 Task: Find connections with filter location Macaíba with filter topic #coronawith filter profile language English with filter current company PRI Global with filter school Dr. Ram Manohar Lohia Awadh University, Faizabad with filter industry School and Employee Bus Services with filter service category Financial Advisory with filter keywords title School Counselor
Action: Mouse moved to (626, 124)
Screenshot: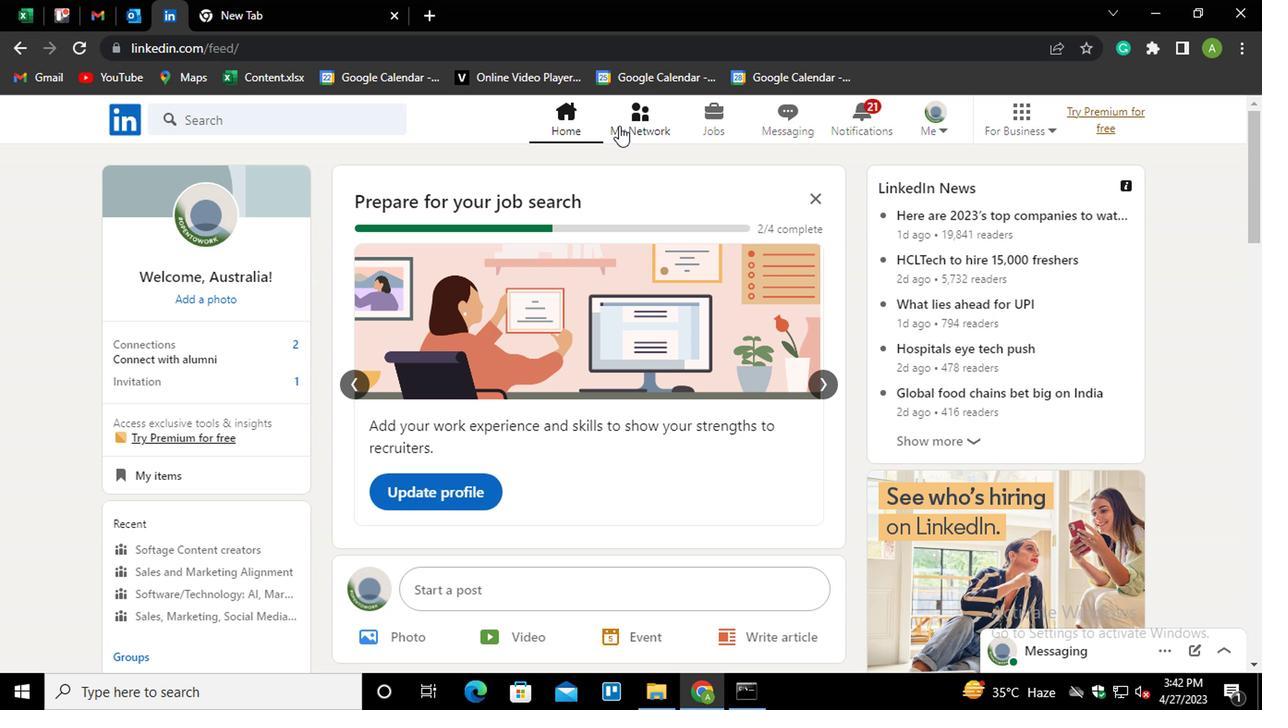 
Action: Mouse pressed left at (626, 124)
Screenshot: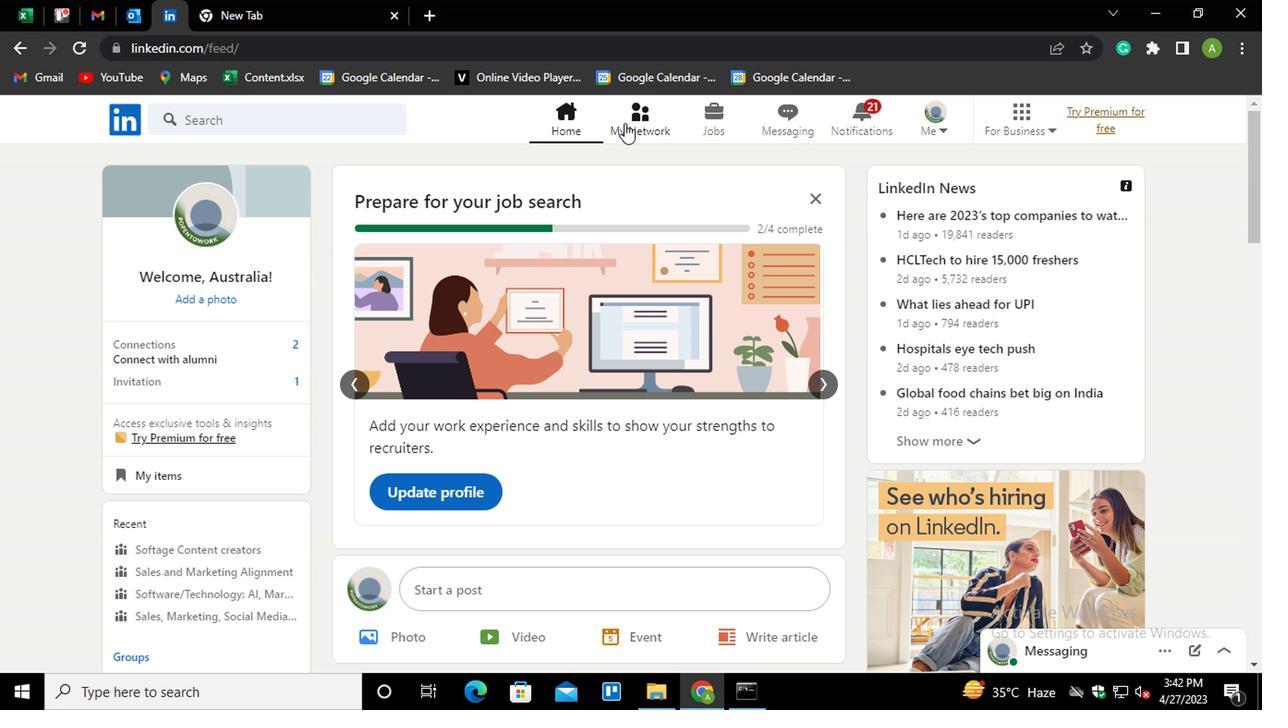 
Action: Mouse moved to (182, 220)
Screenshot: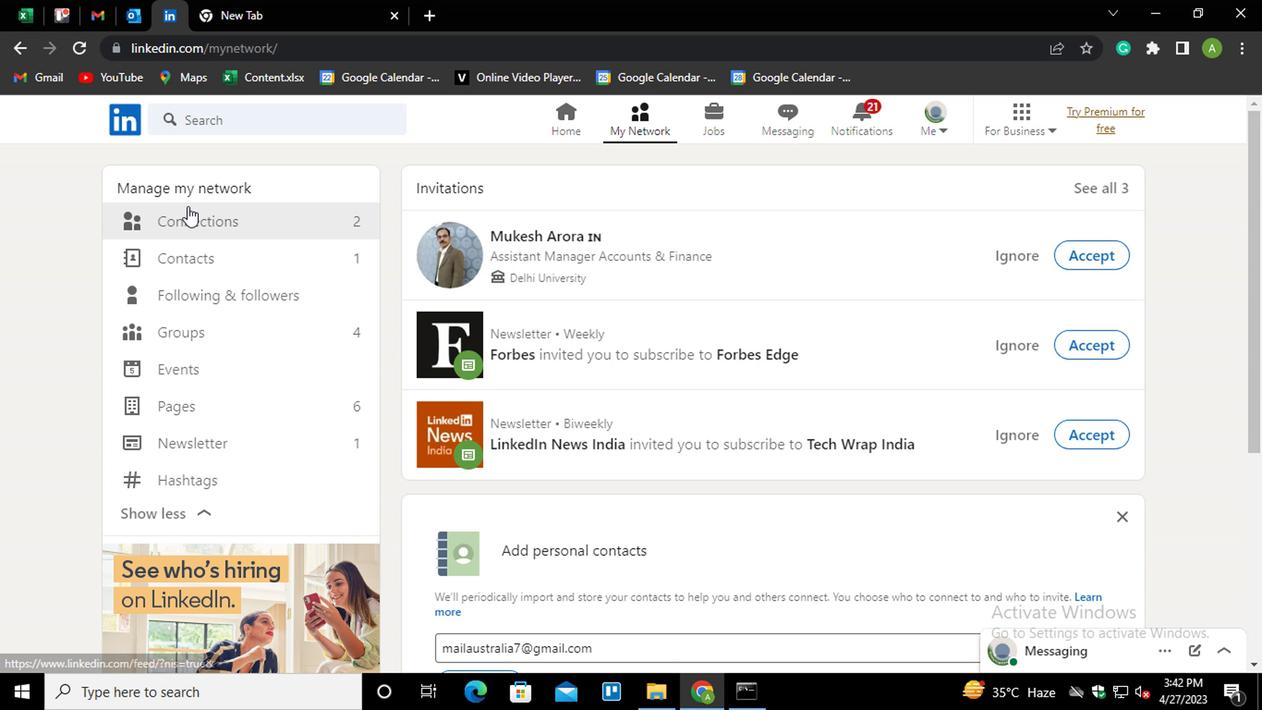 
Action: Mouse pressed left at (182, 220)
Screenshot: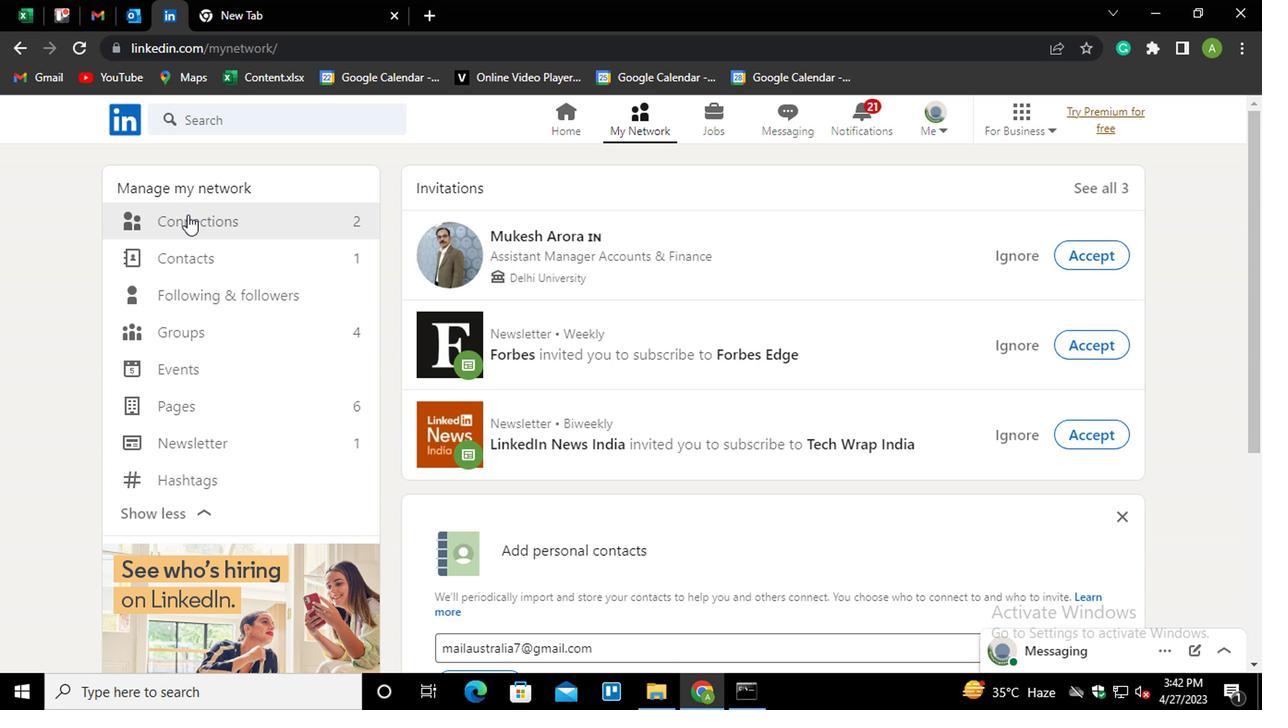 
Action: Mouse moved to (743, 230)
Screenshot: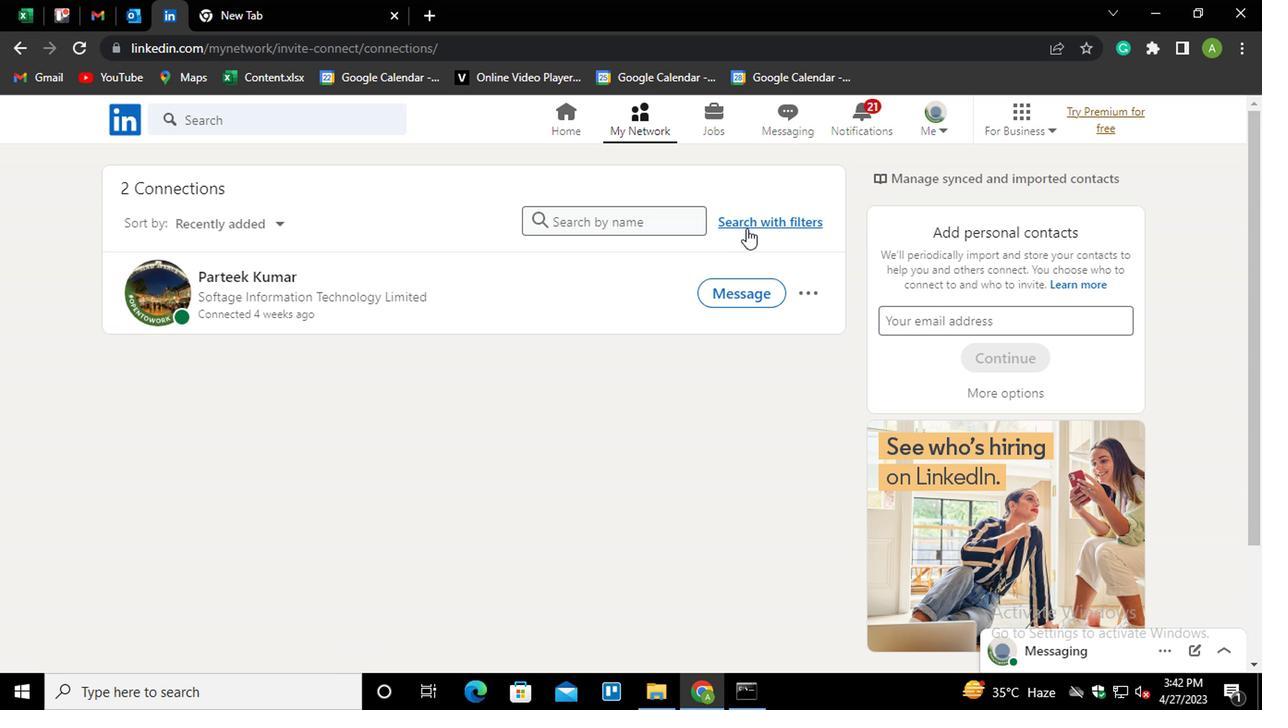 
Action: Mouse pressed left at (743, 230)
Screenshot: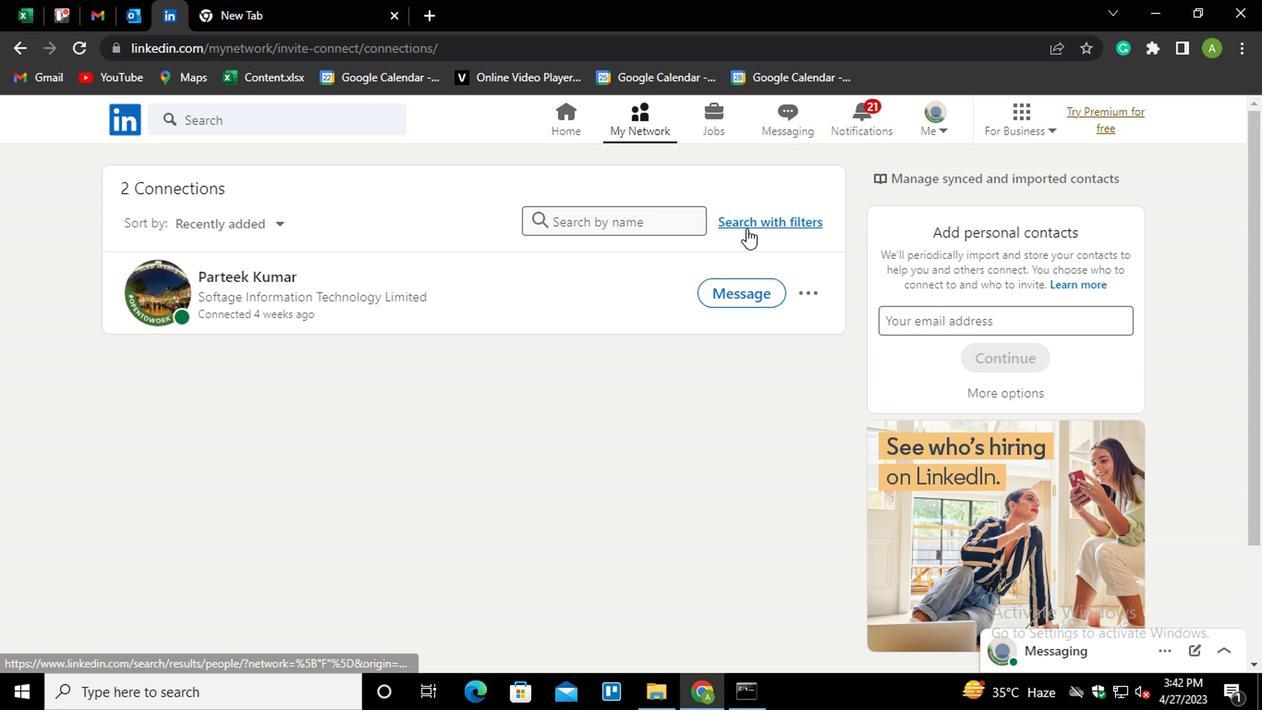 
Action: Mouse moved to (677, 171)
Screenshot: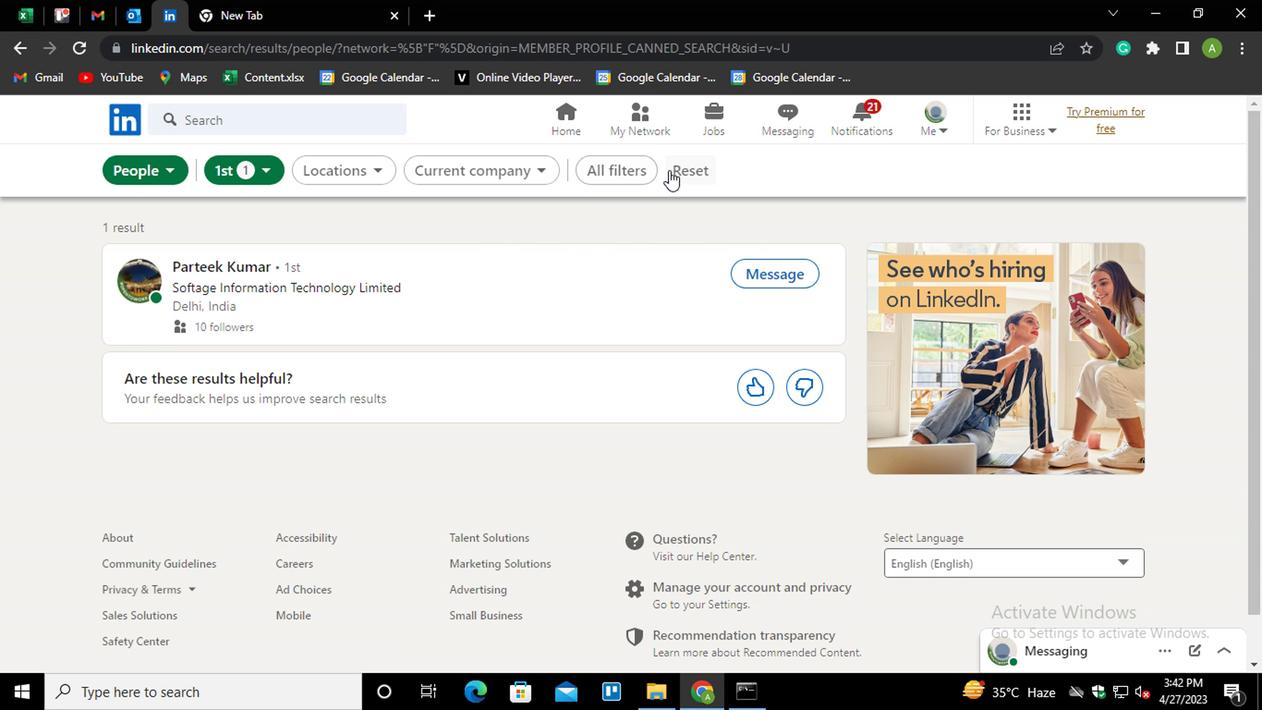 
Action: Mouse pressed left at (677, 171)
Screenshot: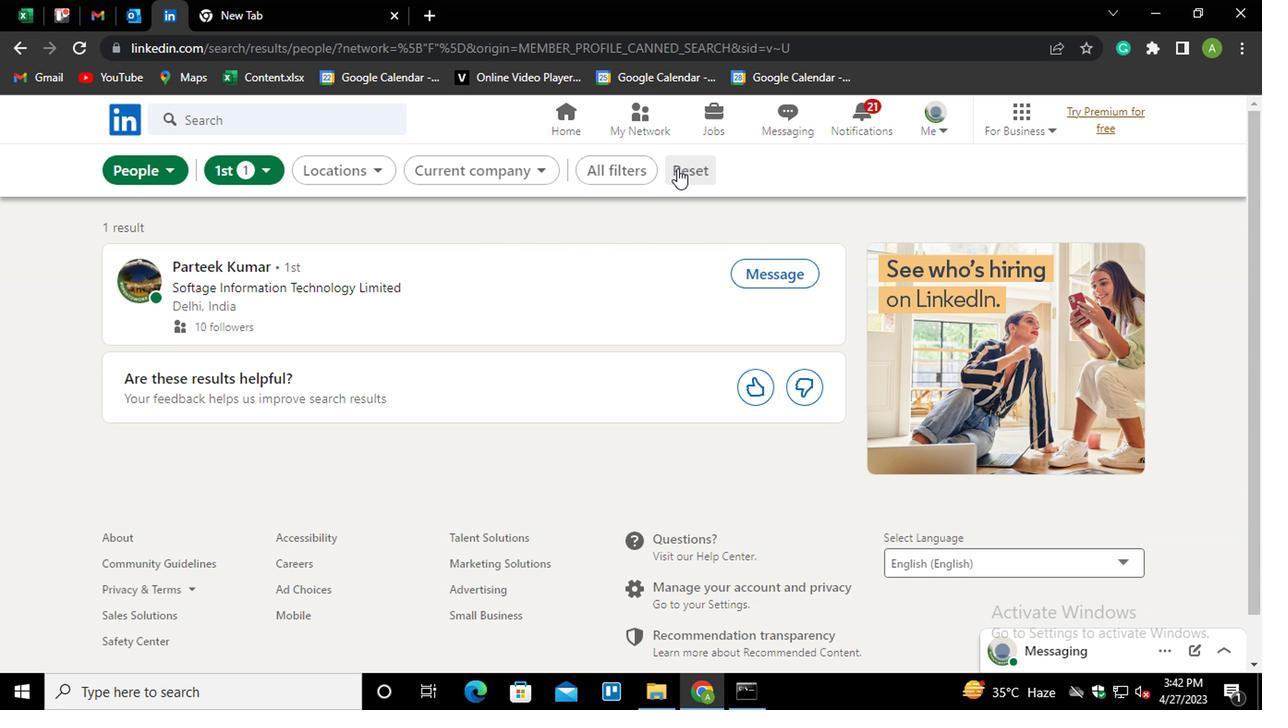 
Action: Mouse pressed left at (677, 171)
Screenshot: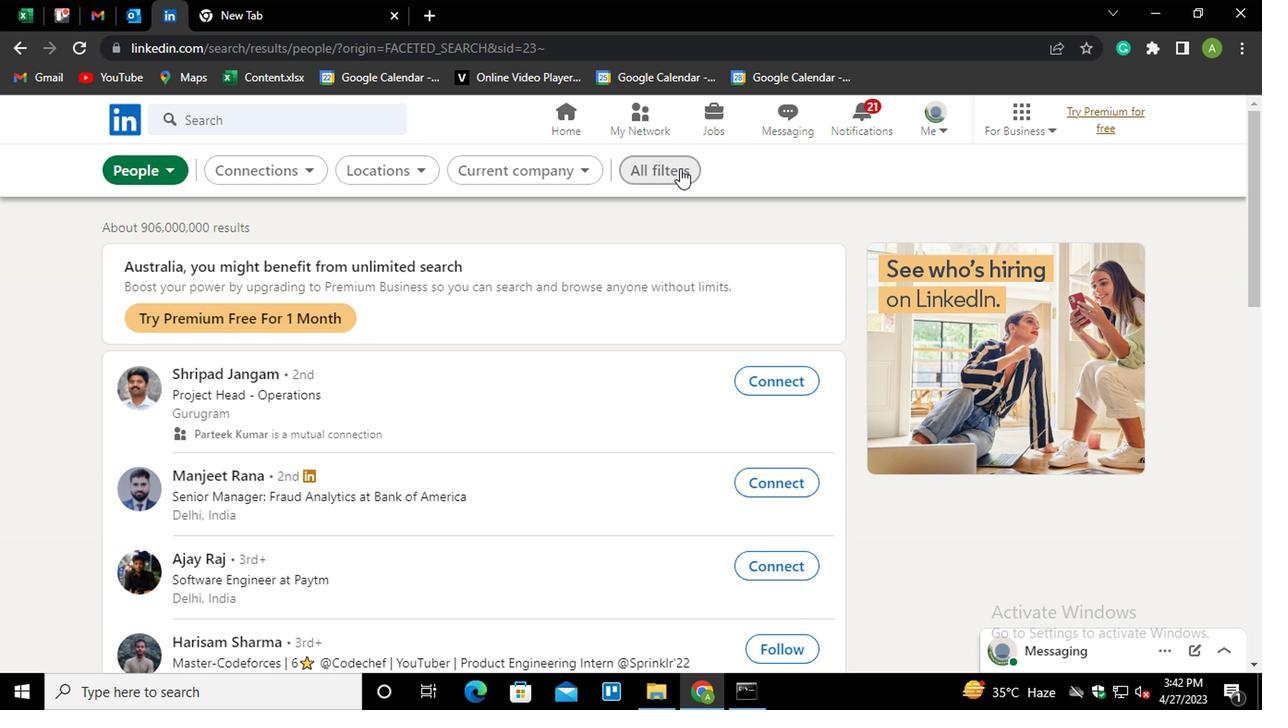 
Action: Mouse moved to (838, 340)
Screenshot: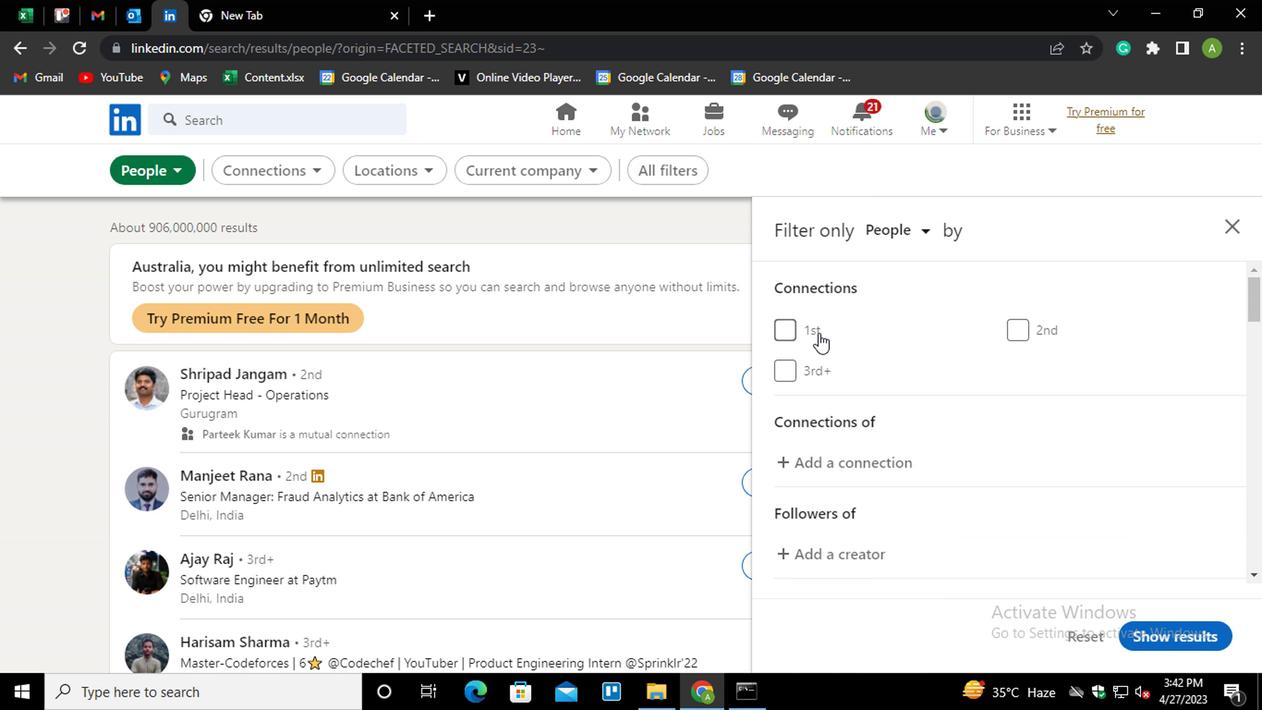 
Action: Mouse scrolled (838, 339) with delta (0, 0)
Screenshot: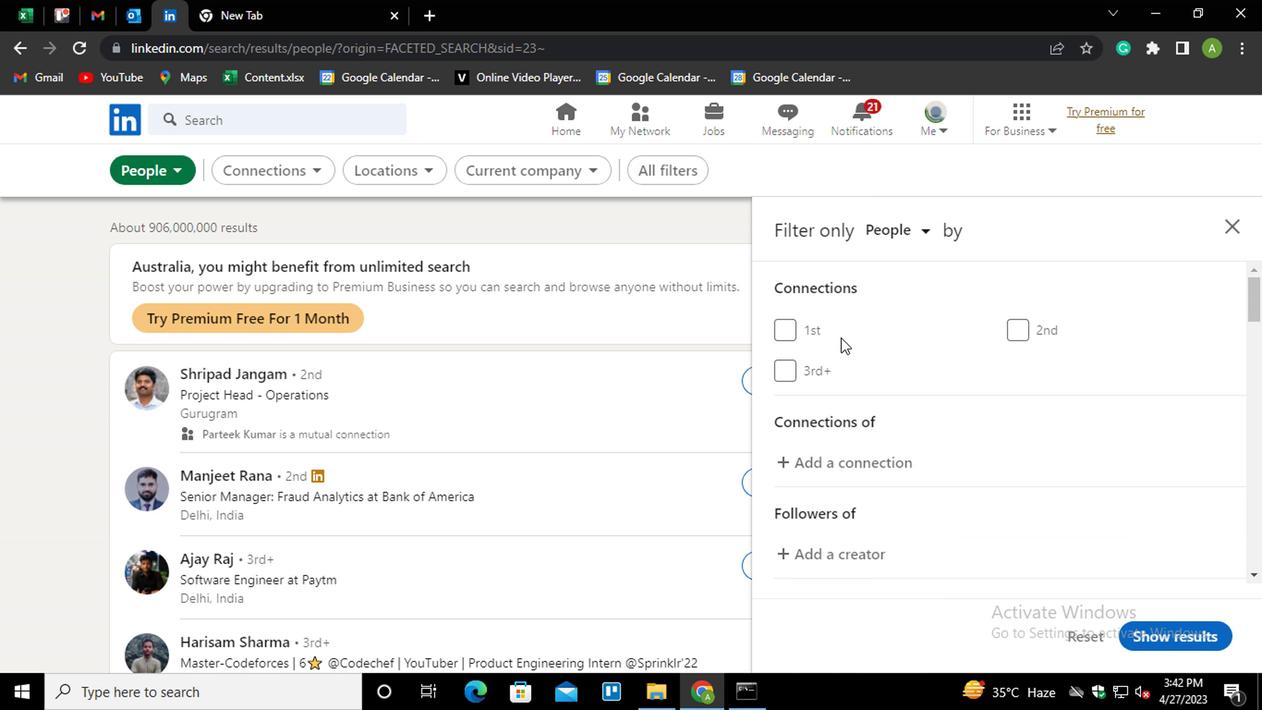 
Action: Mouse scrolled (838, 339) with delta (0, 0)
Screenshot: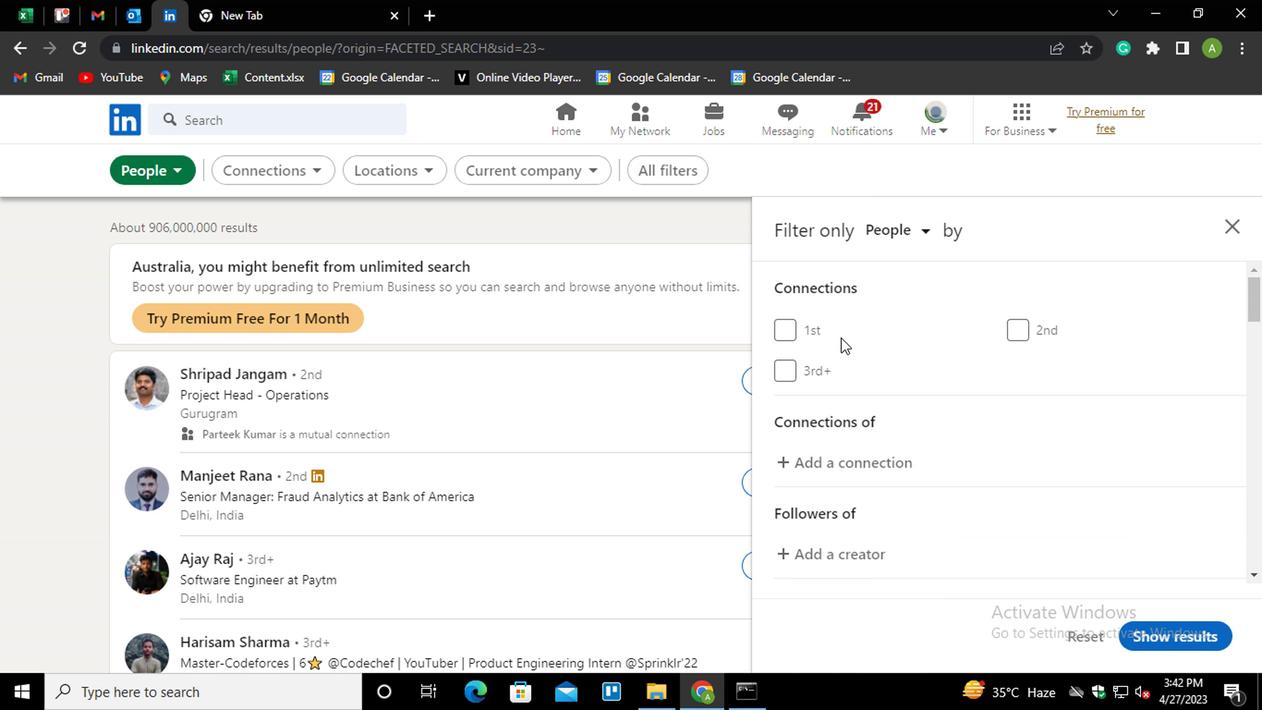 
Action: Mouse scrolled (838, 339) with delta (0, 0)
Screenshot: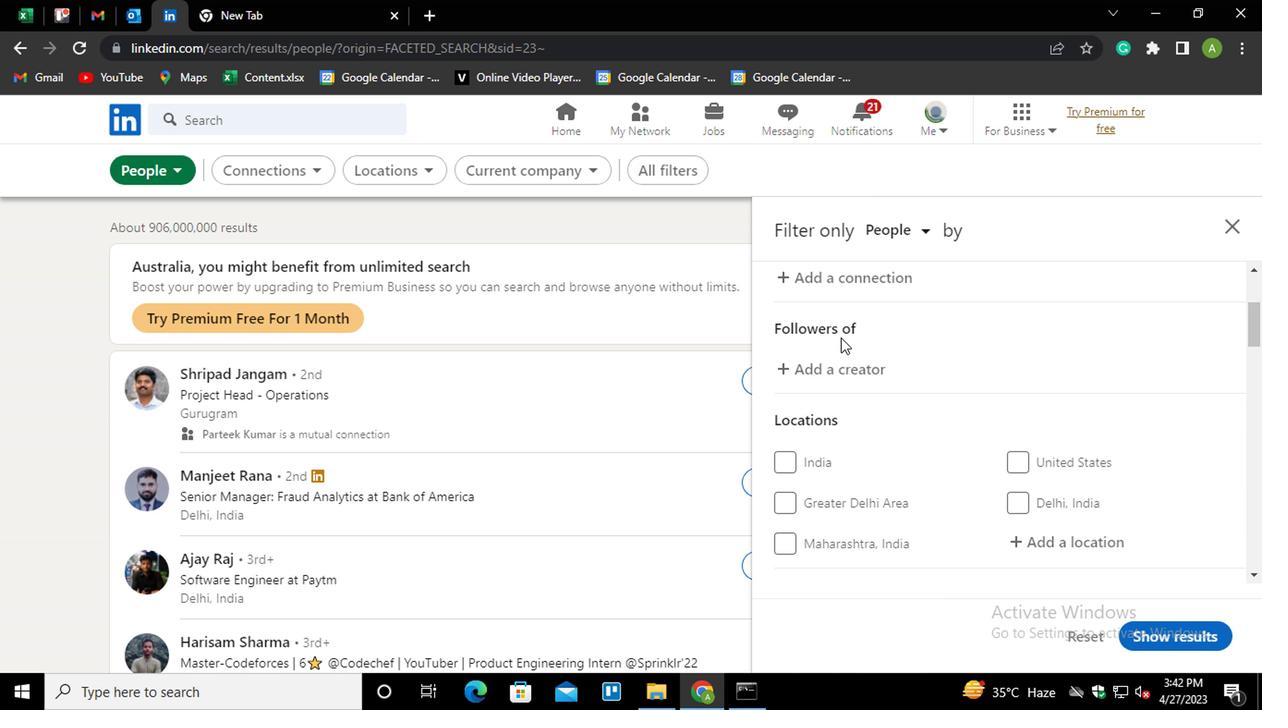 
Action: Mouse moved to (1053, 455)
Screenshot: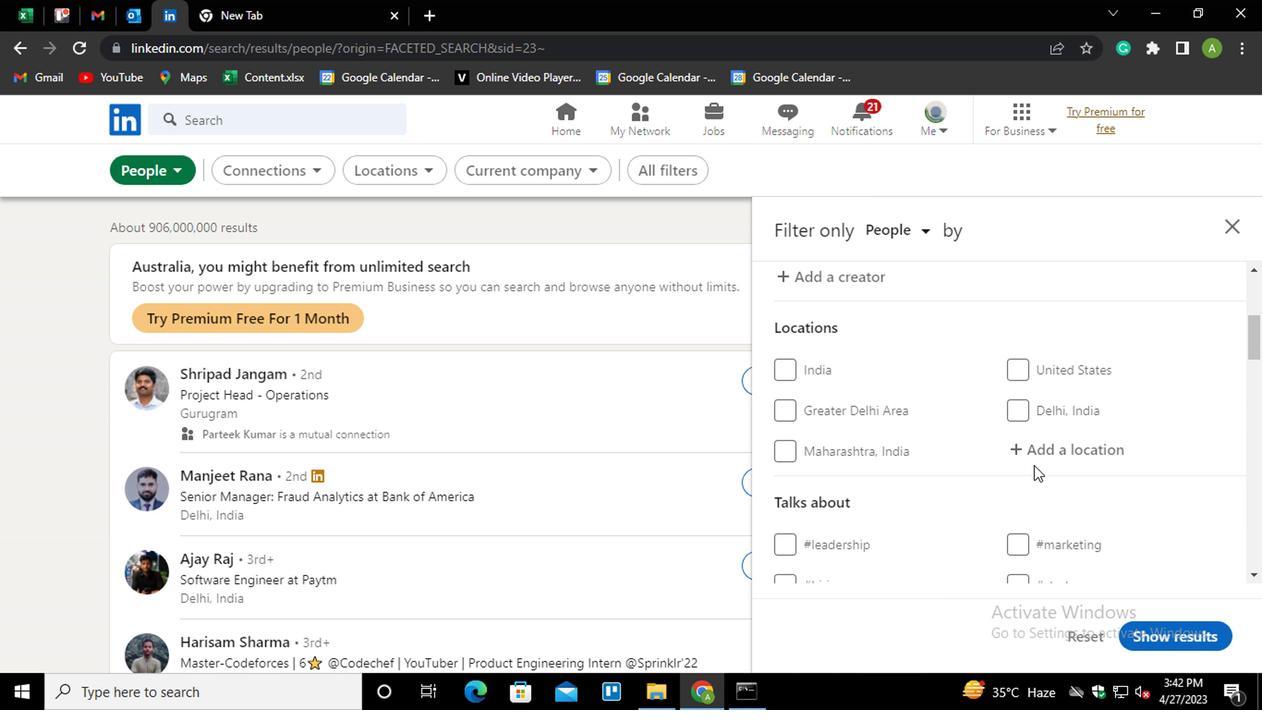 
Action: Mouse pressed left at (1053, 455)
Screenshot: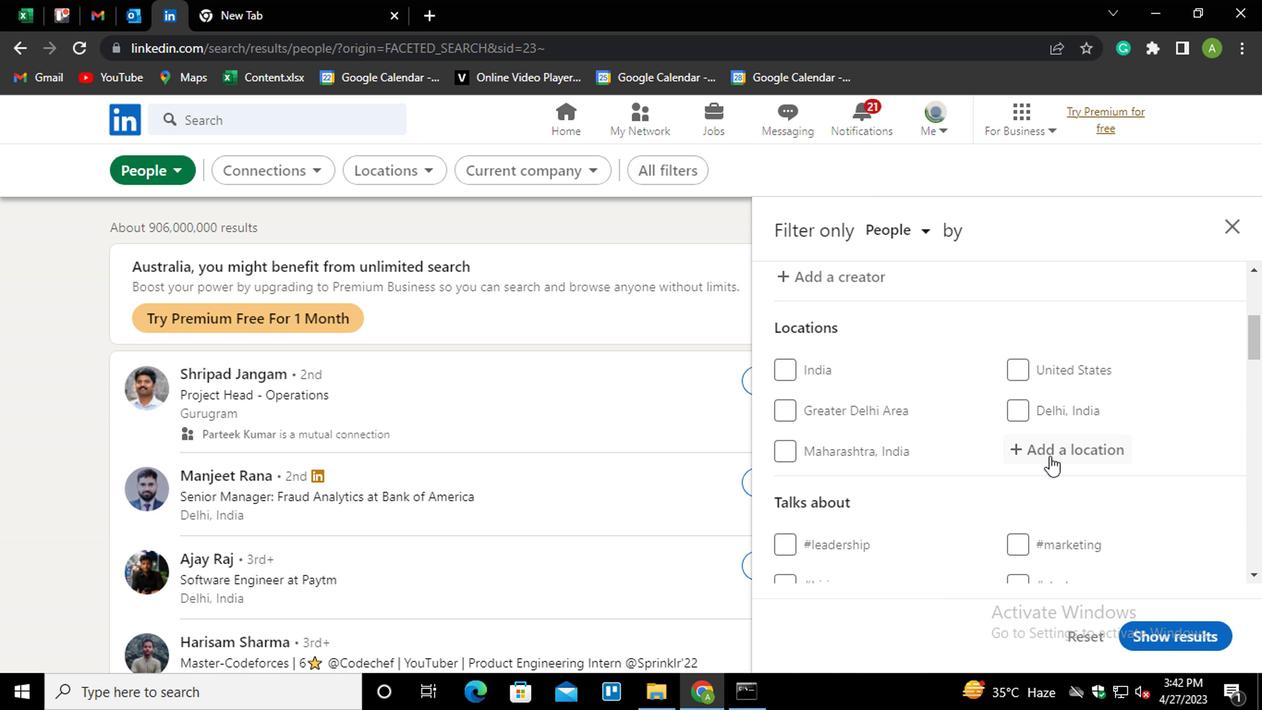
Action: Mouse moved to (1054, 448)
Screenshot: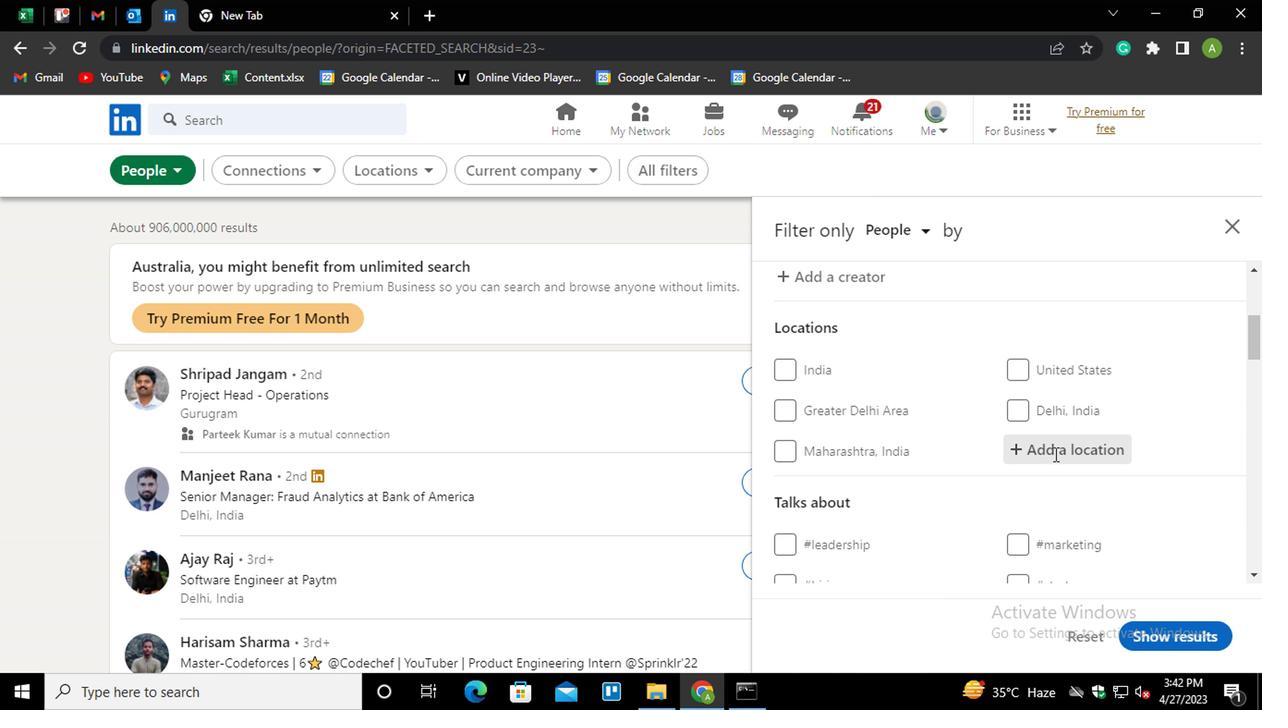 
Action: Mouse pressed left at (1054, 448)
Screenshot: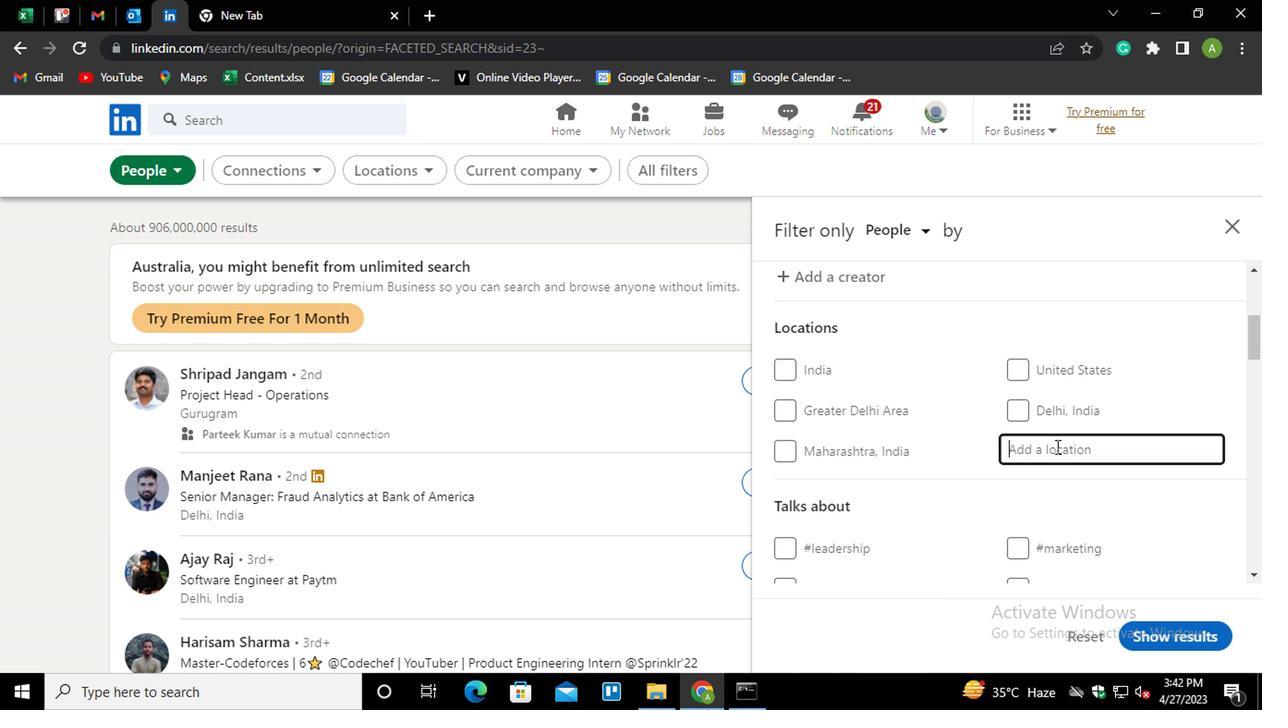 
Action: Key pressed <Key.shift>MACAIBA<Key.down><Key.enter>
Screenshot: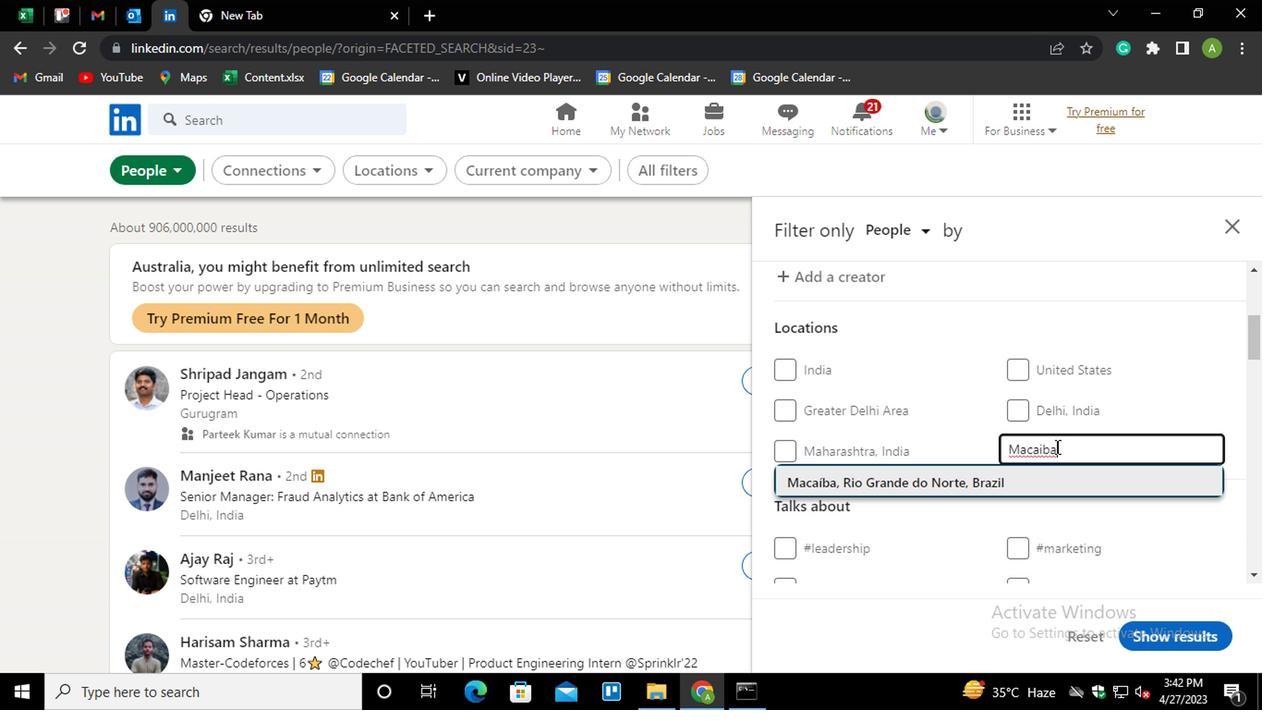 
Action: Mouse scrolled (1054, 447) with delta (0, 0)
Screenshot: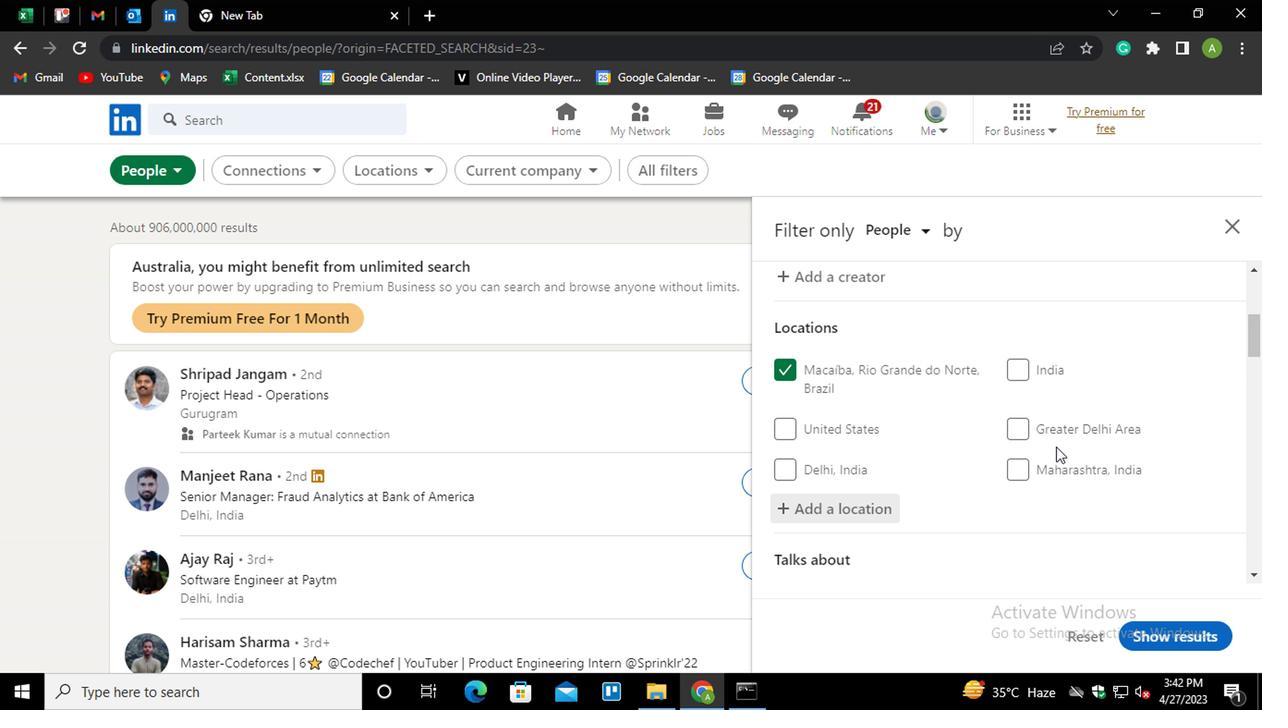 
Action: Mouse scrolled (1054, 447) with delta (0, 0)
Screenshot: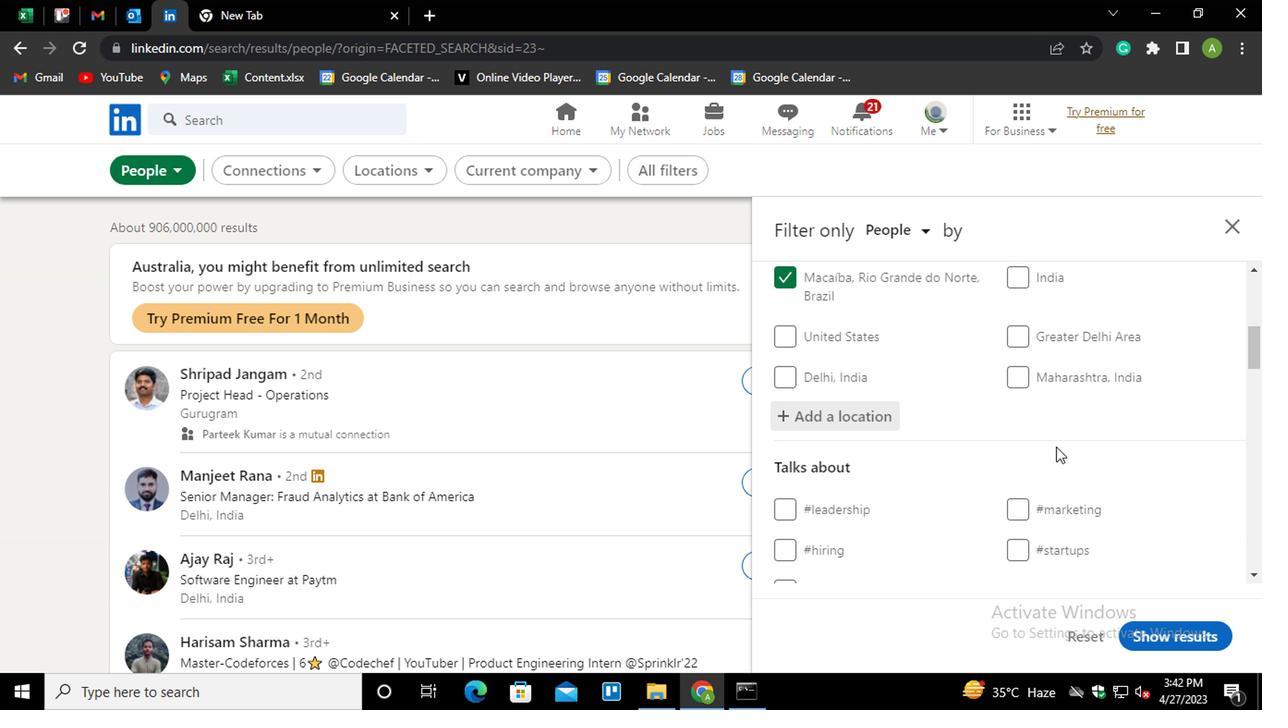 
Action: Mouse scrolled (1054, 447) with delta (0, 0)
Screenshot: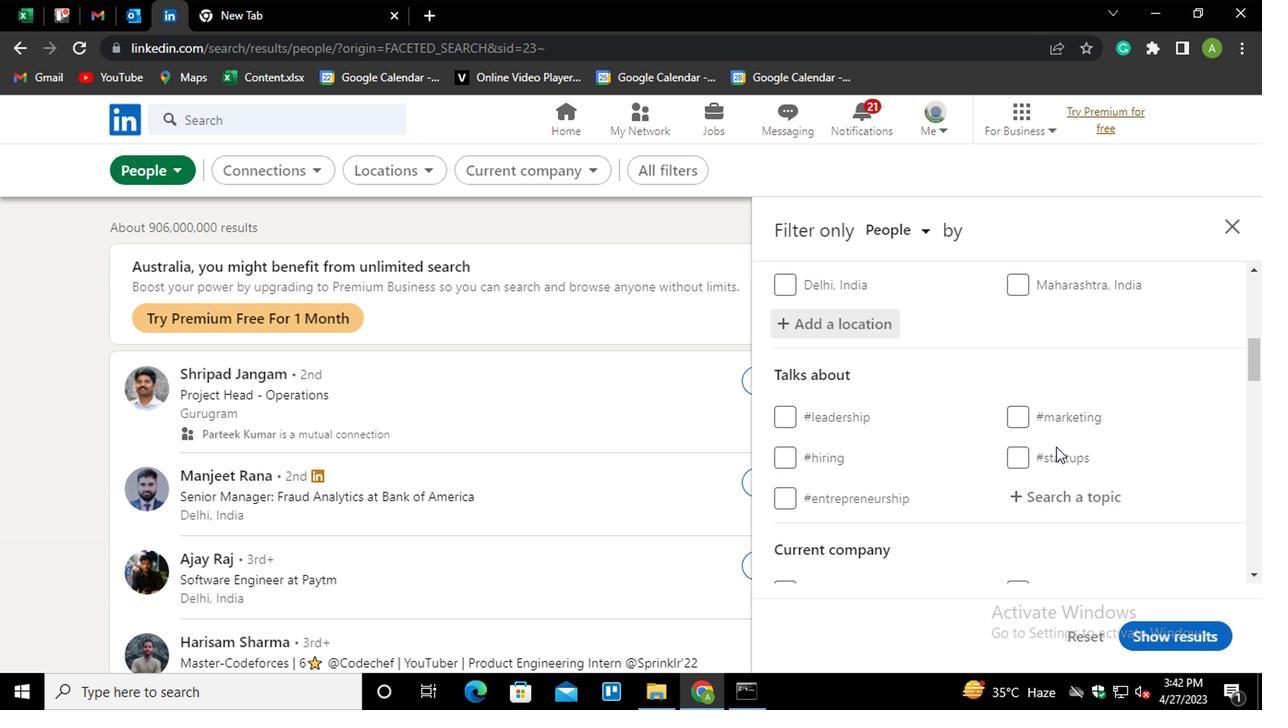 
Action: Mouse moved to (1067, 411)
Screenshot: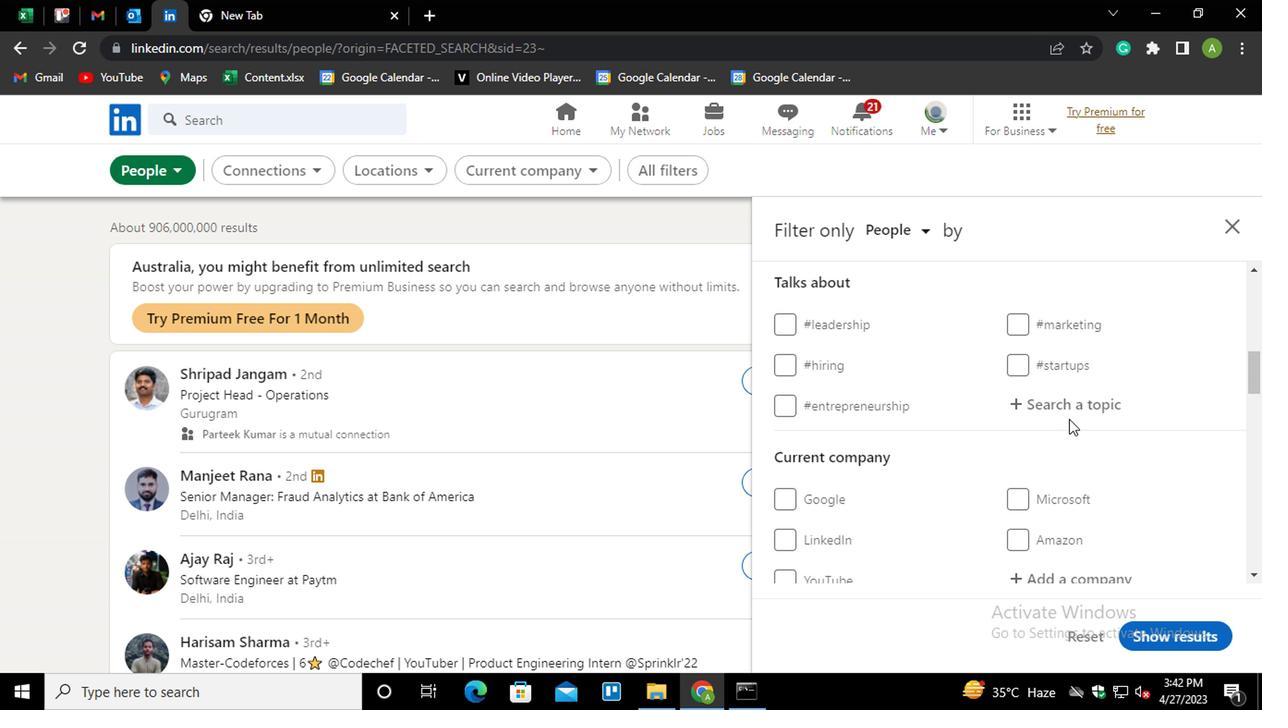 
Action: Mouse pressed left at (1067, 411)
Screenshot: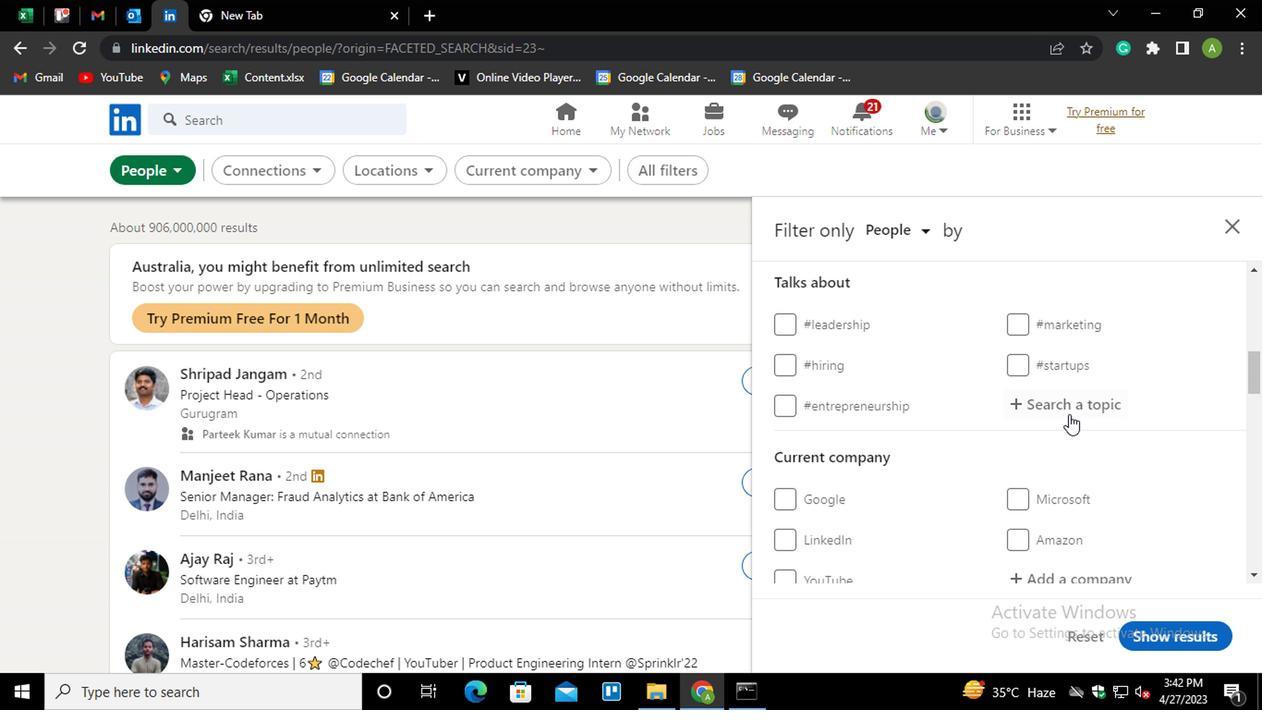 
Action: Key pressed <Key.shift>#CORONA
Screenshot: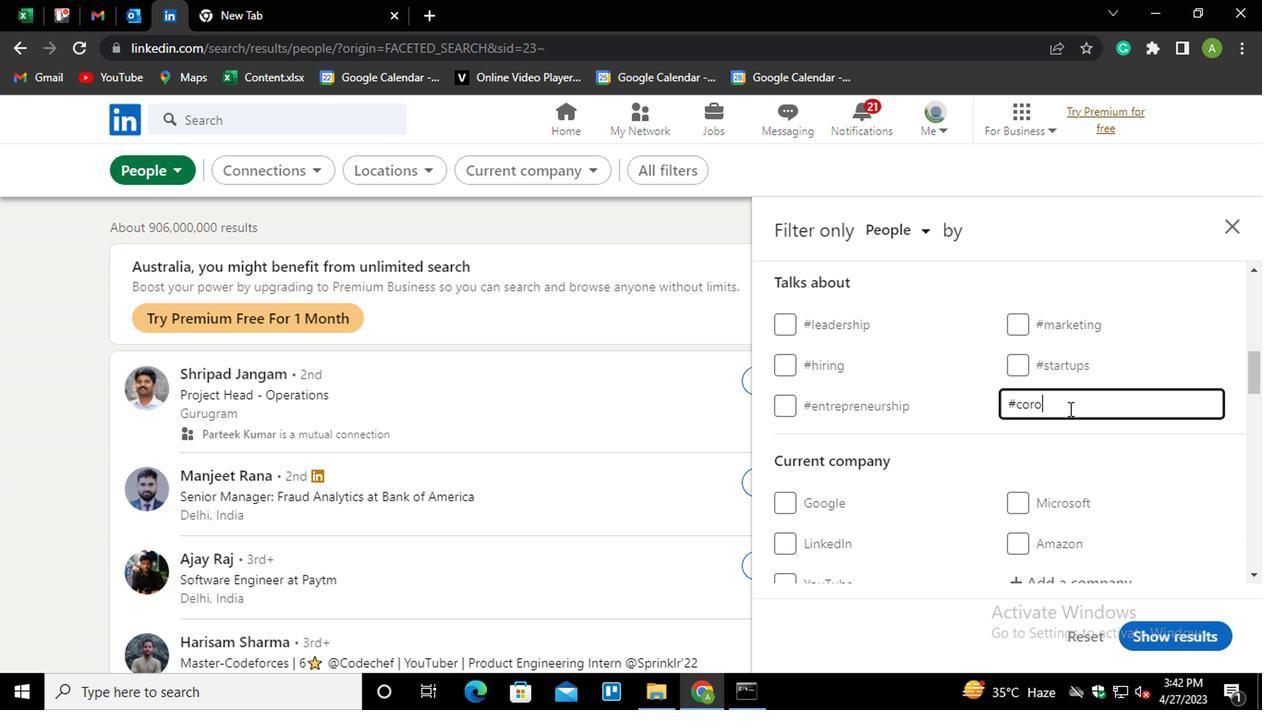 
Action: Mouse moved to (1008, 463)
Screenshot: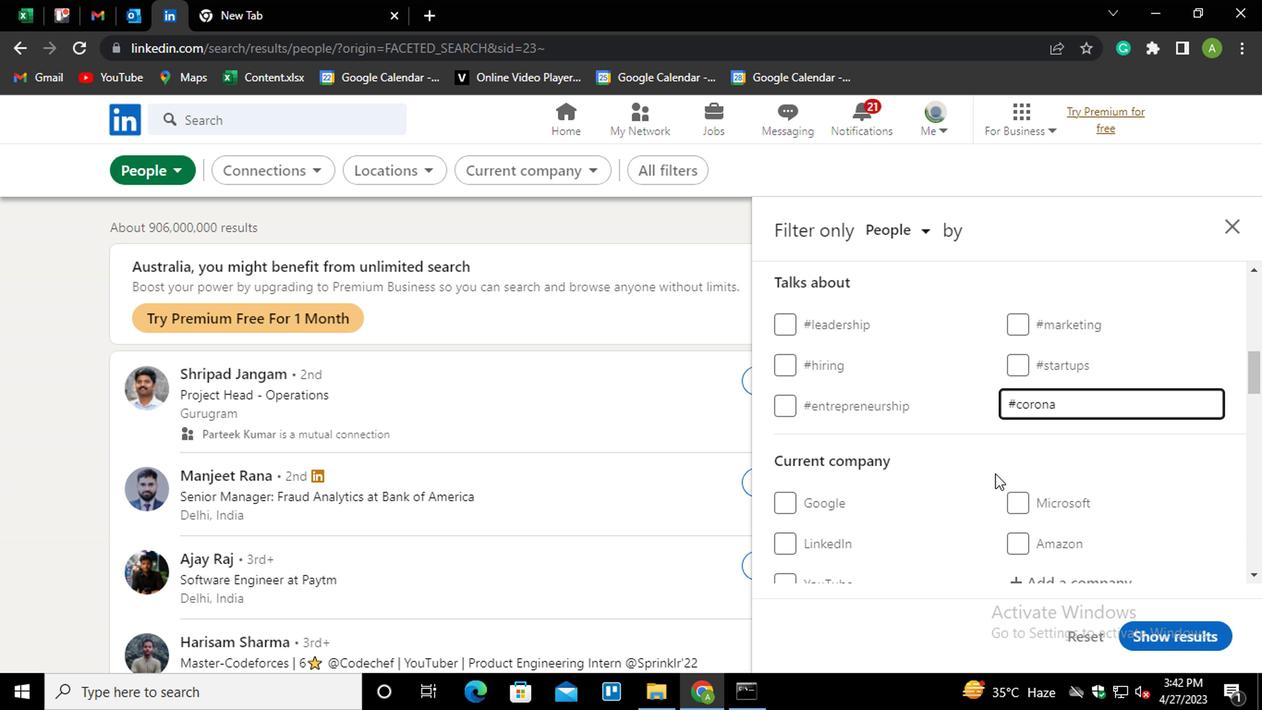 
Action: Mouse pressed left at (1008, 463)
Screenshot: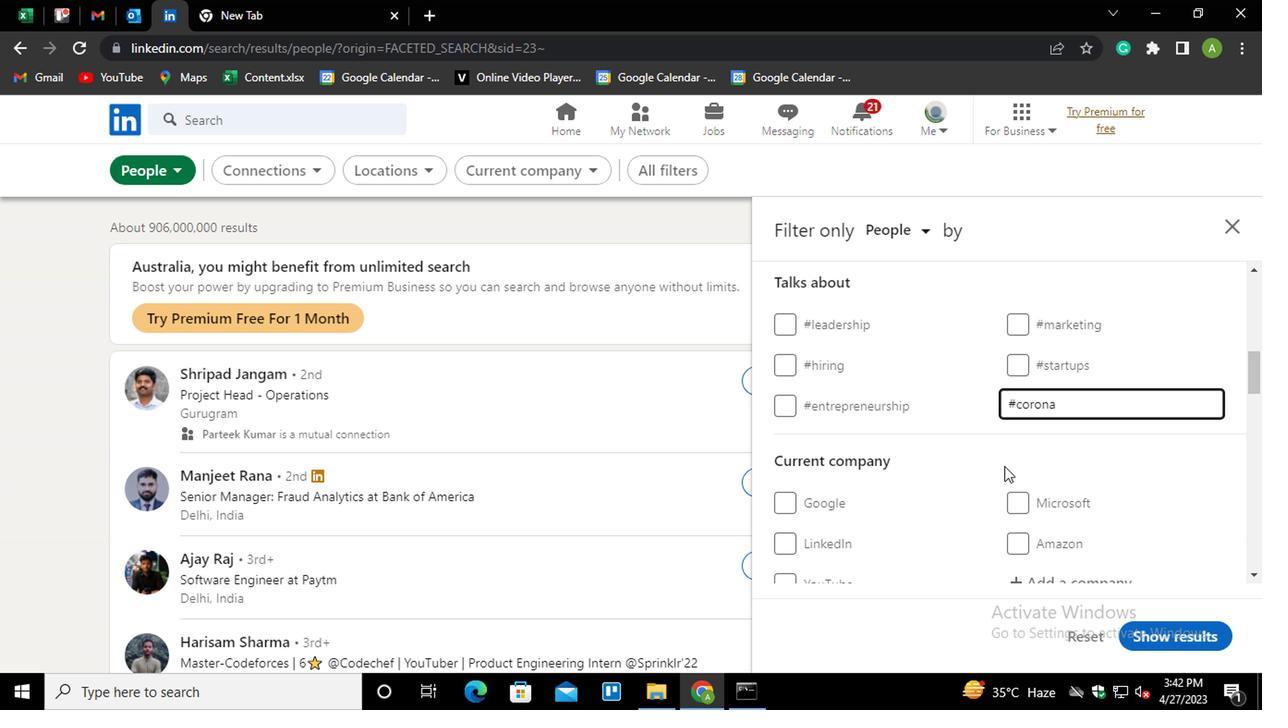 
Action: Mouse moved to (1014, 459)
Screenshot: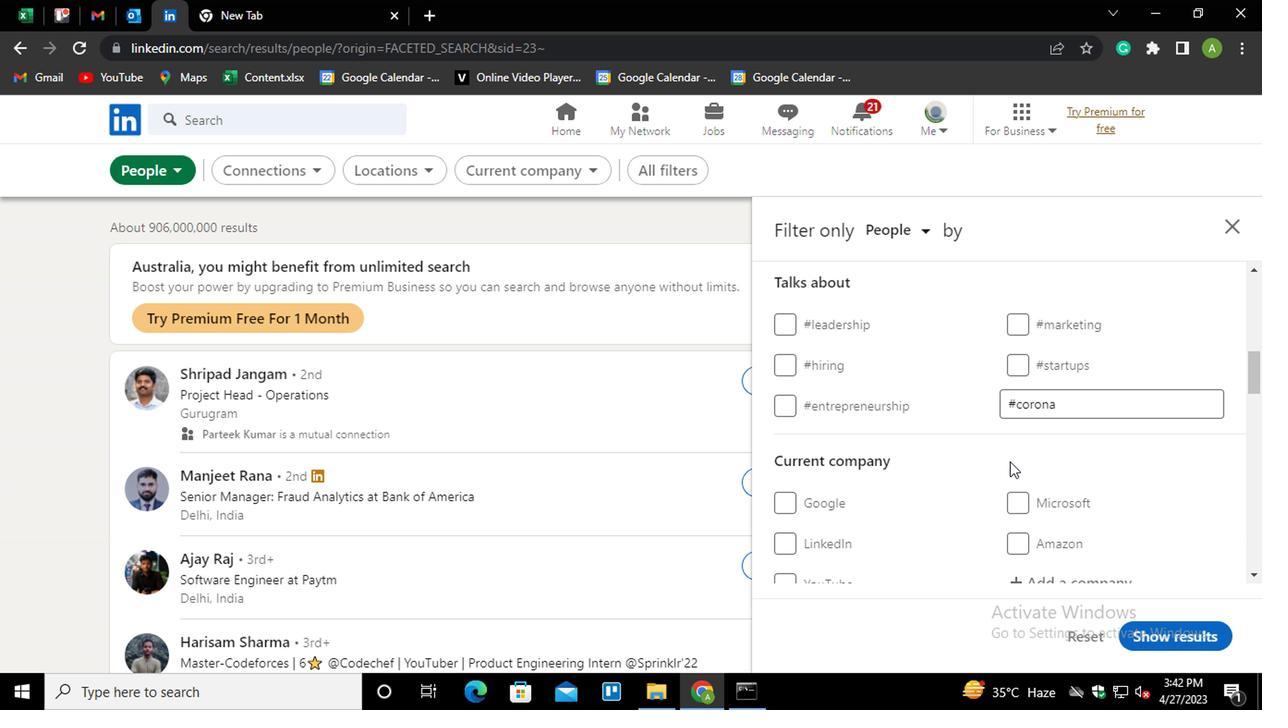 
Action: Mouse scrolled (1014, 457) with delta (0, -1)
Screenshot: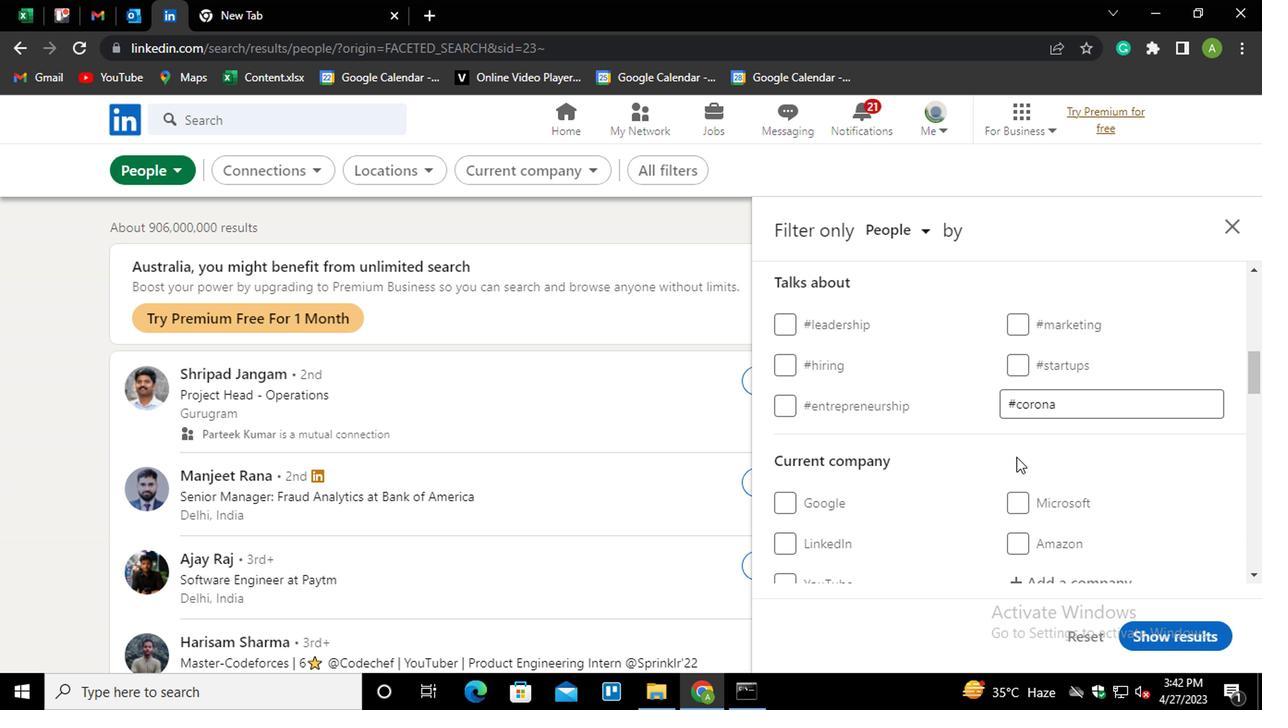 
Action: Mouse scrolled (1014, 457) with delta (0, -1)
Screenshot: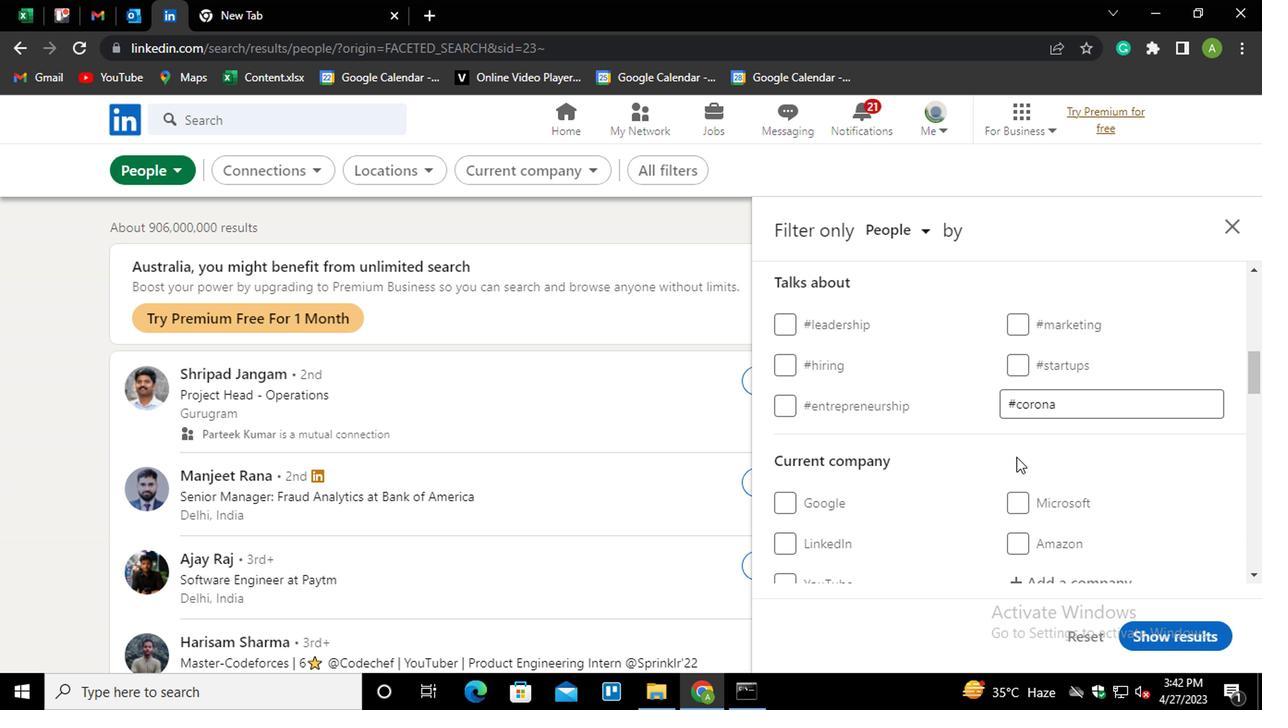 
Action: Mouse scrolled (1014, 457) with delta (0, -1)
Screenshot: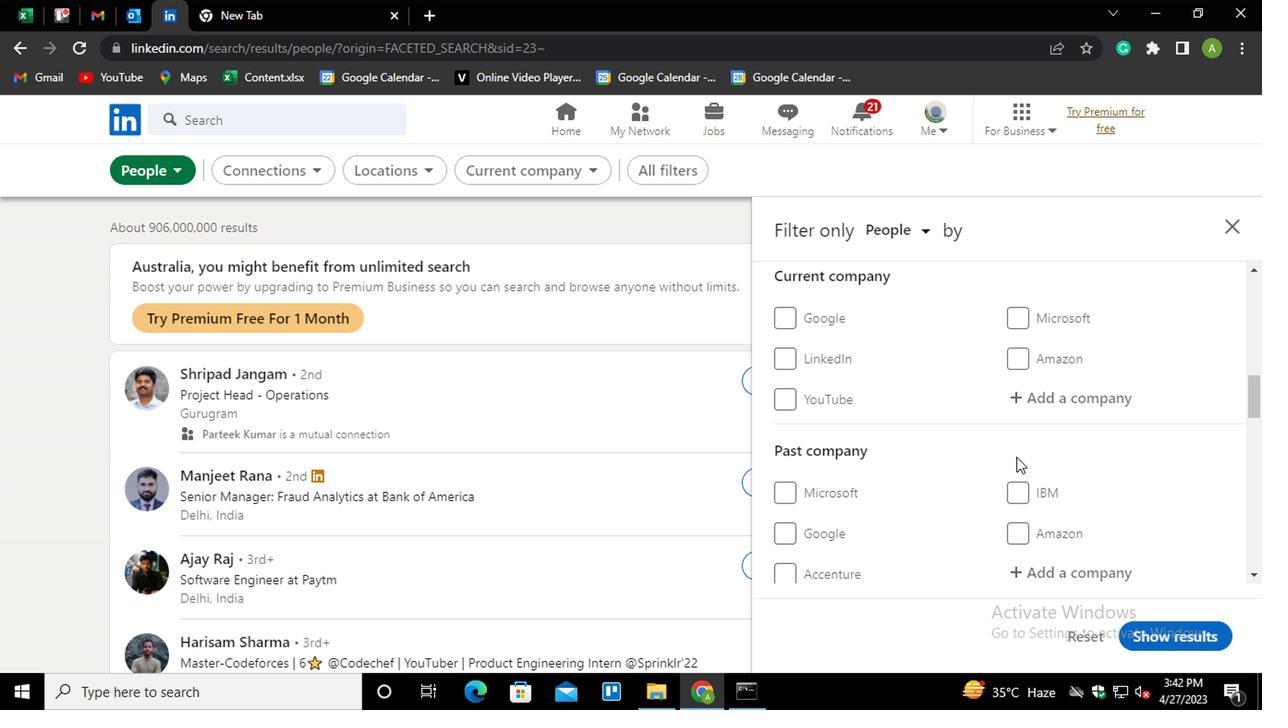 
Action: Mouse scrolled (1014, 457) with delta (0, -1)
Screenshot: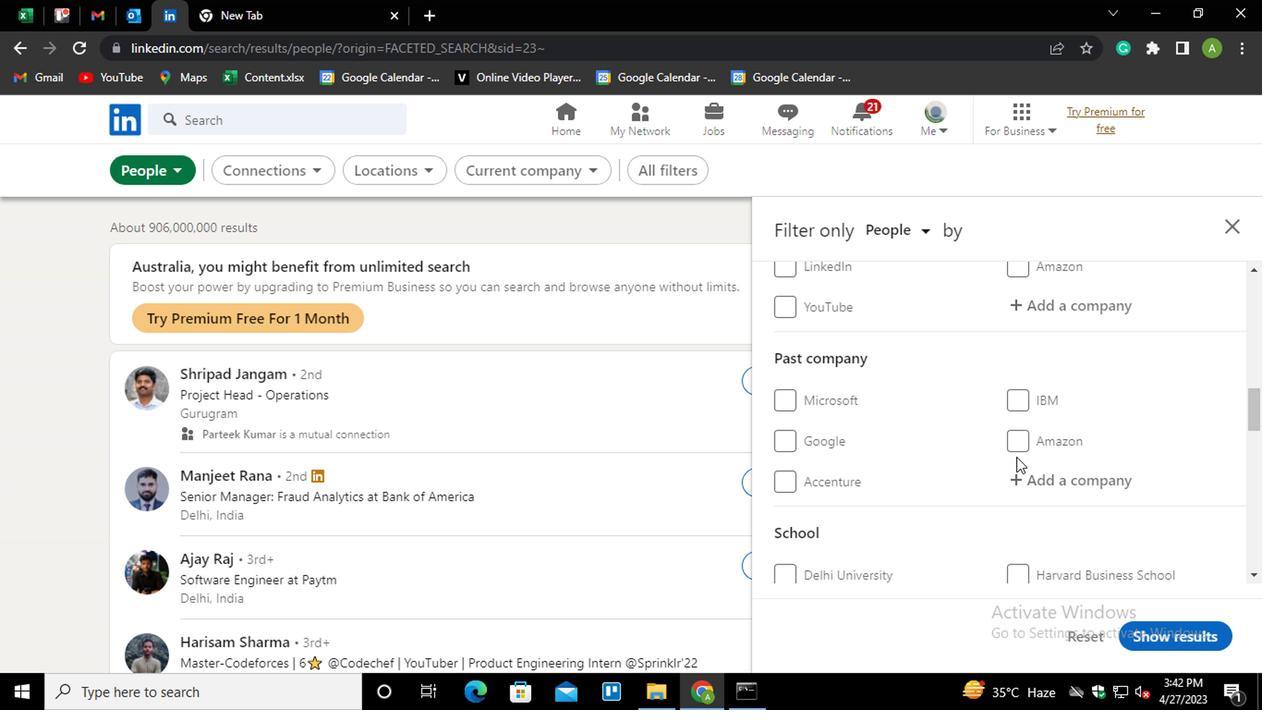
Action: Mouse scrolled (1014, 457) with delta (0, -1)
Screenshot: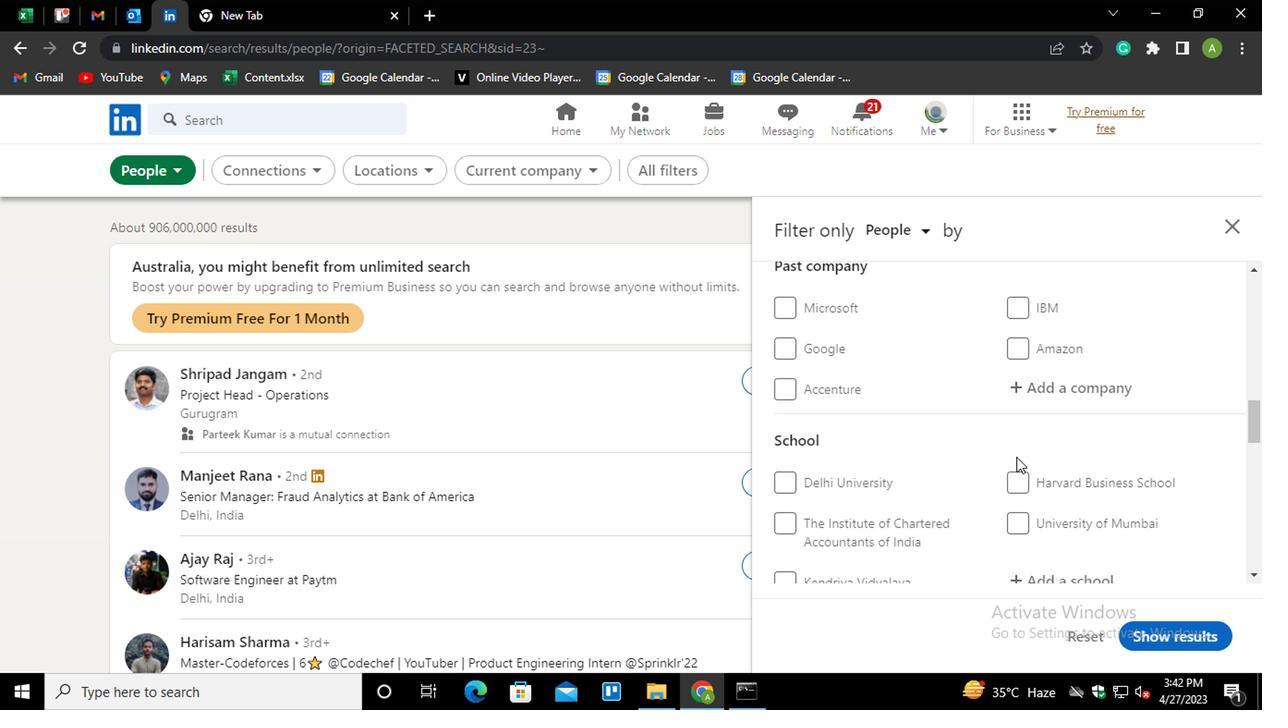 
Action: Mouse scrolled (1014, 457) with delta (0, -1)
Screenshot: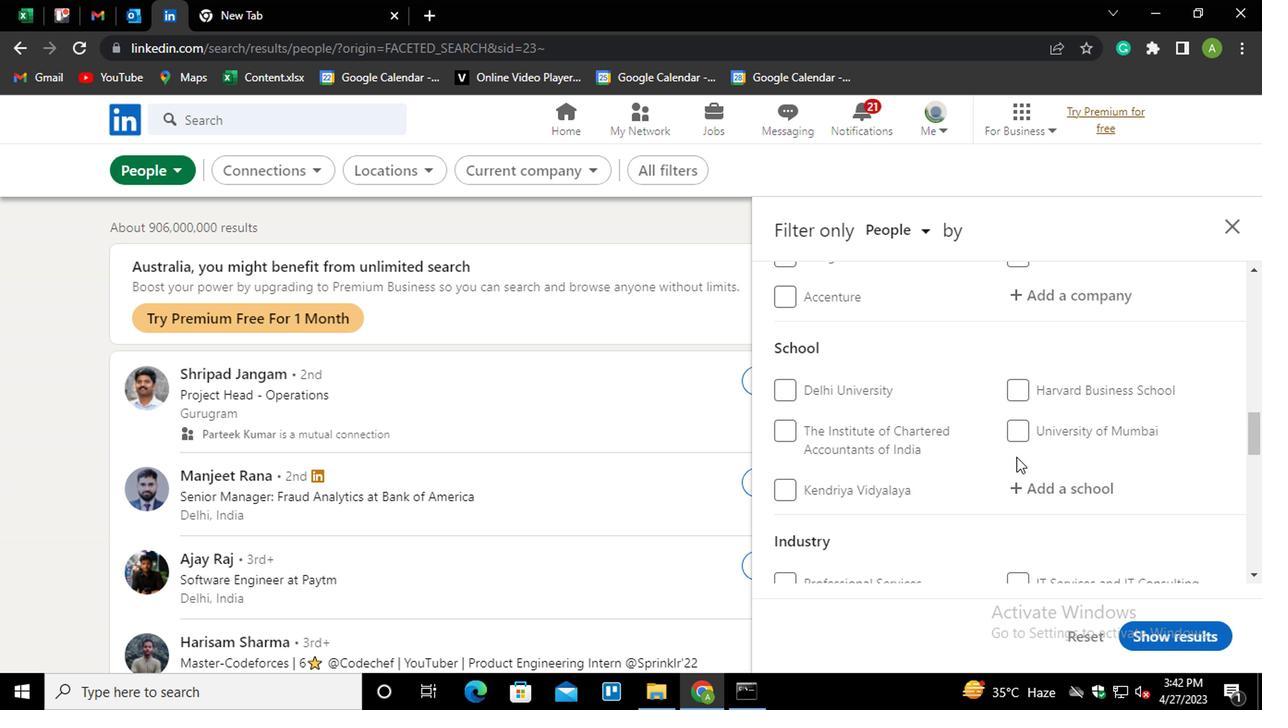 
Action: Mouse scrolled (1014, 457) with delta (0, -1)
Screenshot: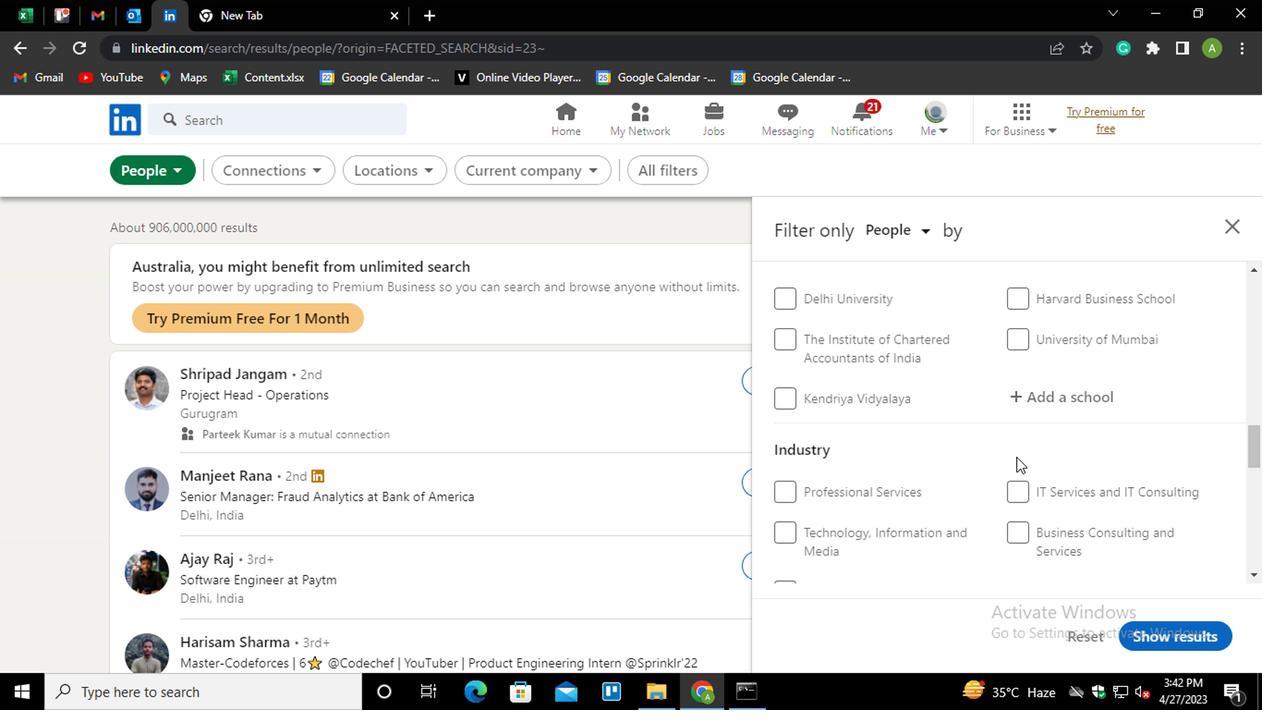 
Action: Mouse scrolled (1014, 457) with delta (0, -1)
Screenshot: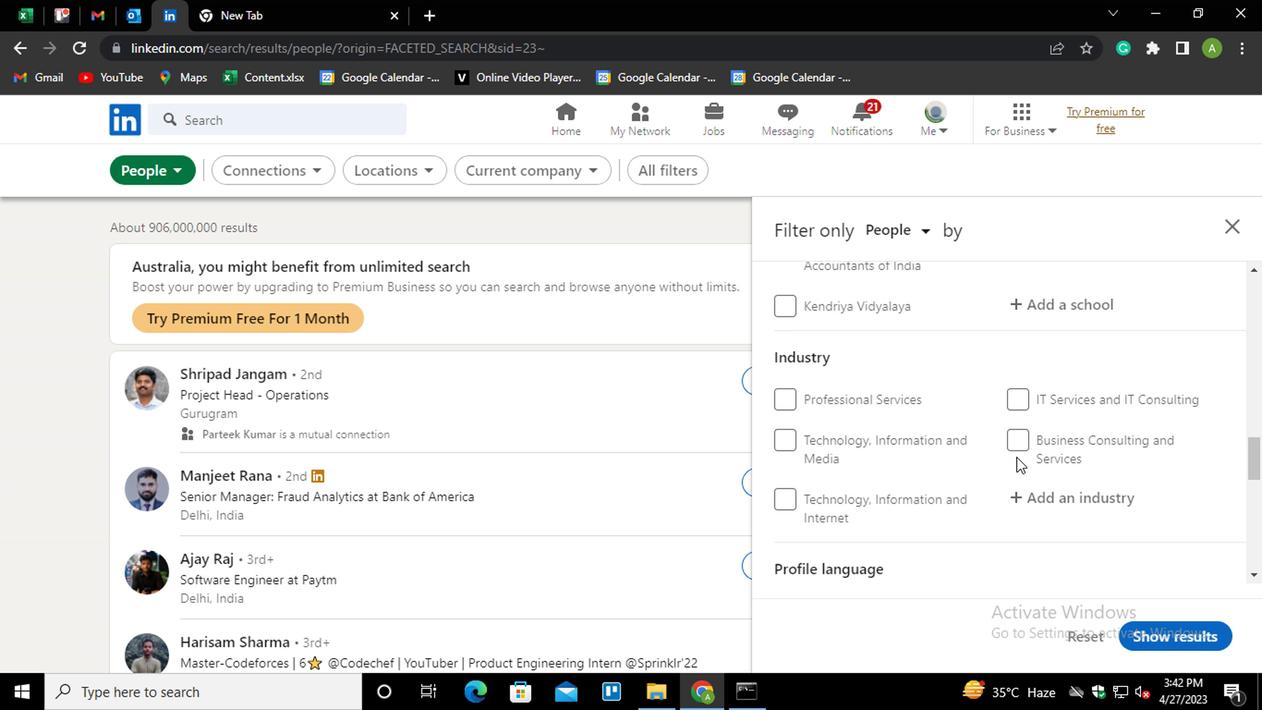 
Action: Mouse scrolled (1014, 457) with delta (0, -1)
Screenshot: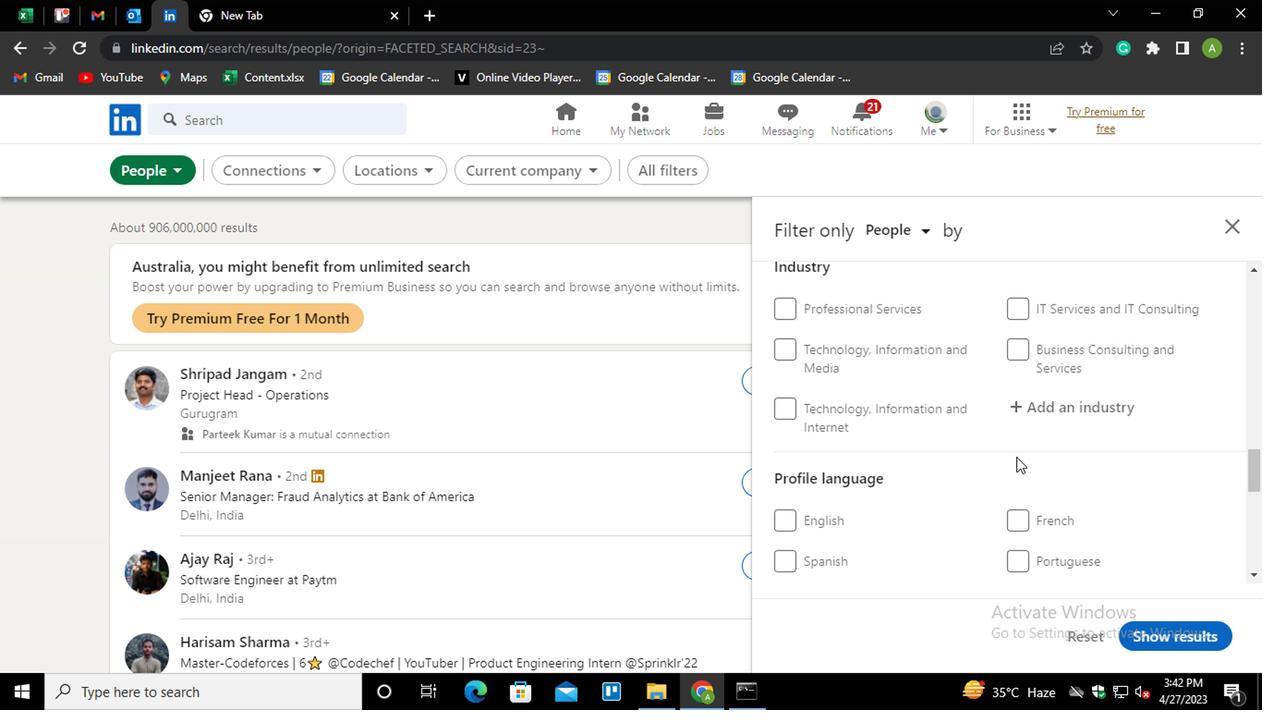 
Action: Mouse moved to (812, 424)
Screenshot: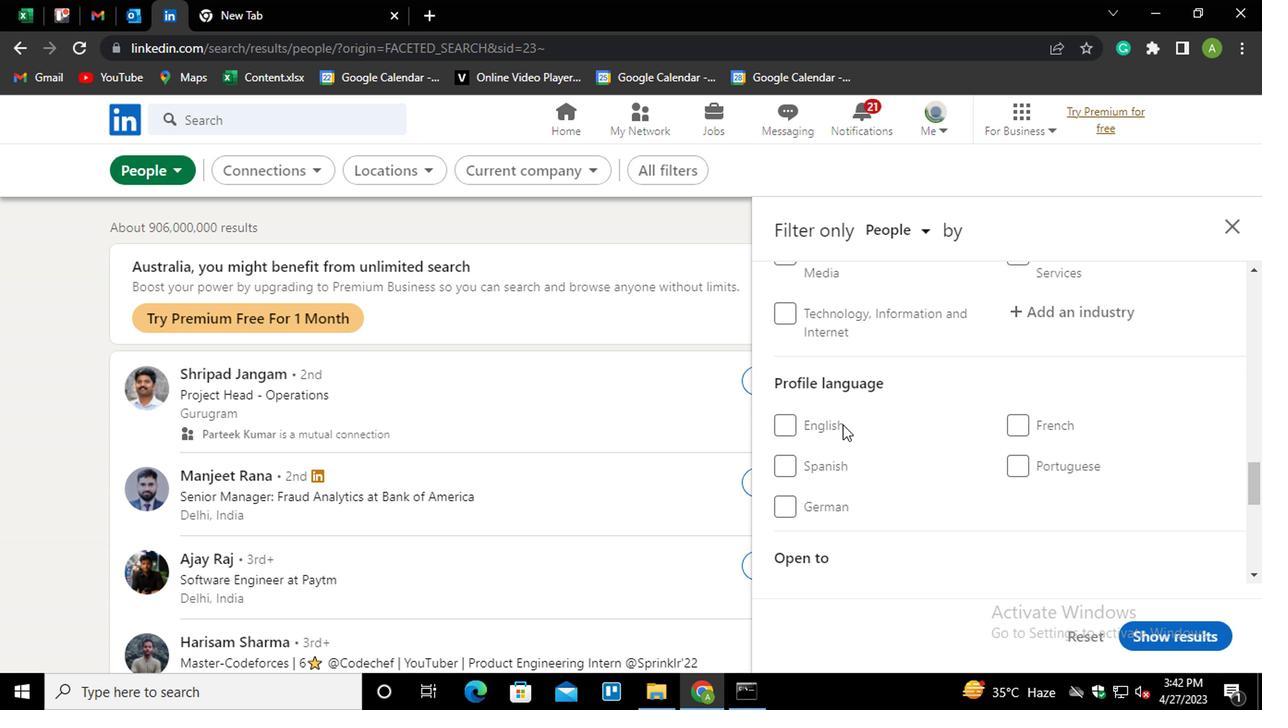 
Action: Mouse pressed left at (812, 424)
Screenshot: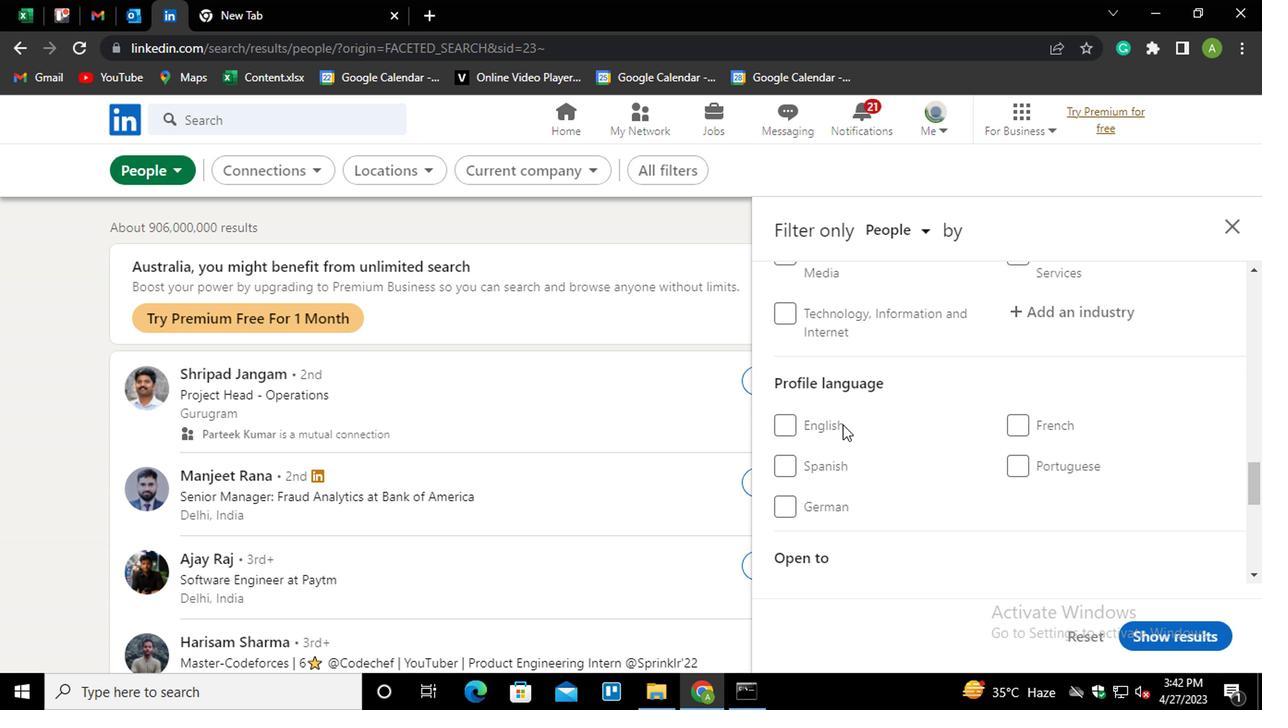 
Action: Mouse moved to (959, 467)
Screenshot: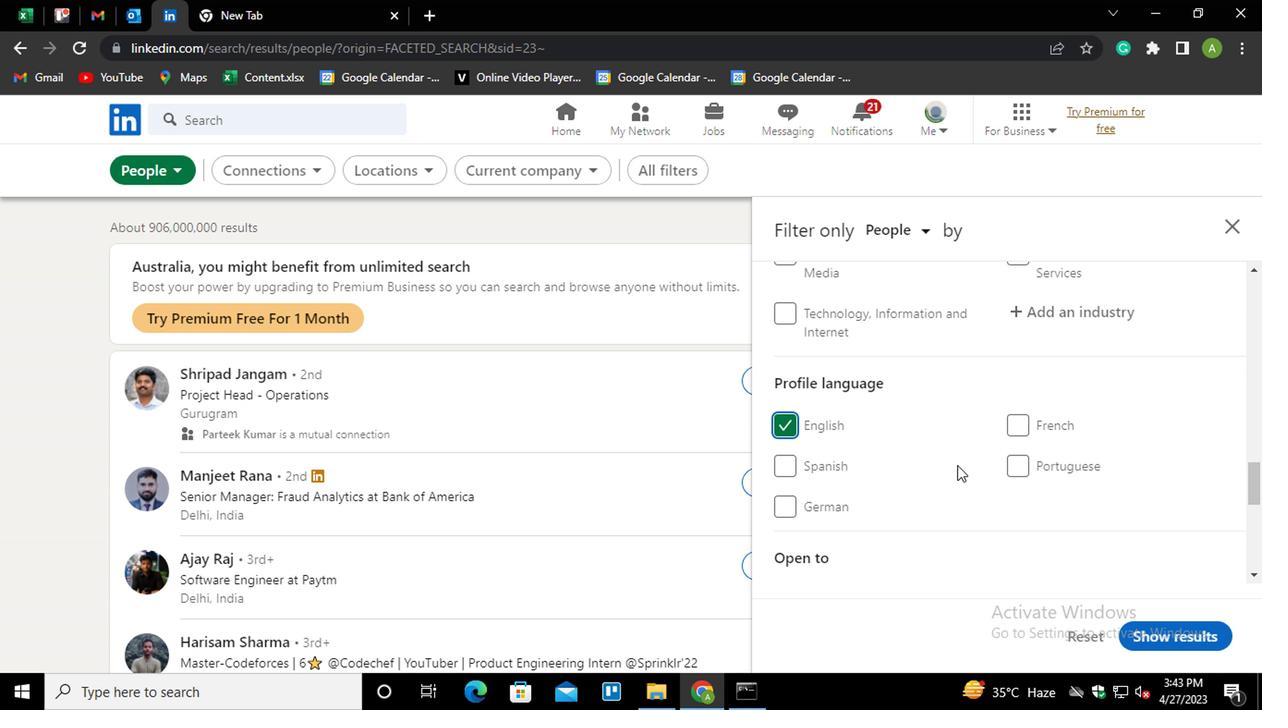 
Action: Mouse scrolled (959, 468) with delta (0, 1)
Screenshot: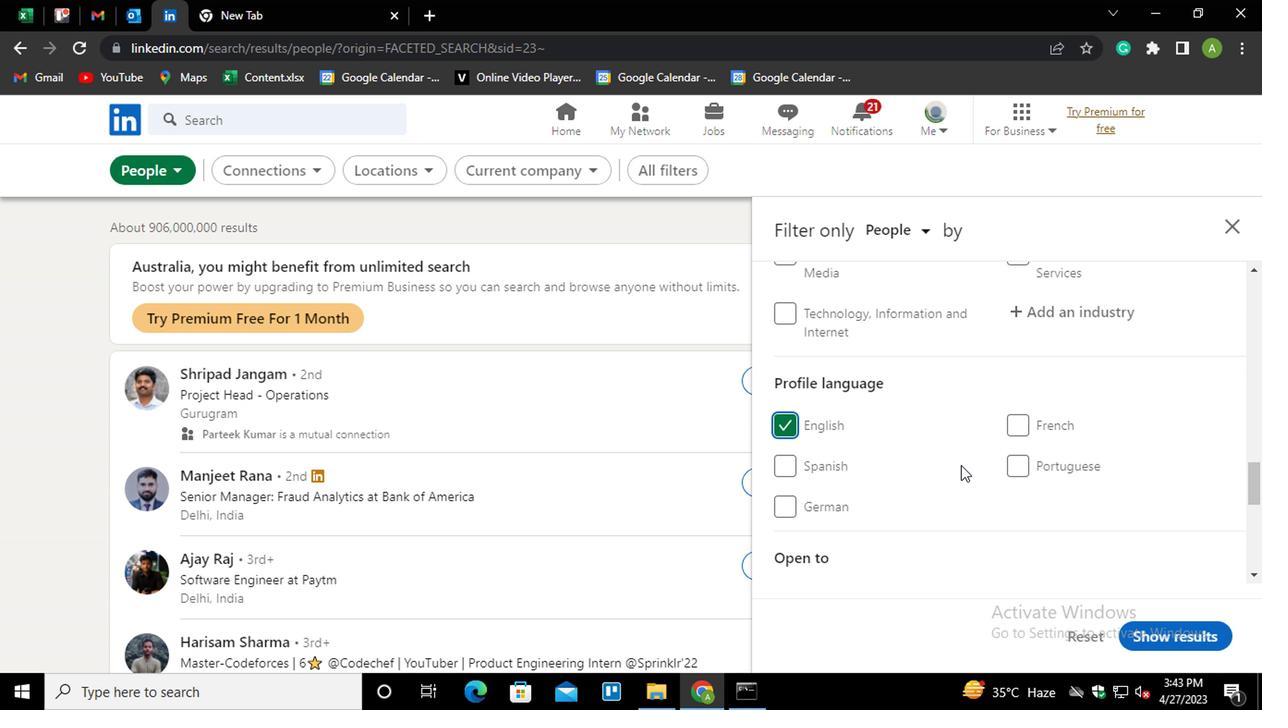 
Action: Mouse scrolled (959, 468) with delta (0, 1)
Screenshot: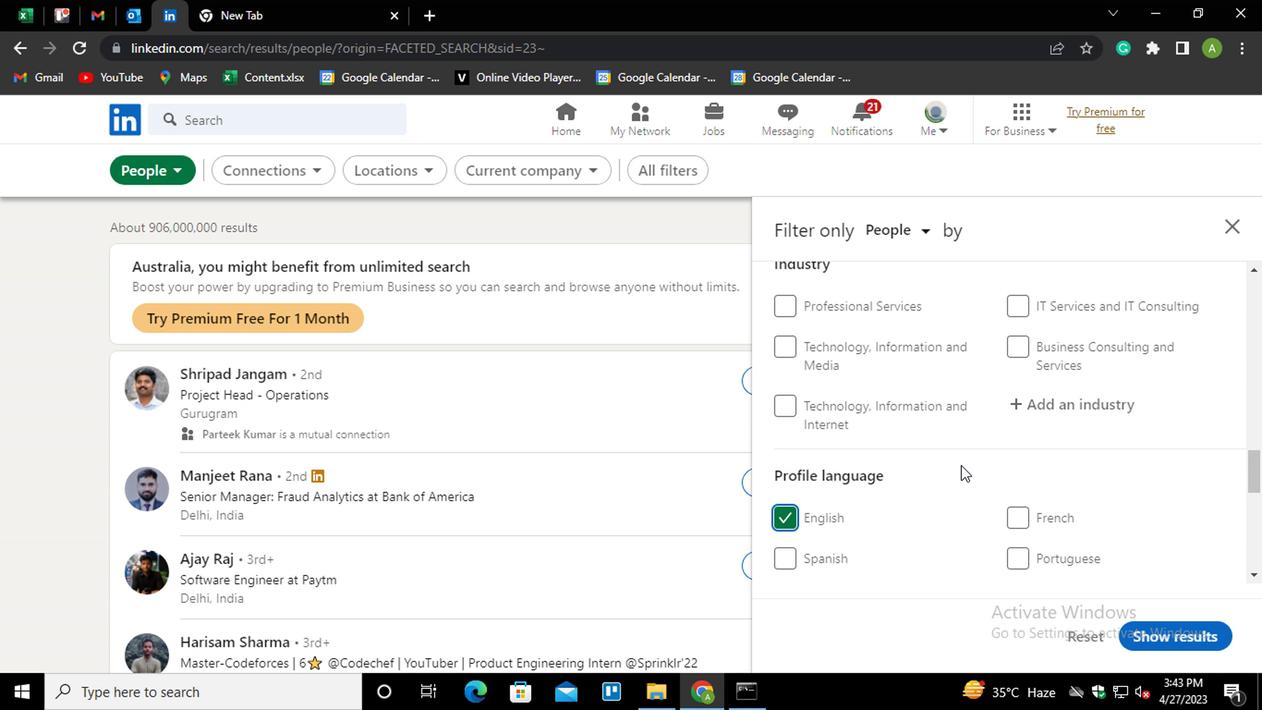 
Action: Mouse scrolled (959, 468) with delta (0, 1)
Screenshot: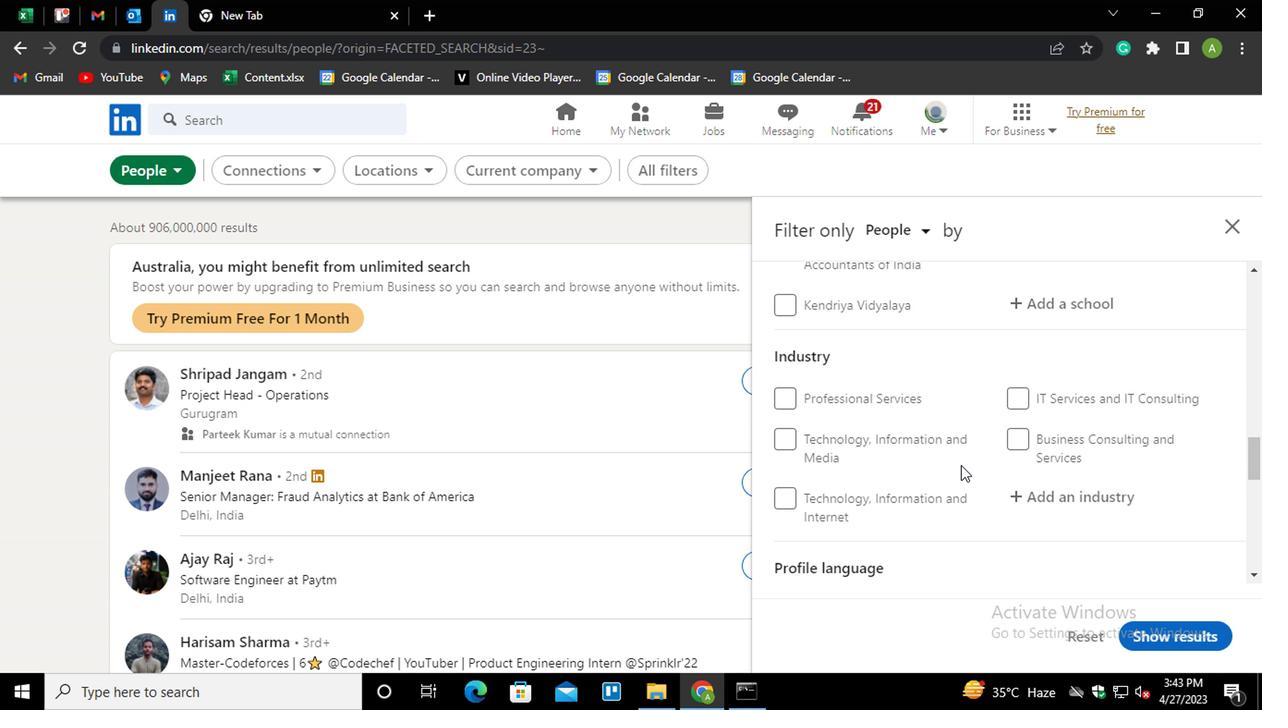 
Action: Mouse scrolled (959, 468) with delta (0, 1)
Screenshot: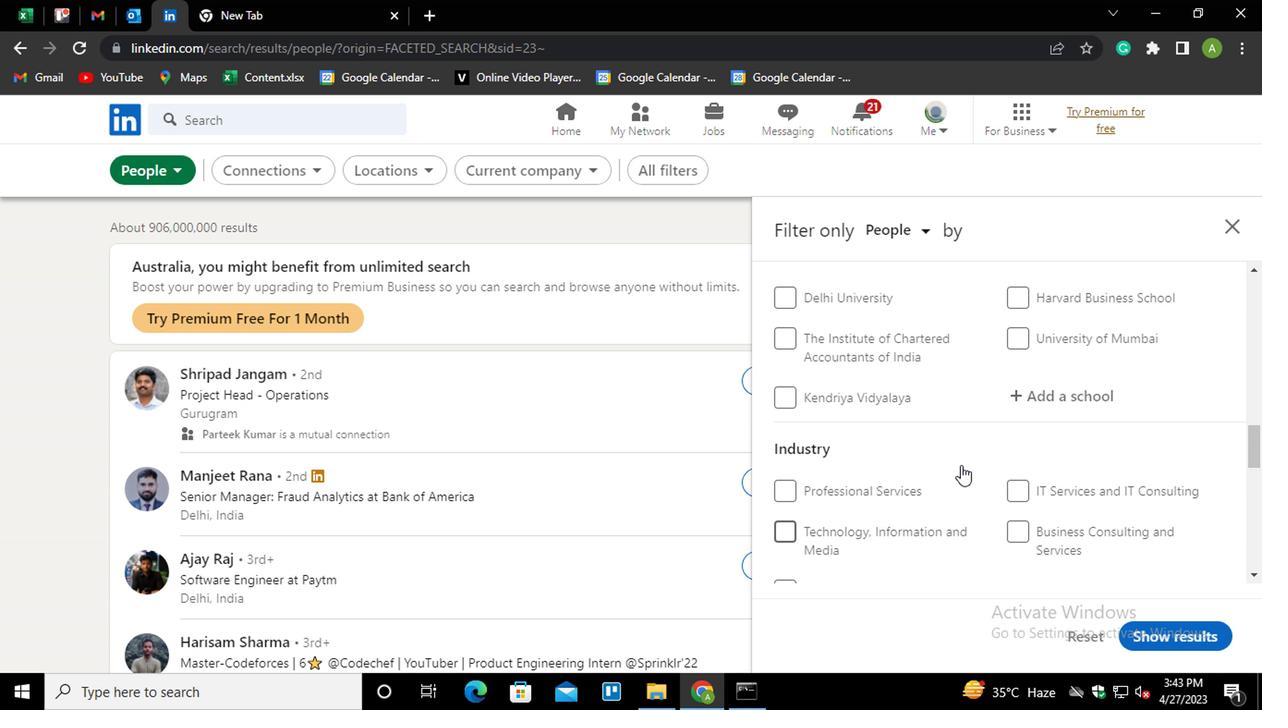 
Action: Mouse scrolled (959, 468) with delta (0, 1)
Screenshot: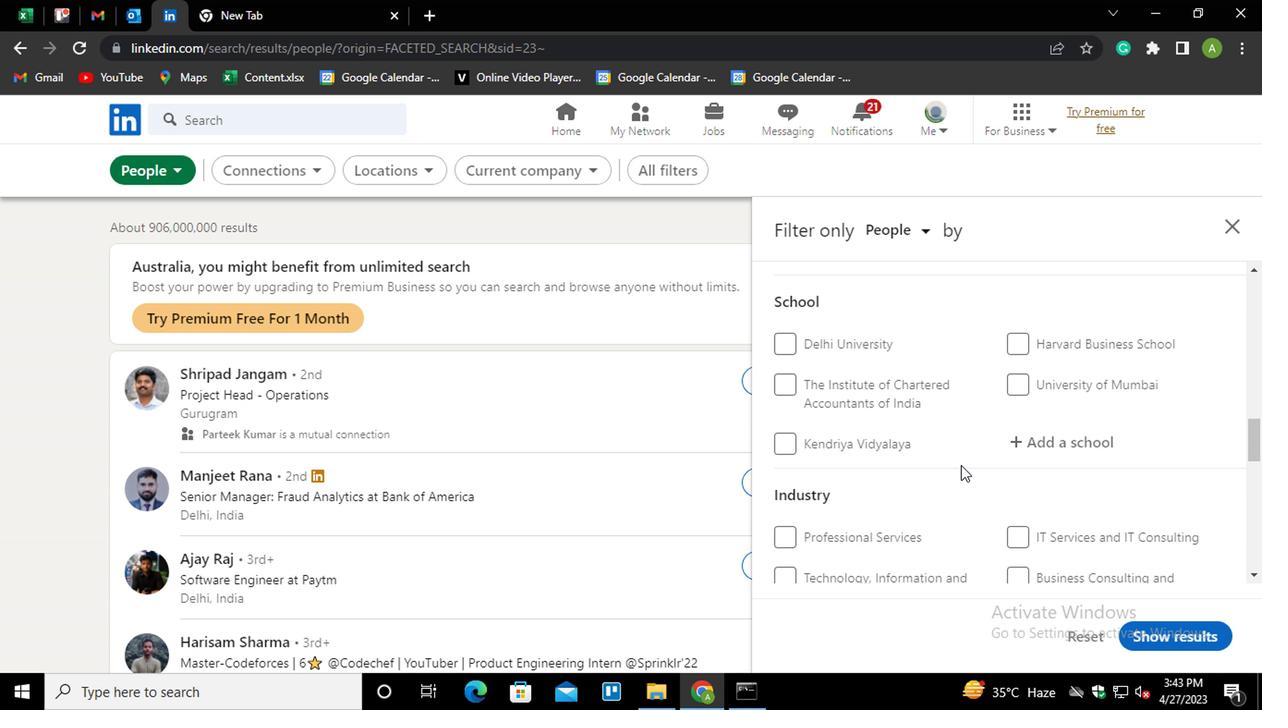 
Action: Mouse scrolled (959, 468) with delta (0, 1)
Screenshot: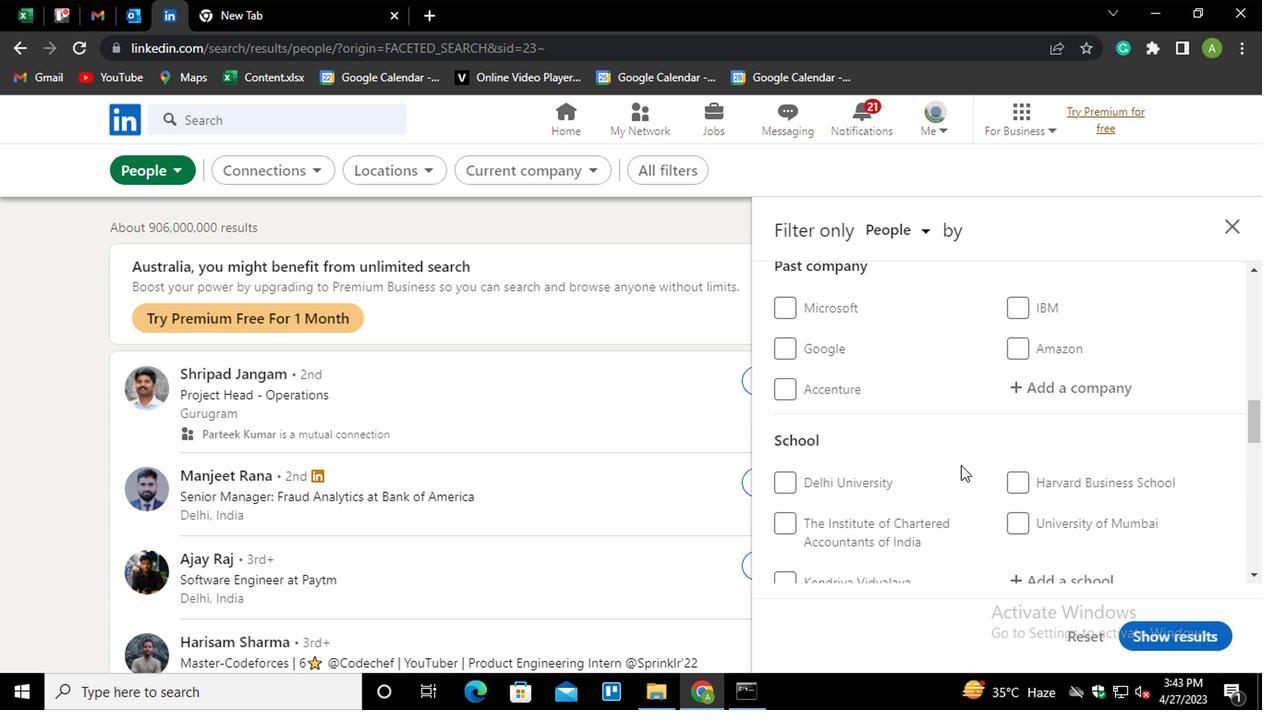 
Action: Mouse scrolled (959, 468) with delta (0, 1)
Screenshot: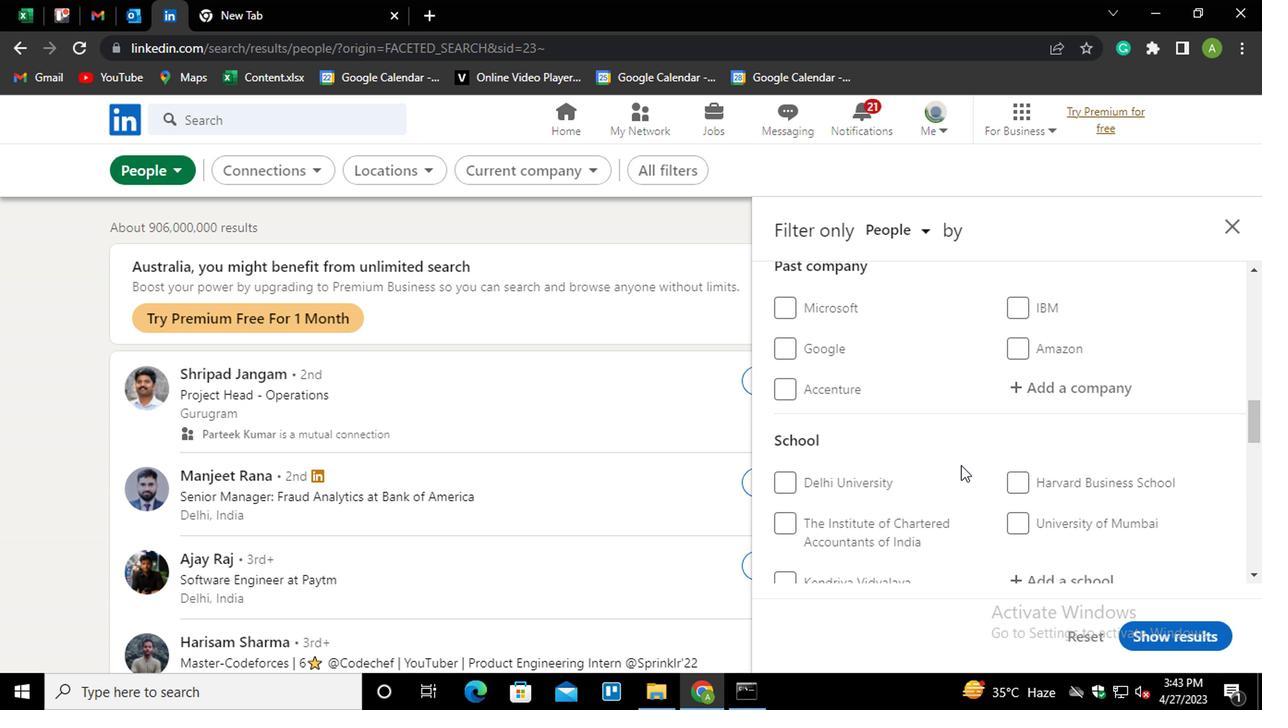 
Action: Mouse scrolled (959, 468) with delta (0, 1)
Screenshot: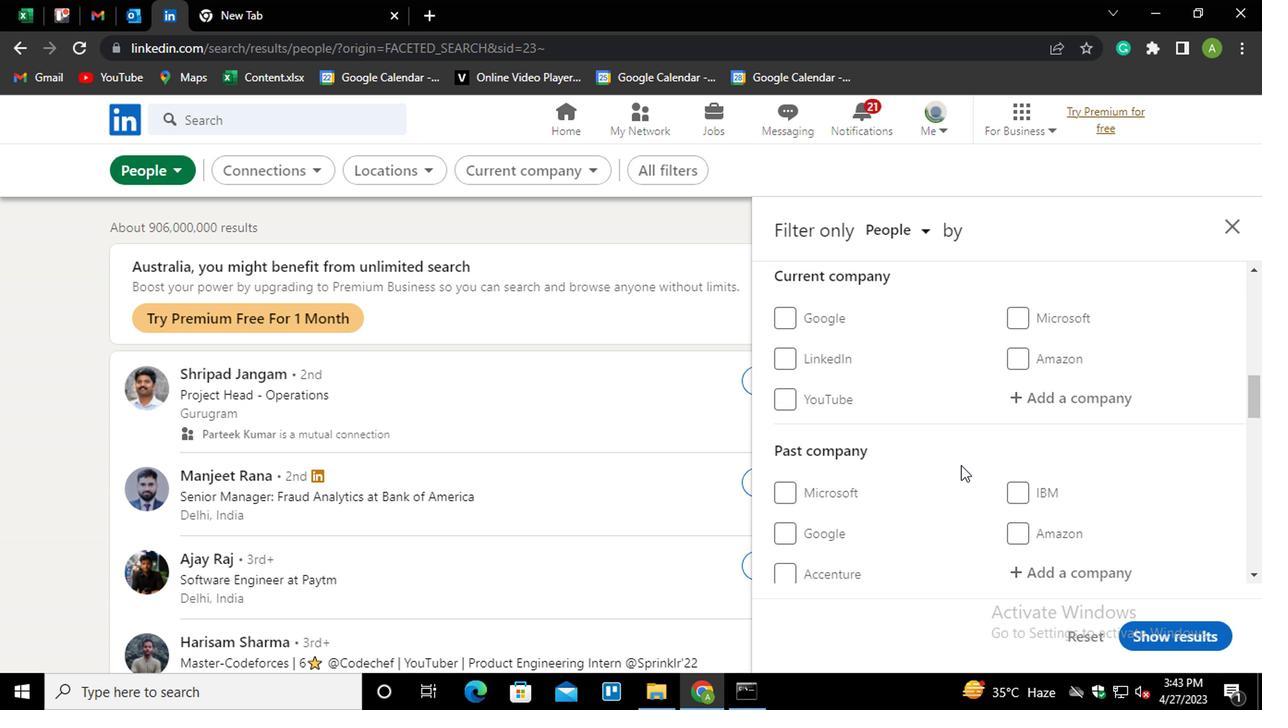 
Action: Mouse moved to (1059, 492)
Screenshot: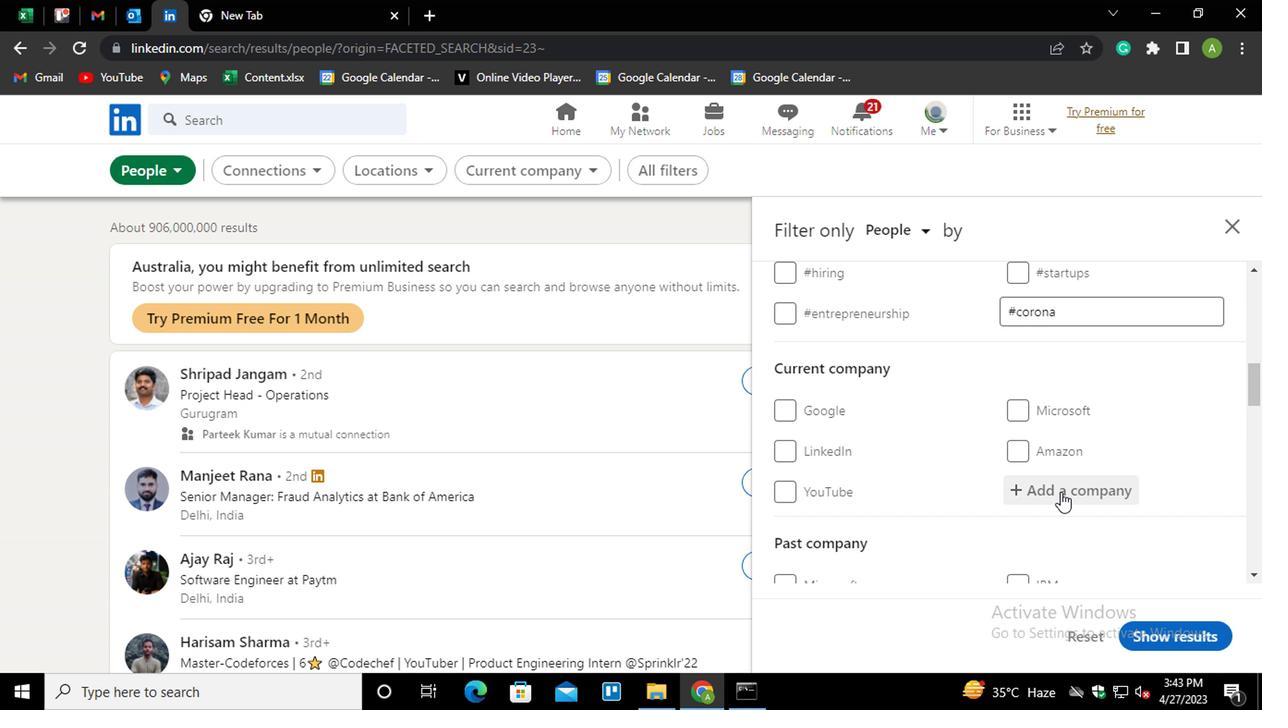 
Action: Mouse pressed left at (1059, 492)
Screenshot: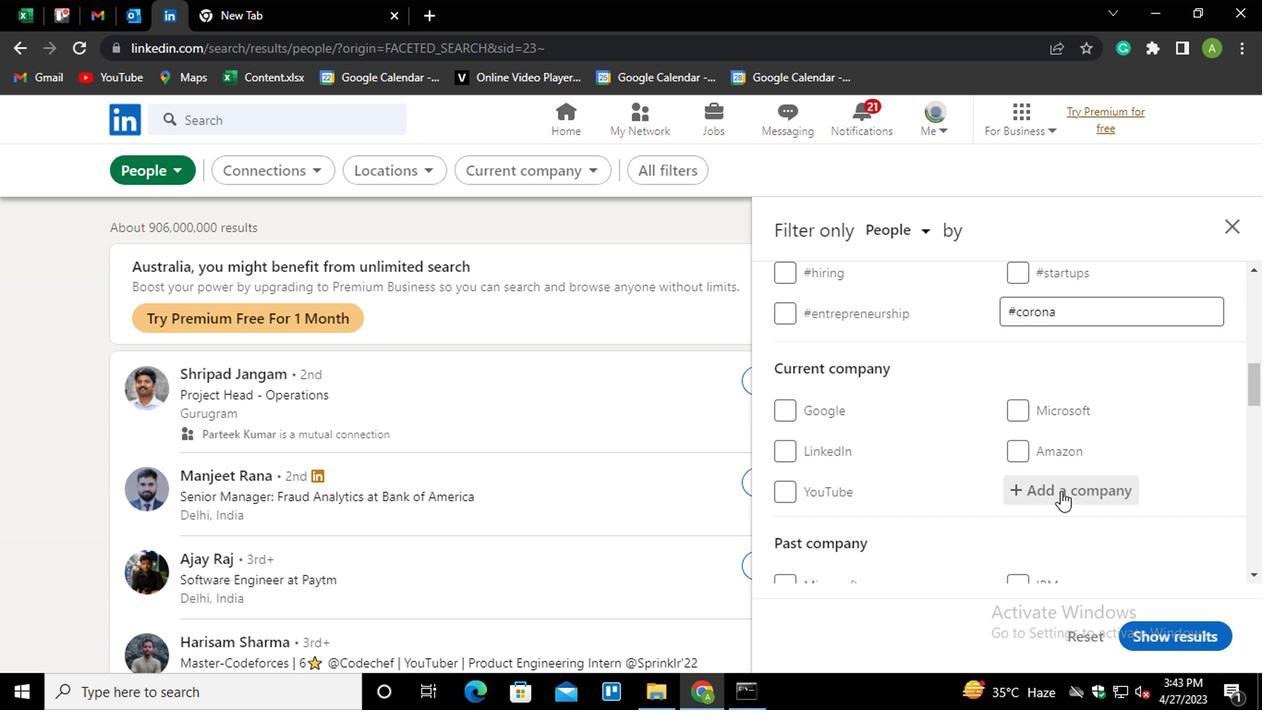 
Action: Key pressed <Key.shift>PRI<Key.down><Key.down><Key.down><Key.down><Key.down><Key.down><Key.down><Key.enter>
Screenshot: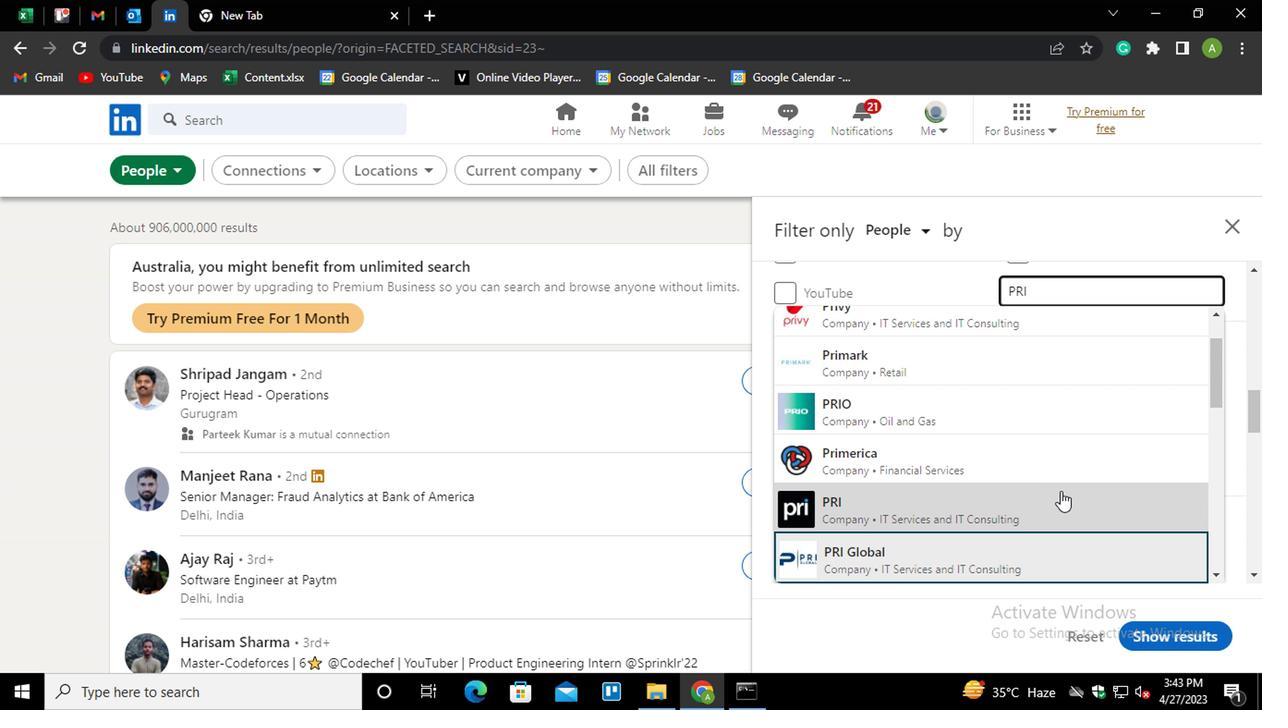 
Action: Mouse moved to (1069, 469)
Screenshot: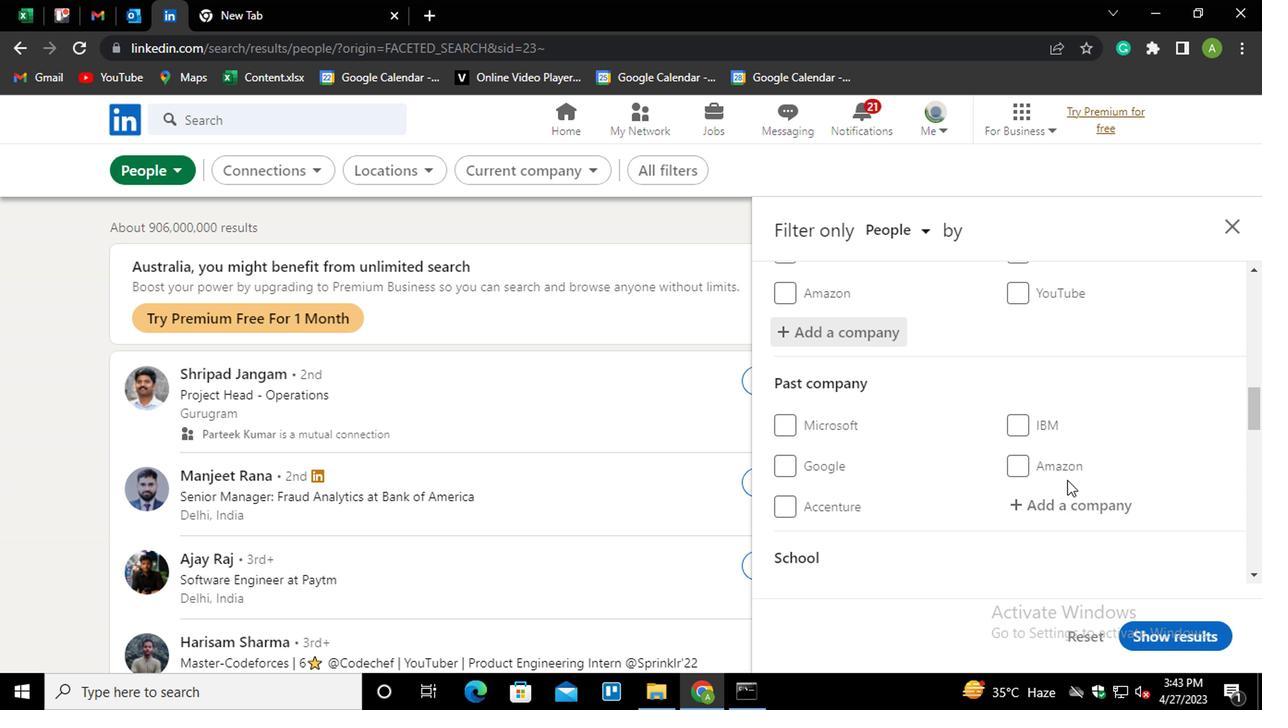 
Action: Mouse scrolled (1069, 469) with delta (0, 0)
Screenshot: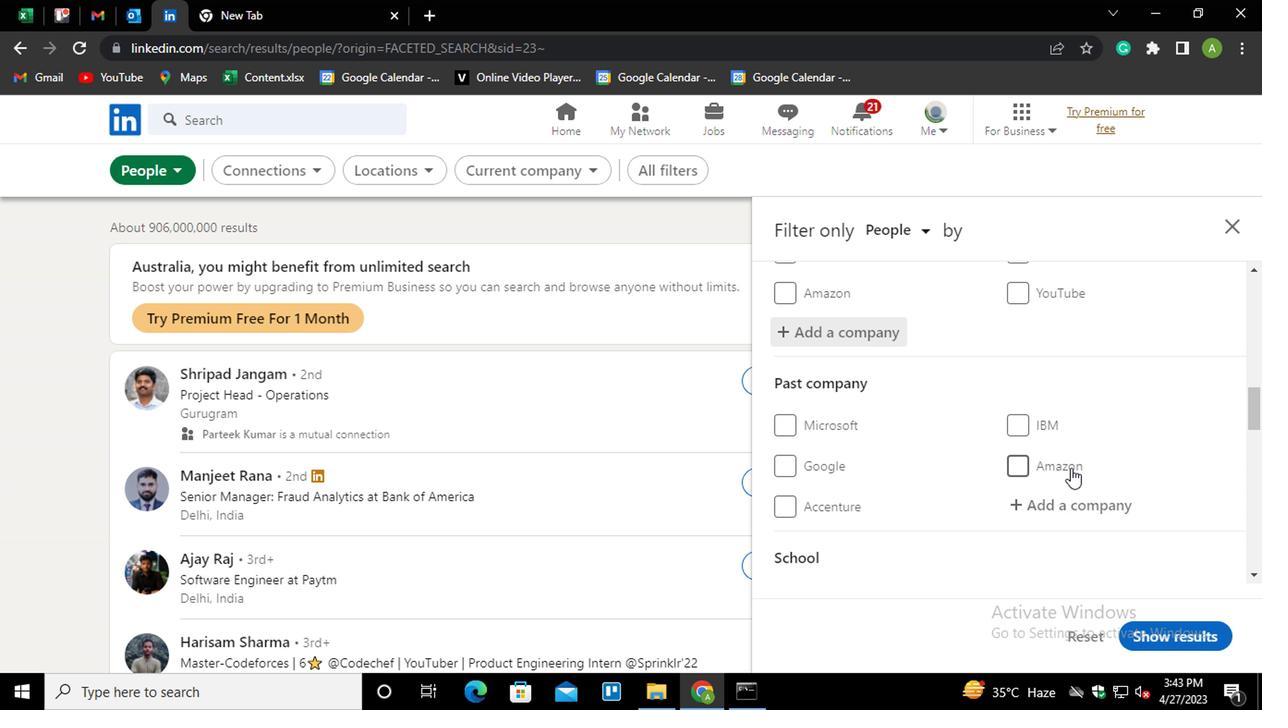 
Action: Mouse scrolled (1069, 469) with delta (0, 0)
Screenshot: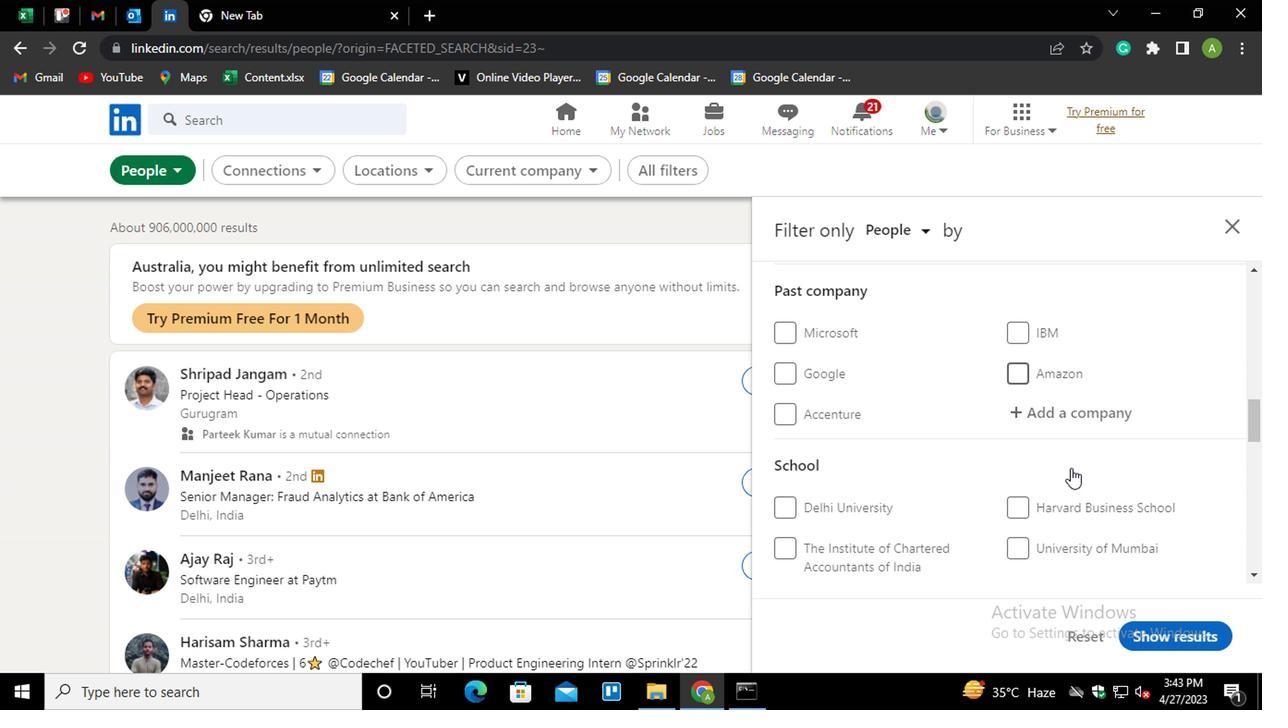 
Action: Mouse scrolled (1069, 469) with delta (0, 0)
Screenshot: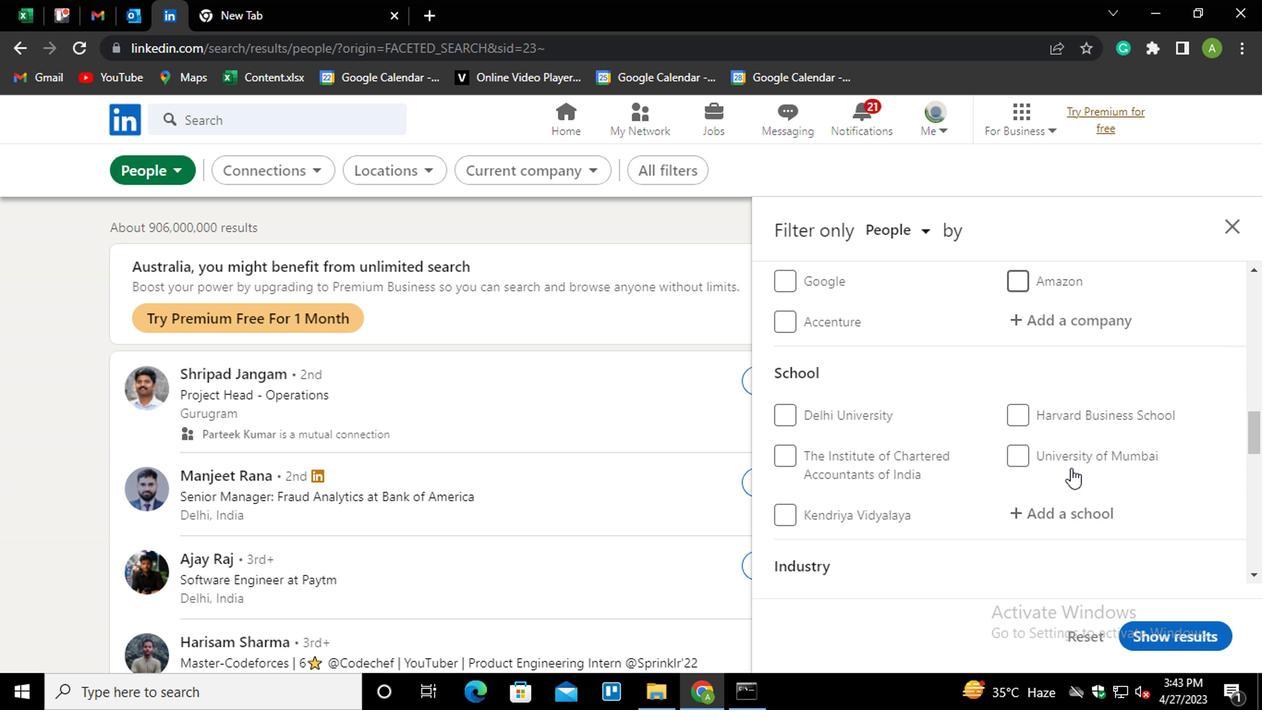 
Action: Mouse moved to (1048, 411)
Screenshot: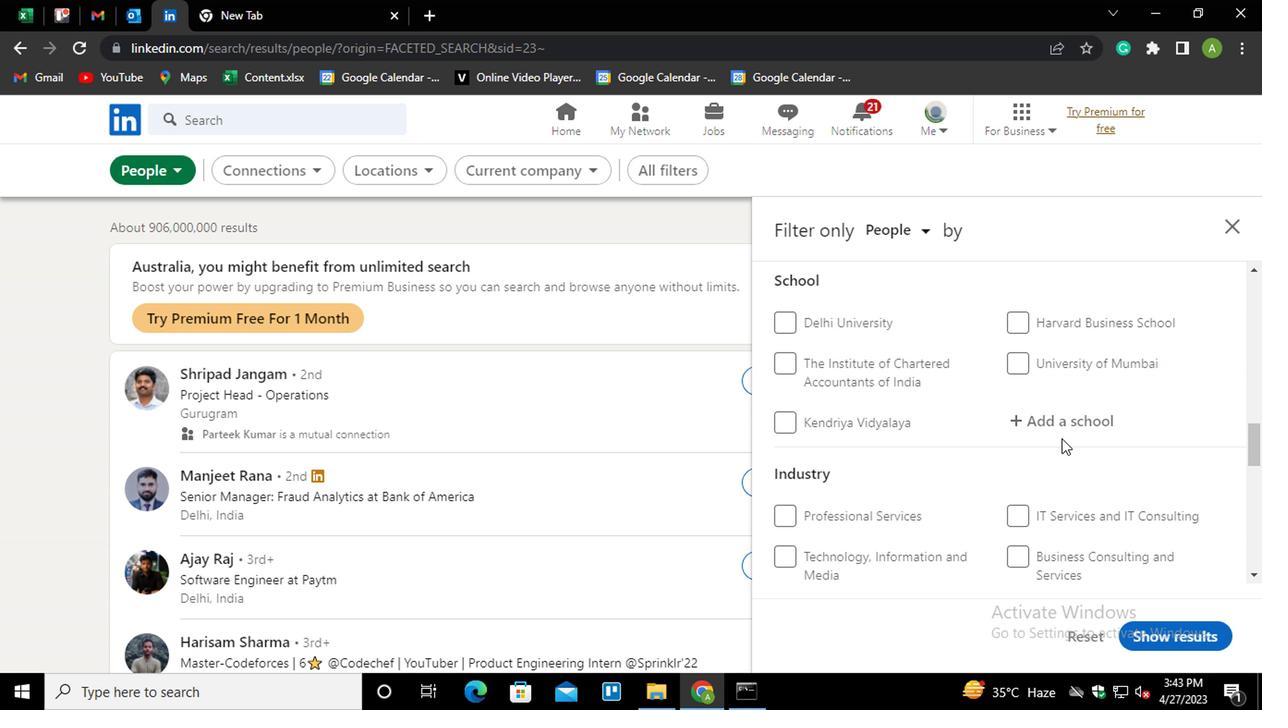 
Action: Mouse pressed left at (1048, 411)
Screenshot: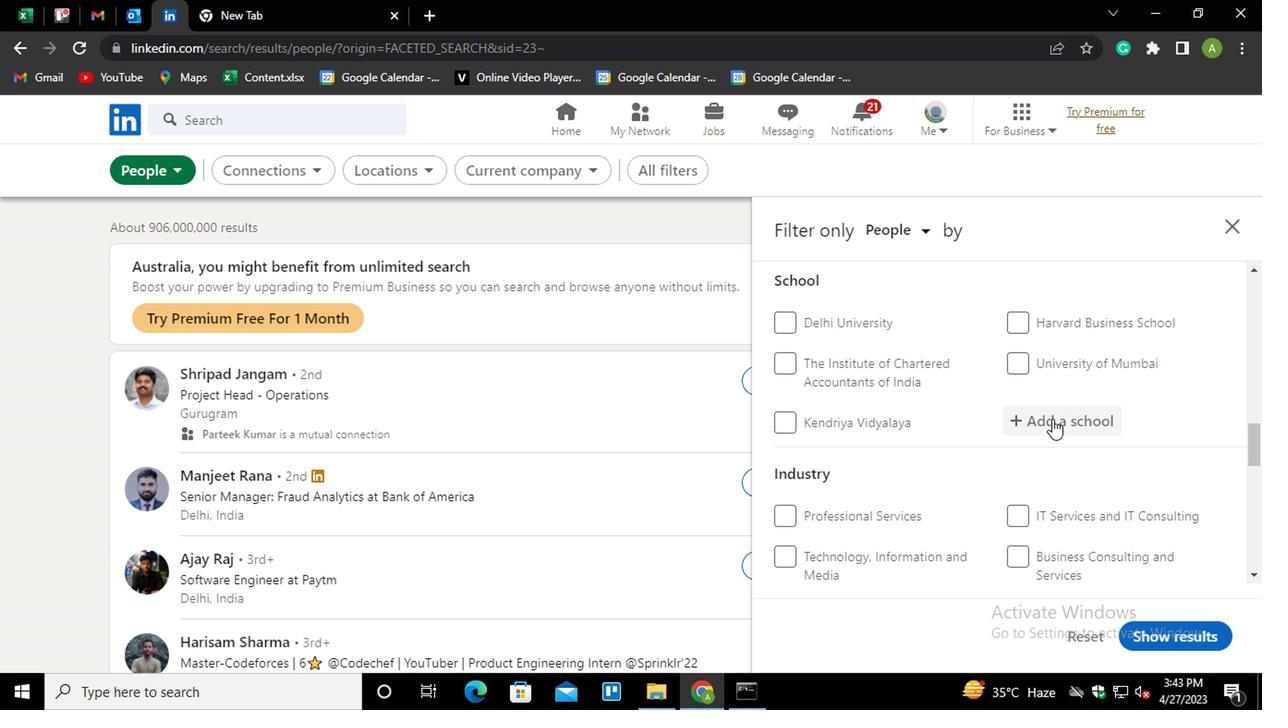 
Action: Mouse moved to (1051, 416)
Screenshot: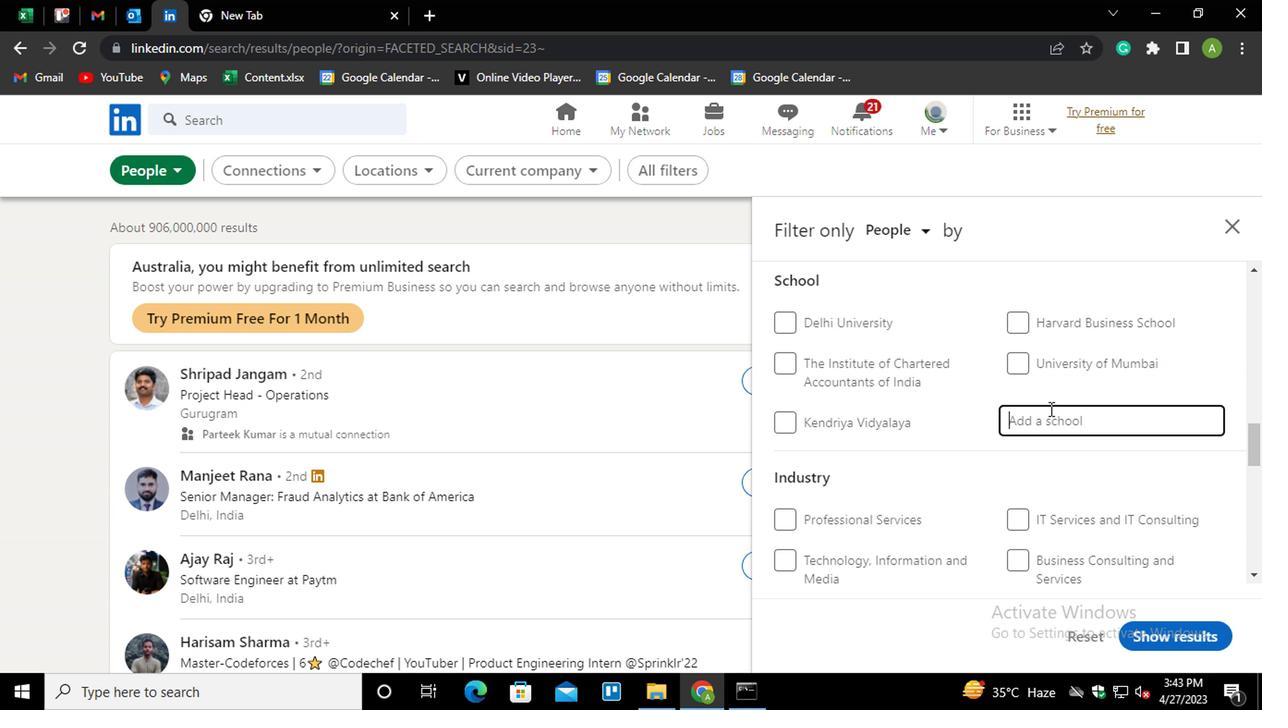 
Action: Mouse pressed left at (1051, 416)
Screenshot: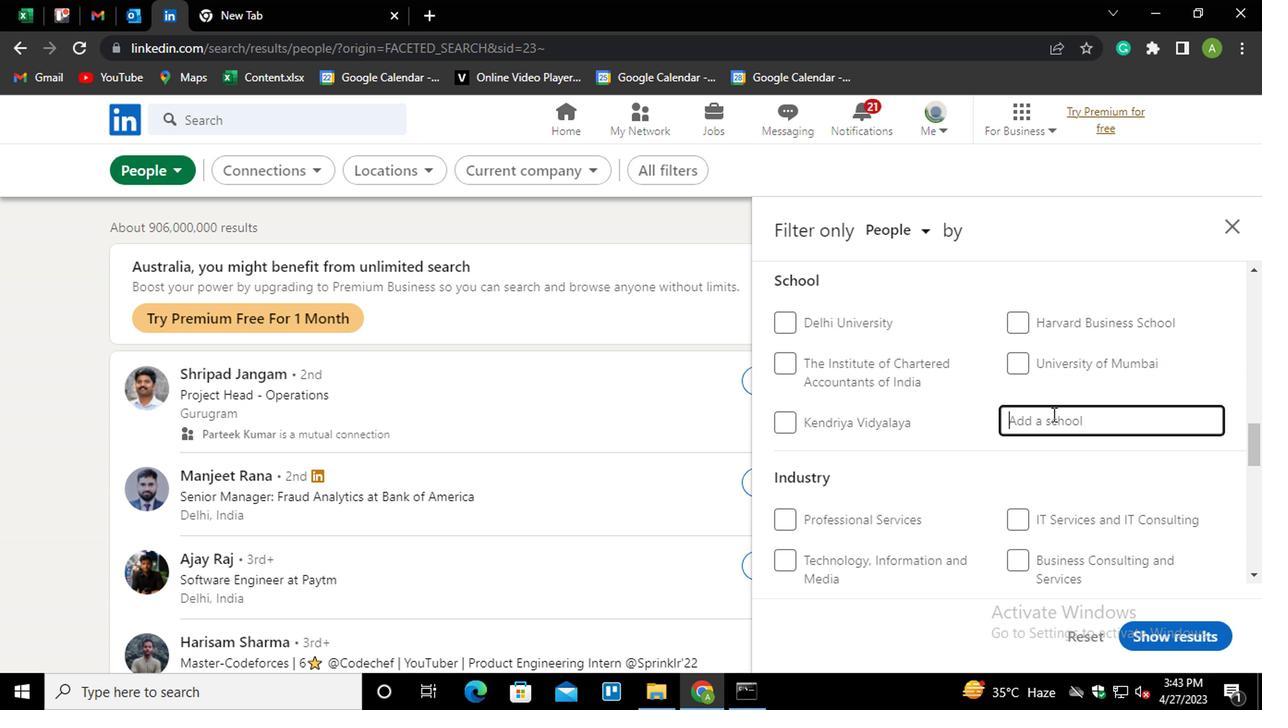
Action: Key pressed <Key.shift><Key.shift><Key.shift><Key.shift><Key.shift><Key.shift><Key.shift><Key.shift><Key.shift><Key.shift><Key.shift><Key.shift><Key.shift><Key.shift><Key.shift><Key.shift><Key.shift><Key.shift><Key.shift><Key.shift><Key.shift><Key.shift><Key.shift><Key.shift><Key.shift><Key.shift><Key.shift><Key.shift><Key.shift><Key.shift><Key.shift><Key.shift><Key.shift><Key.shift><Key.shift><Key.shift><Key.shift><Key.shift><Key.shift><Key.shift><Key.shift><Key.shift><Key.shift><Key.shift><Key.shift><Key.shift><Key.shift><Key.shift><Key.shift><Key.shift><Key.shift><Key.shift><Key.shift><Key.shift><Key.shift><Key.shift><Key.shift><Key.shift><Key.shift><Key.shift><Key.shift><Key.shift><Key.shift><Key.shift><Key.shift><Key.shift><Key.shift><Key.shift>DR.<Key.space><Key.shift>RAM<Key.down><Key.enter>
Screenshot: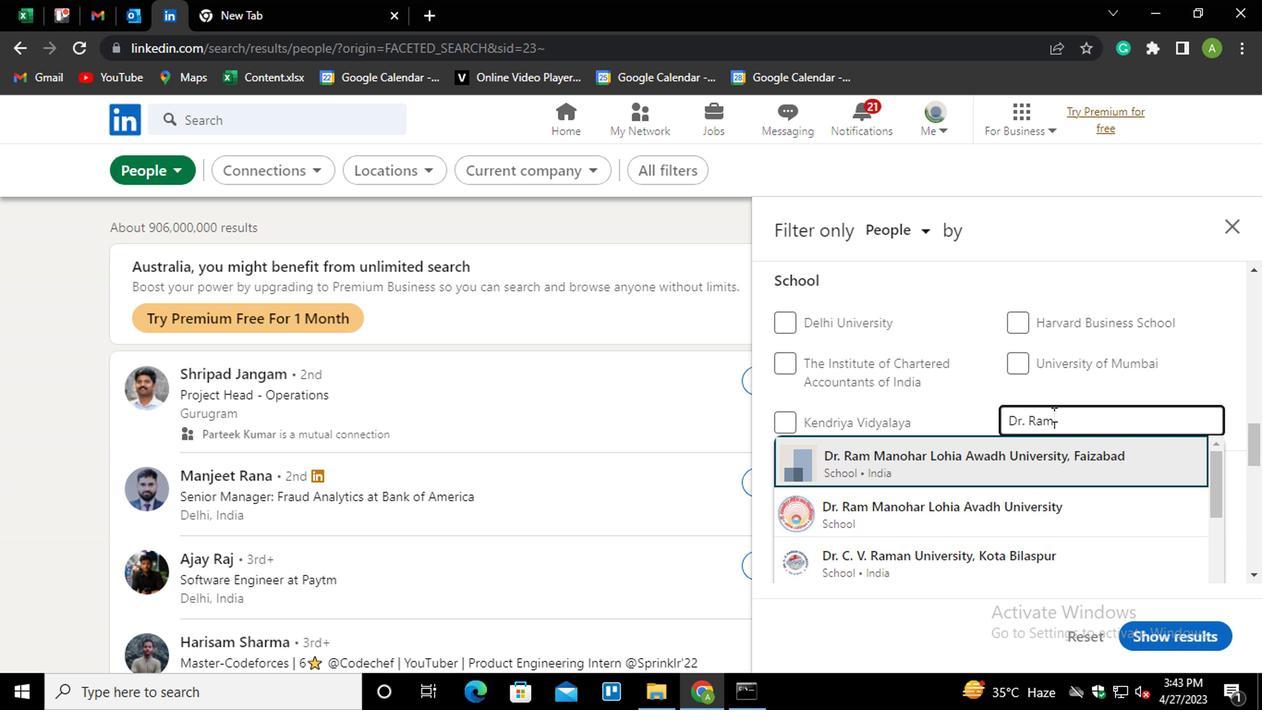 
Action: Mouse scrolled (1051, 415) with delta (0, 0)
Screenshot: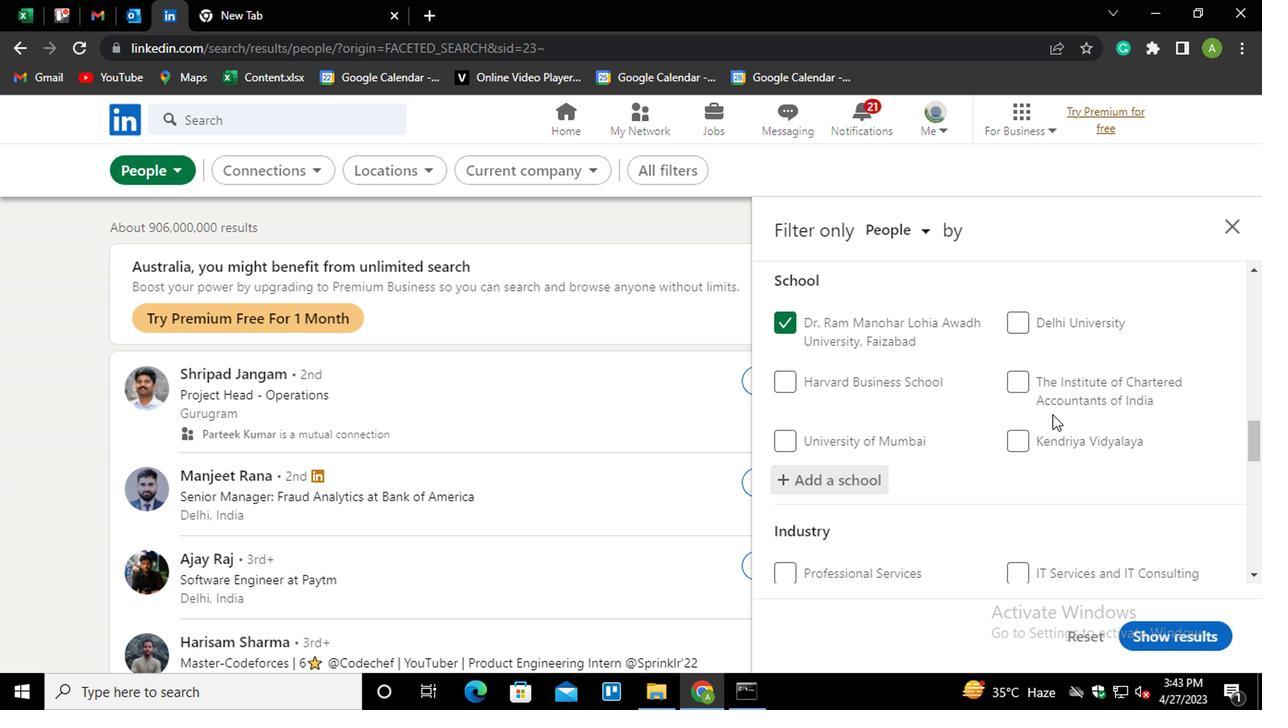 
Action: Mouse scrolled (1051, 415) with delta (0, 0)
Screenshot: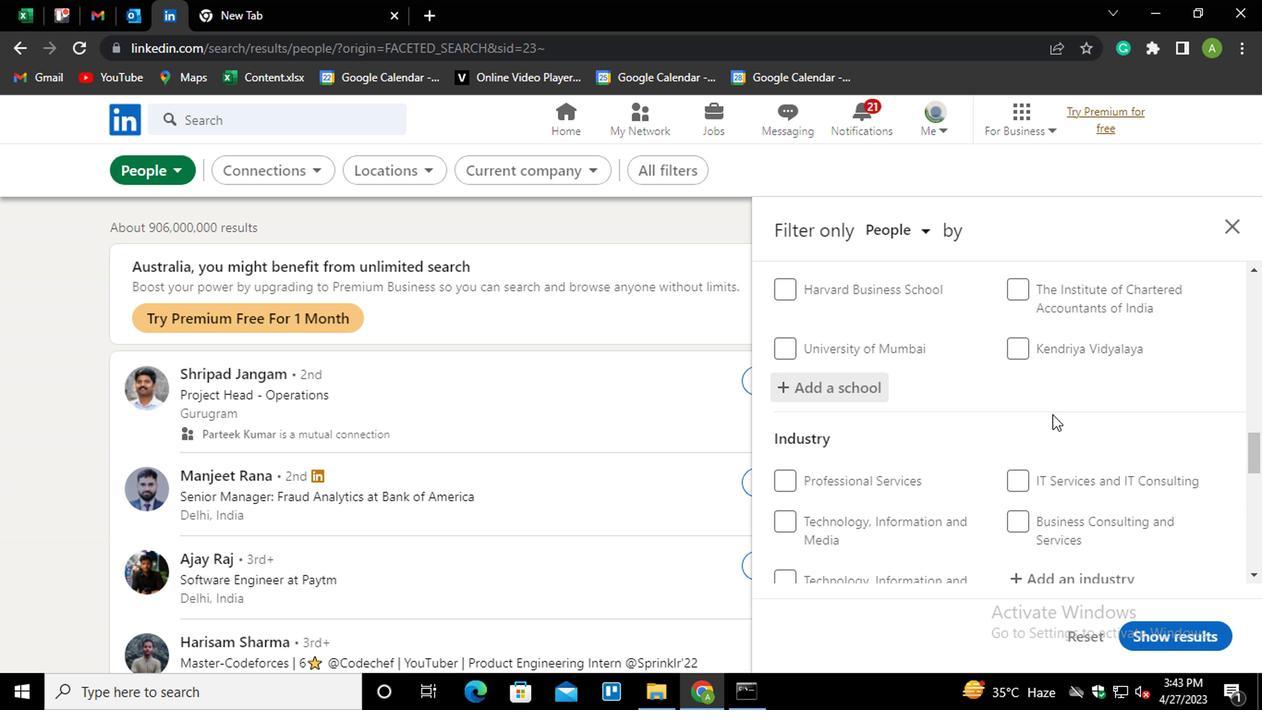
Action: Mouse moved to (1058, 422)
Screenshot: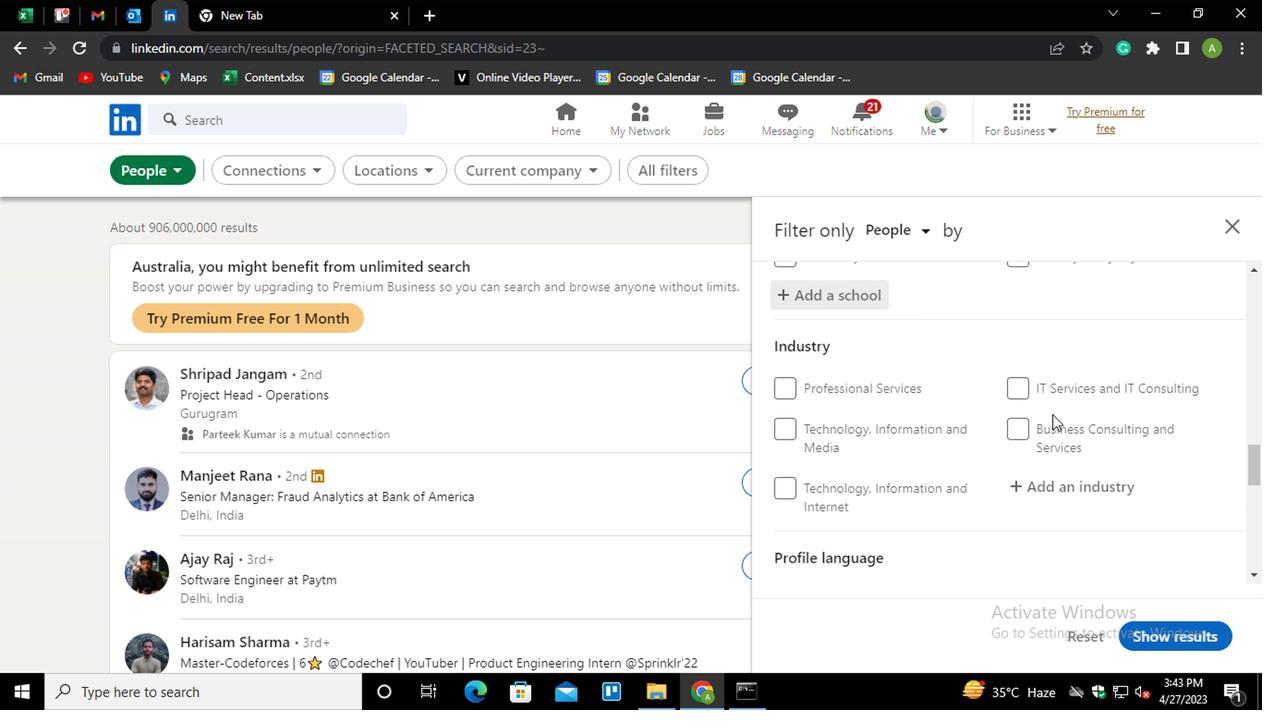 
Action: Mouse scrolled (1058, 422) with delta (0, 0)
Screenshot: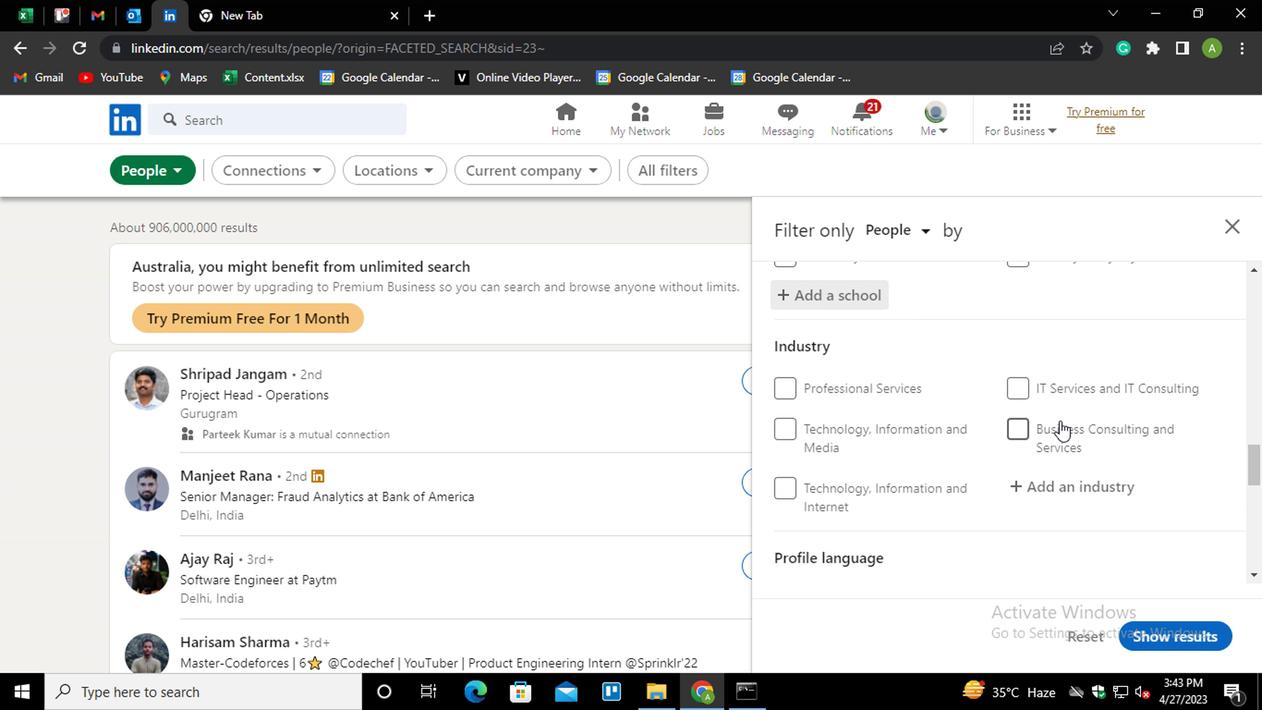 
Action: Mouse moved to (1040, 397)
Screenshot: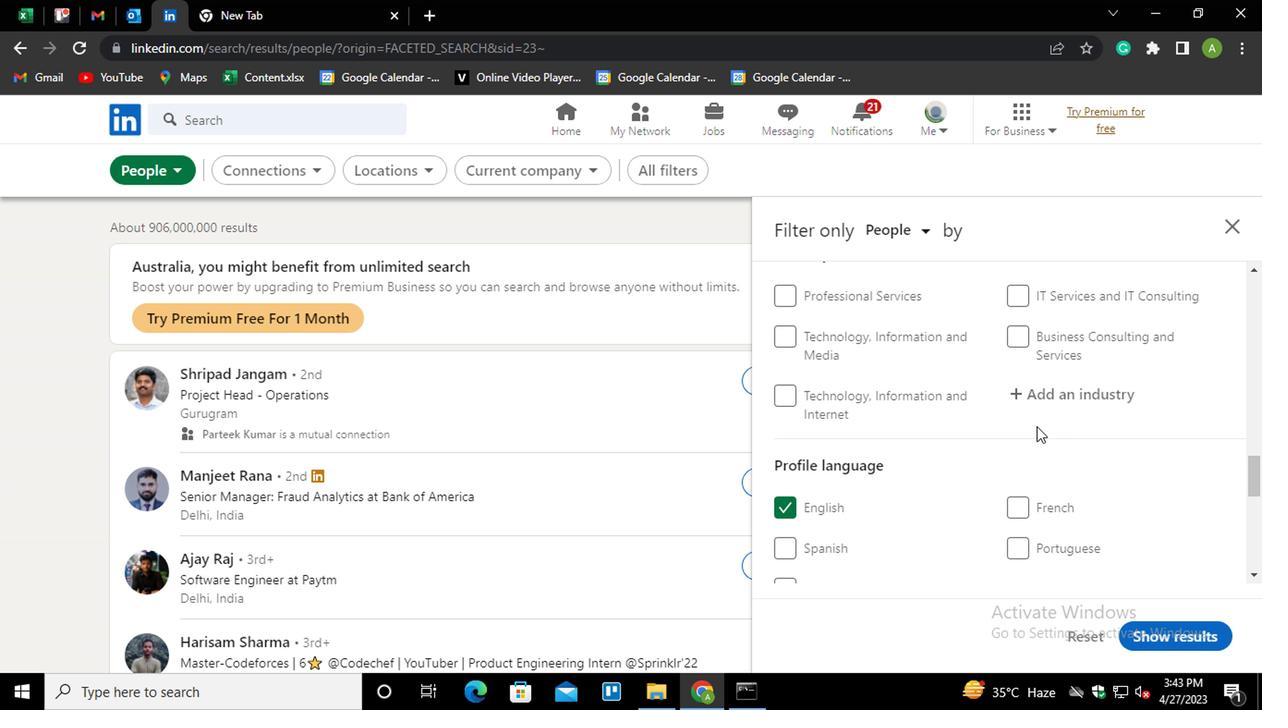 
Action: Mouse pressed left at (1040, 397)
Screenshot: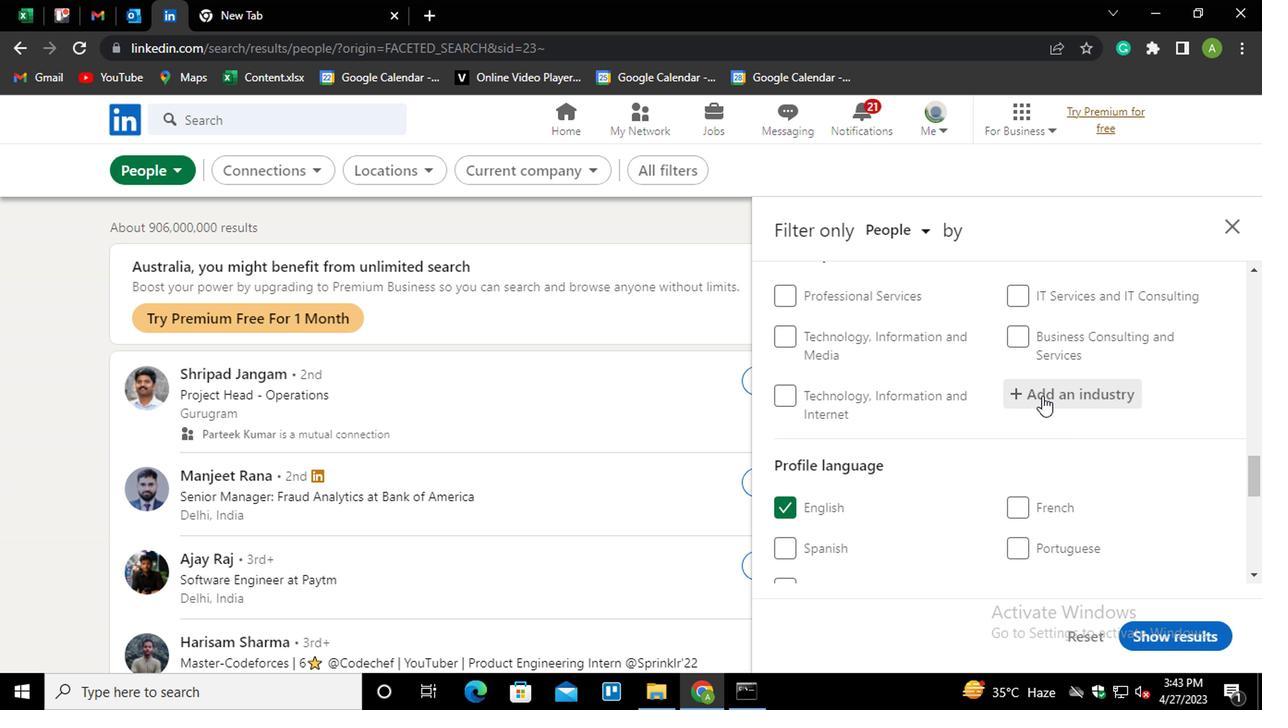 
Action: Mouse moved to (1040, 397)
Screenshot: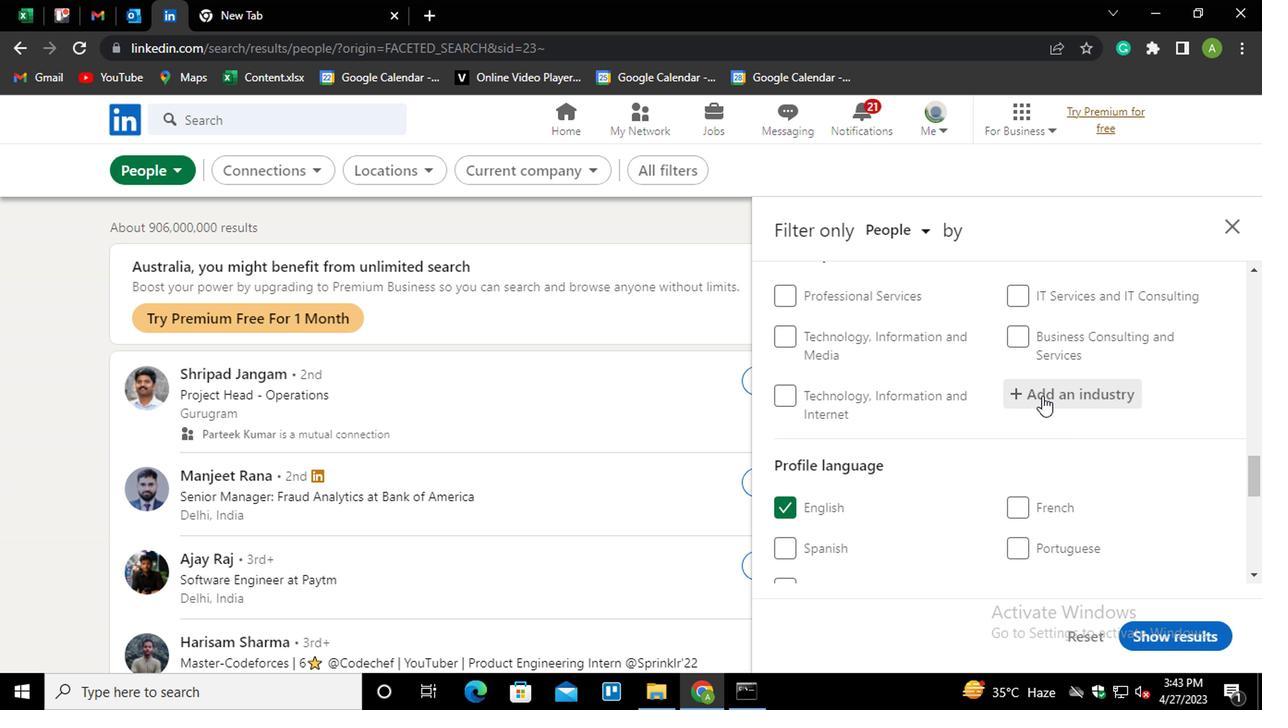 
Action: Key pressed <Key.shift>SCHOOL<Key.down><Key.enter>
Screenshot: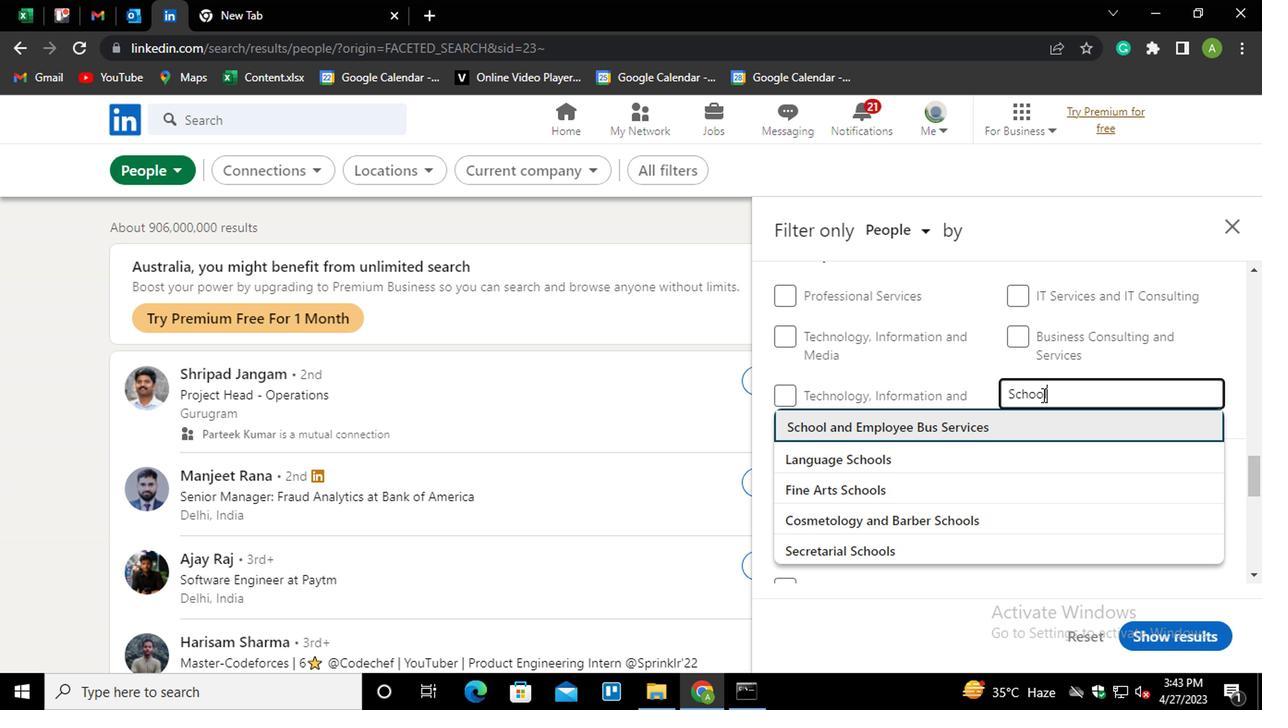 
Action: Mouse scrolled (1040, 396) with delta (0, -1)
Screenshot: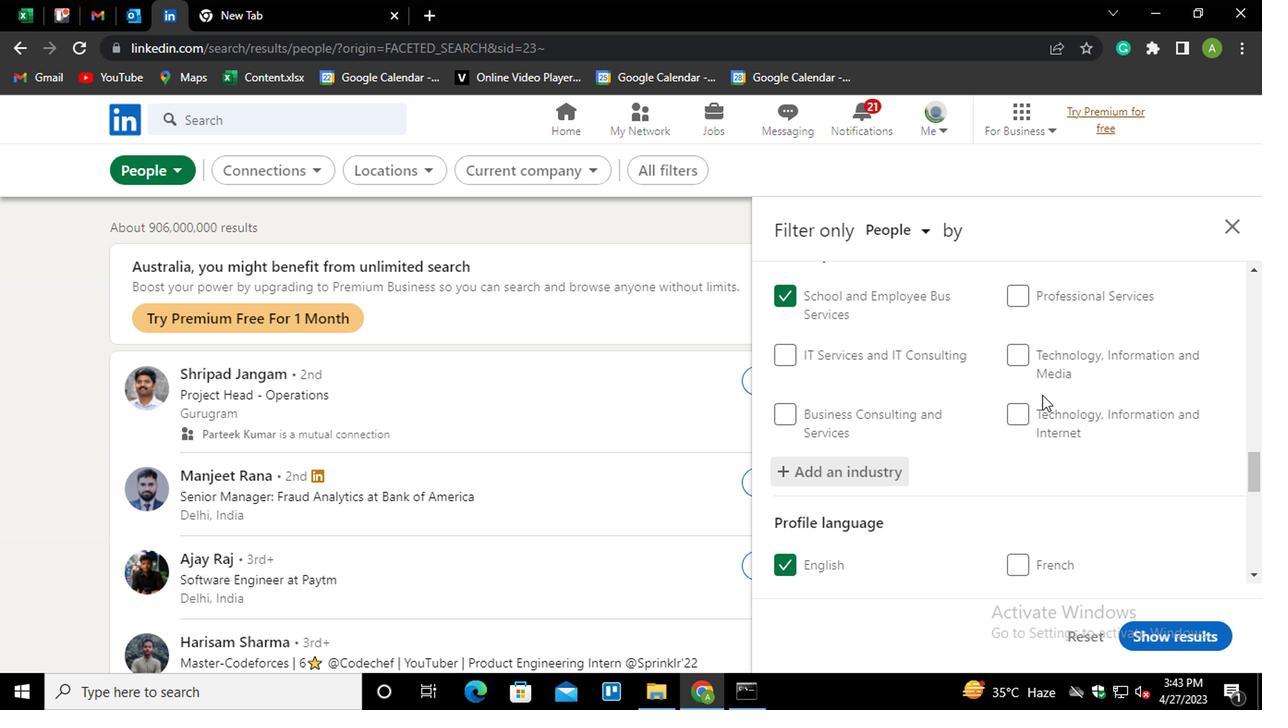 
Action: Mouse scrolled (1040, 396) with delta (0, -1)
Screenshot: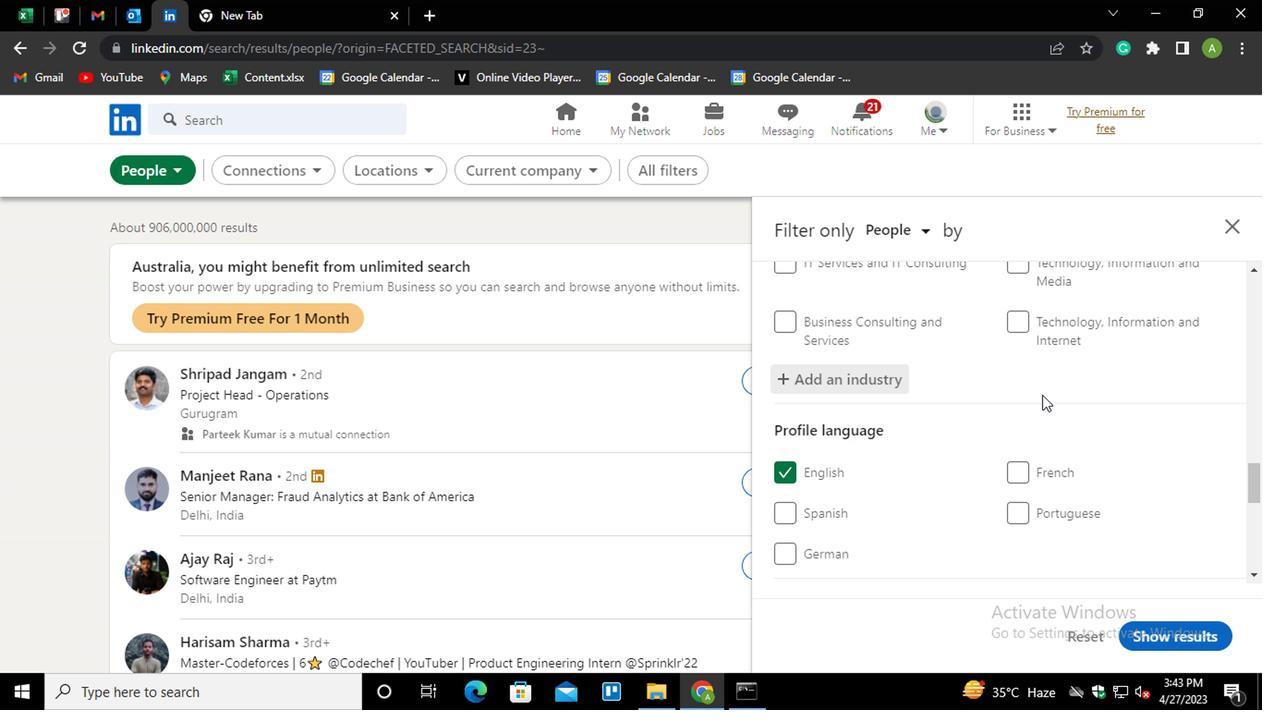 
Action: Mouse scrolled (1040, 396) with delta (0, -1)
Screenshot: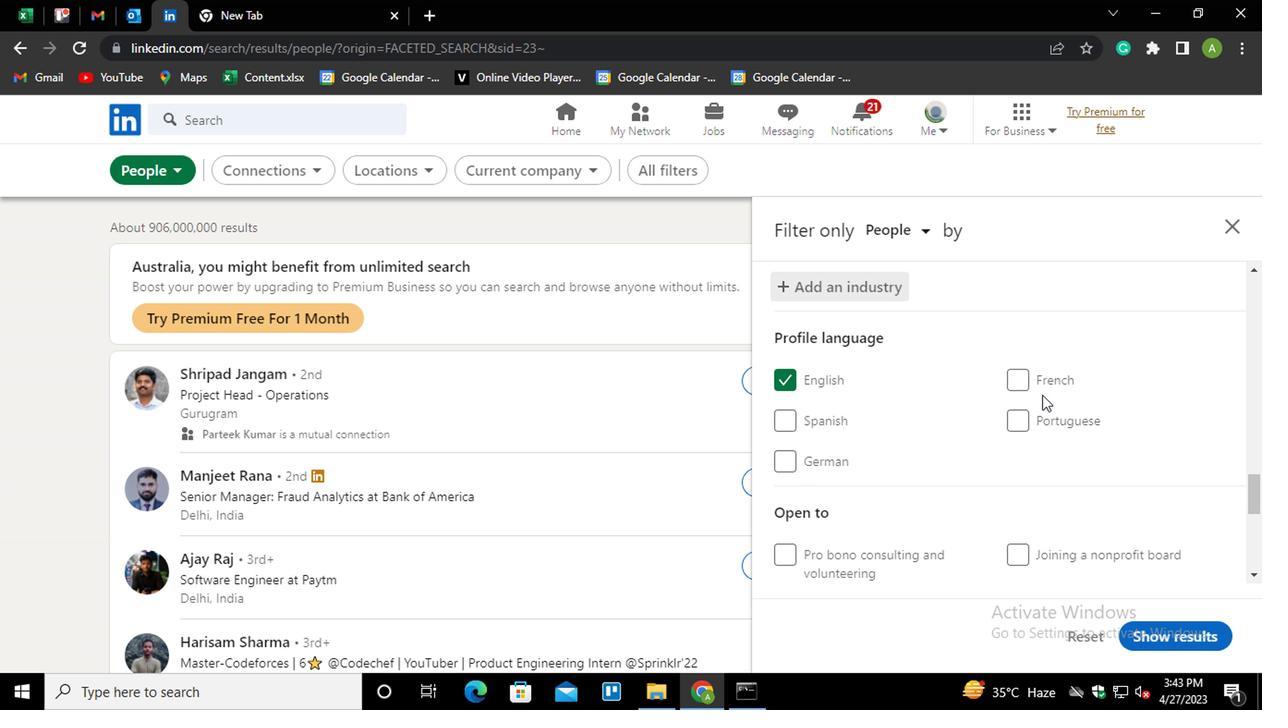 
Action: Mouse scrolled (1040, 396) with delta (0, -1)
Screenshot: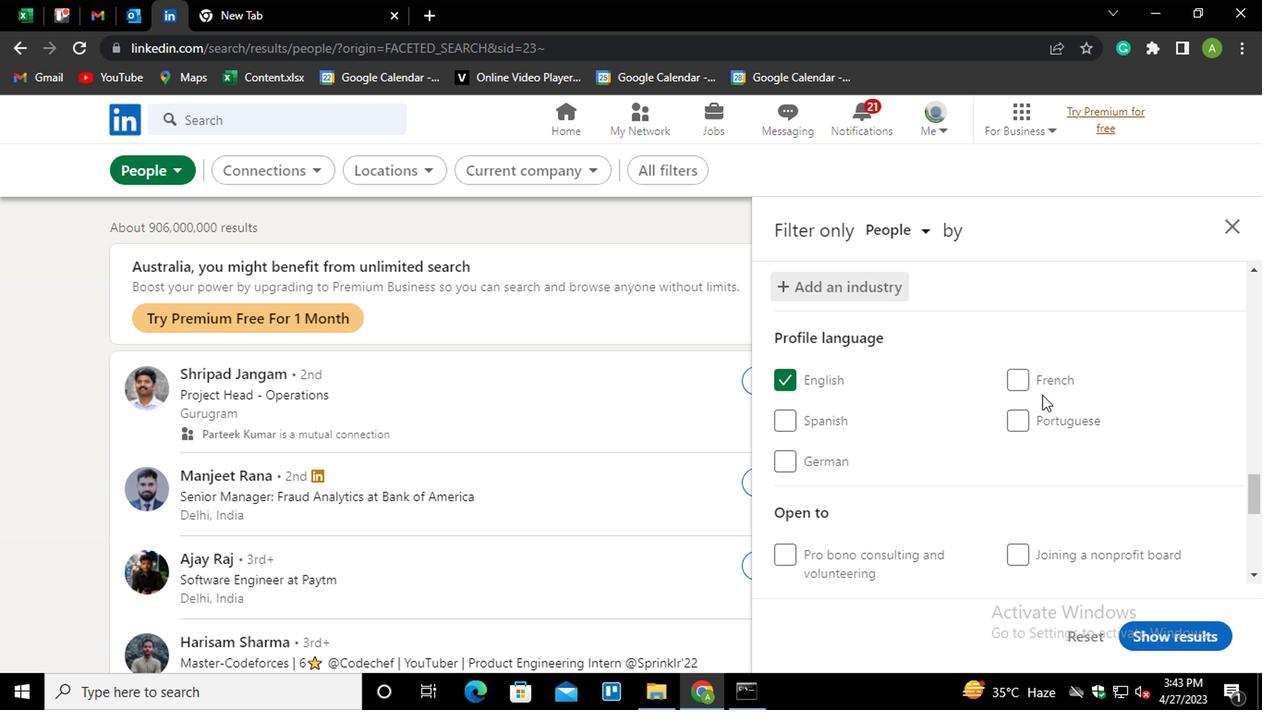 
Action: Mouse scrolled (1040, 396) with delta (0, -1)
Screenshot: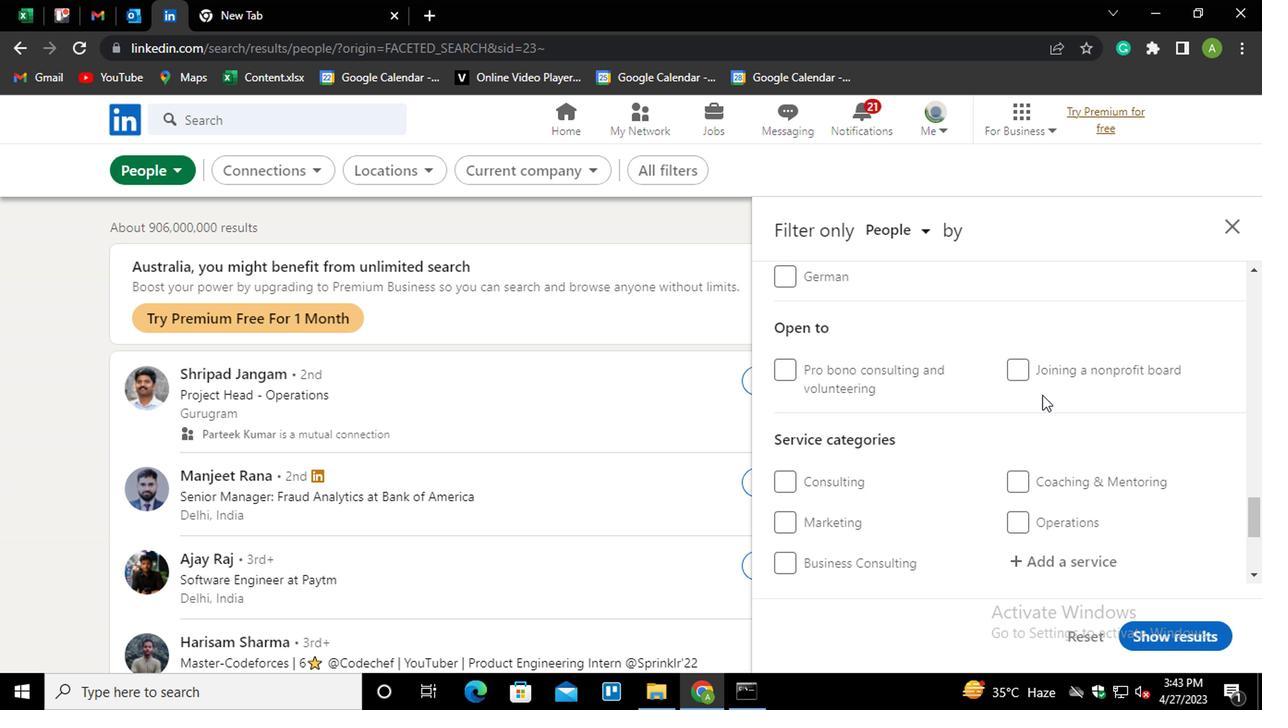 
Action: Mouse scrolled (1040, 396) with delta (0, -1)
Screenshot: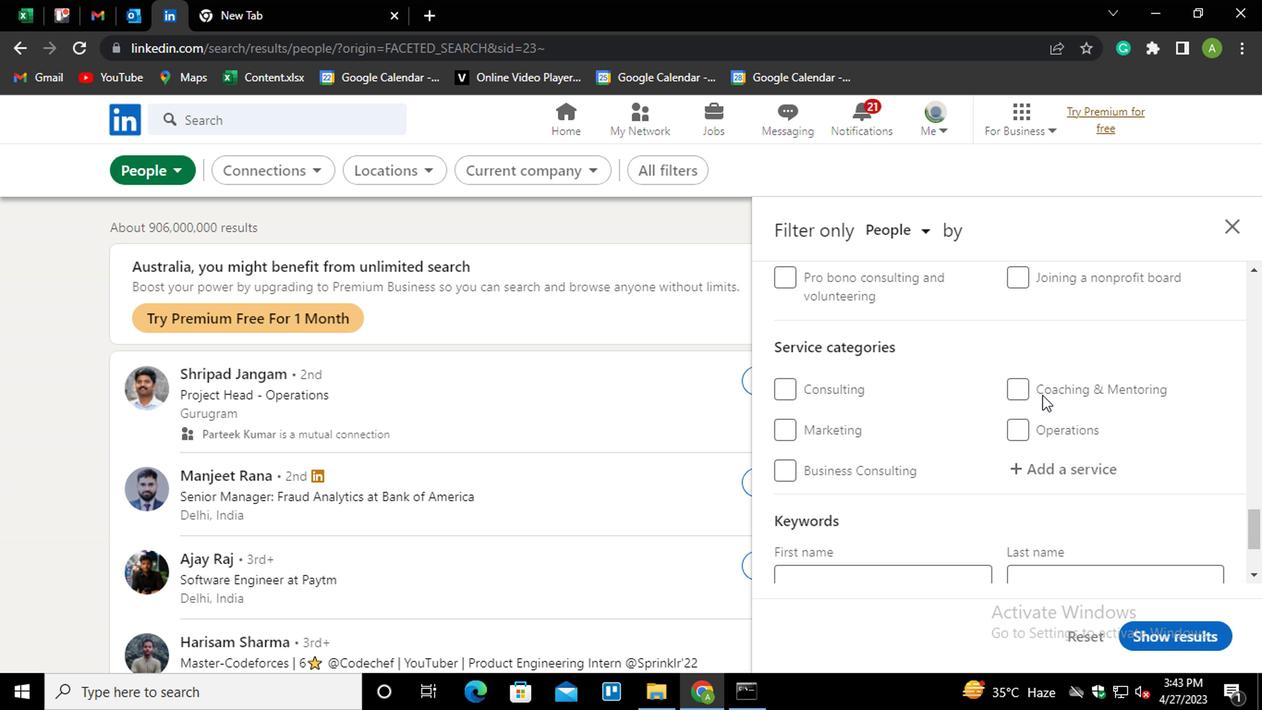 
Action: Mouse moved to (1044, 380)
Screenshot: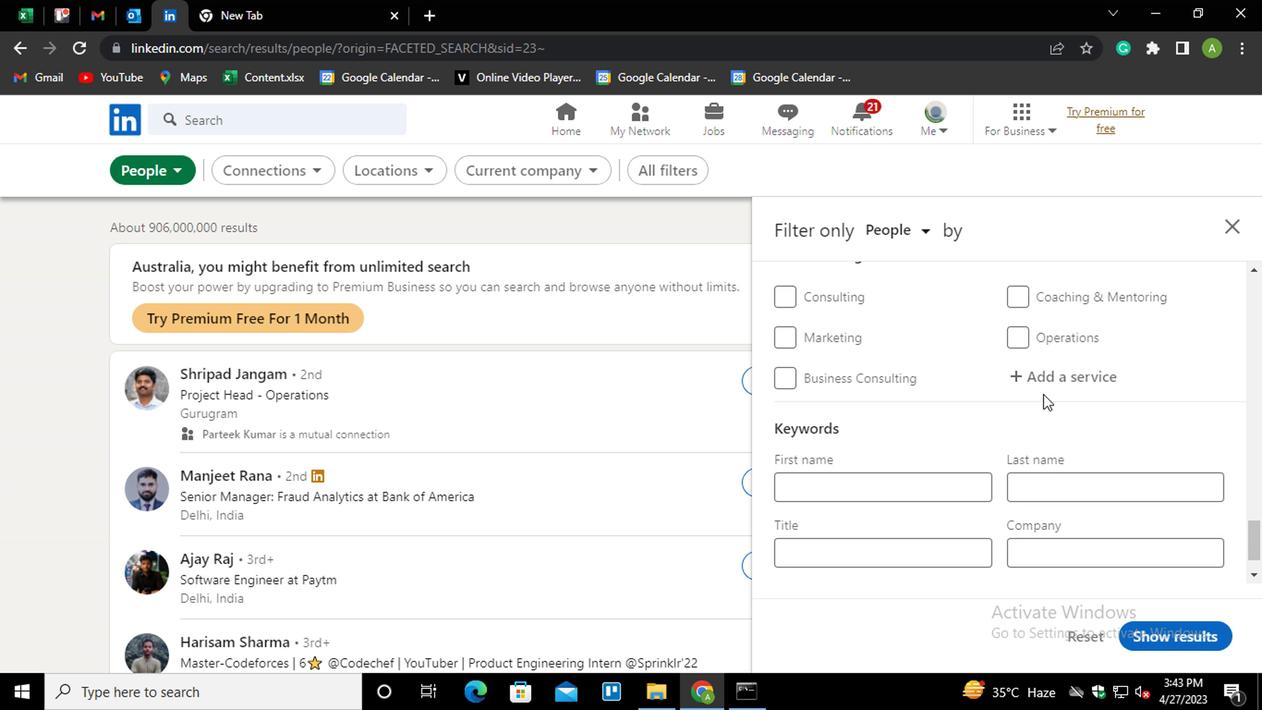 
Action: Mouse pressed left at (1044, 380)
Screenshot: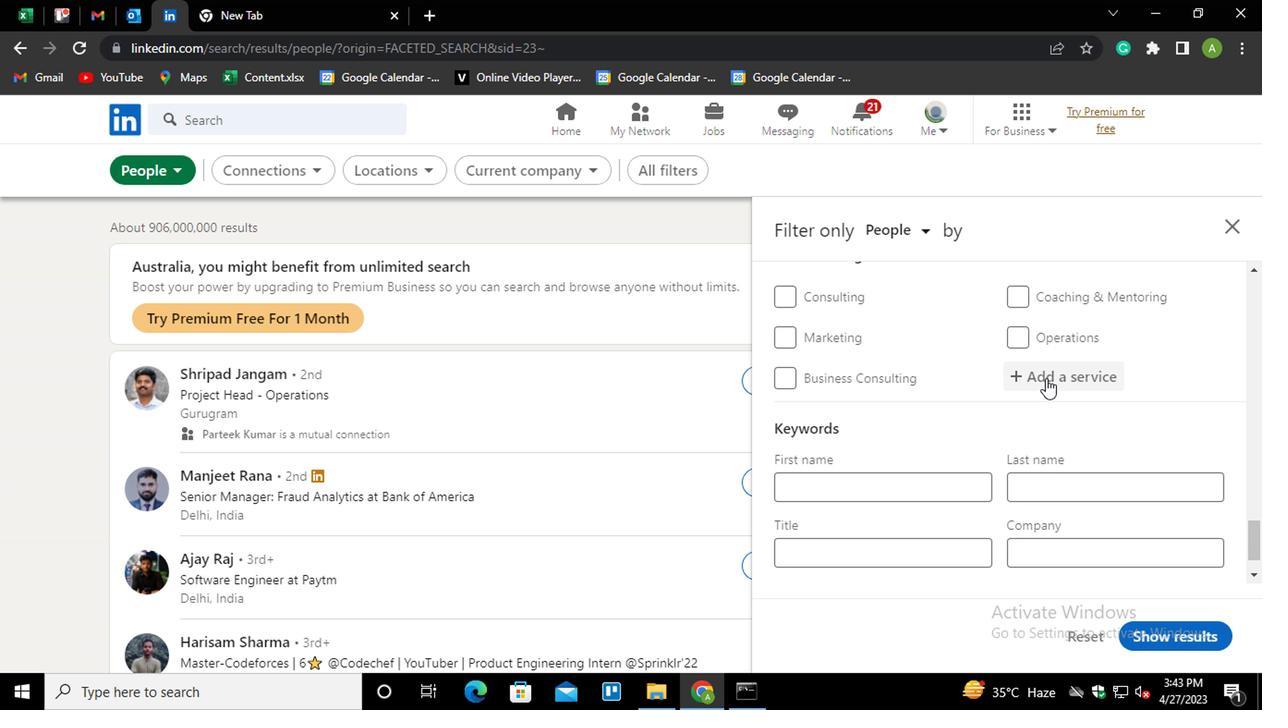
Action: Key pressed <Key.shift>FINANCIAL<Key.down><Key.down><Key.down><Key.down><Key.down><Key.enter>
Screenshot: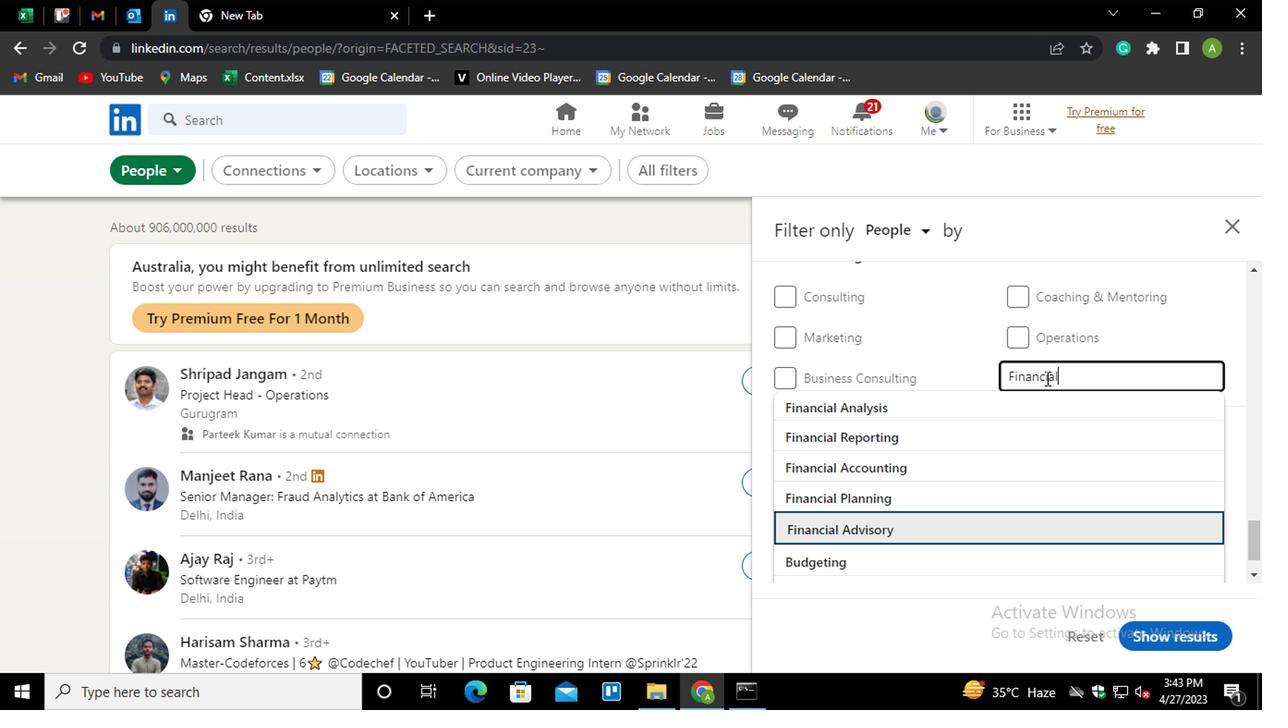 
Action: Mouse scrolled (1044, 379) with delta (0, -1)
Screenshot: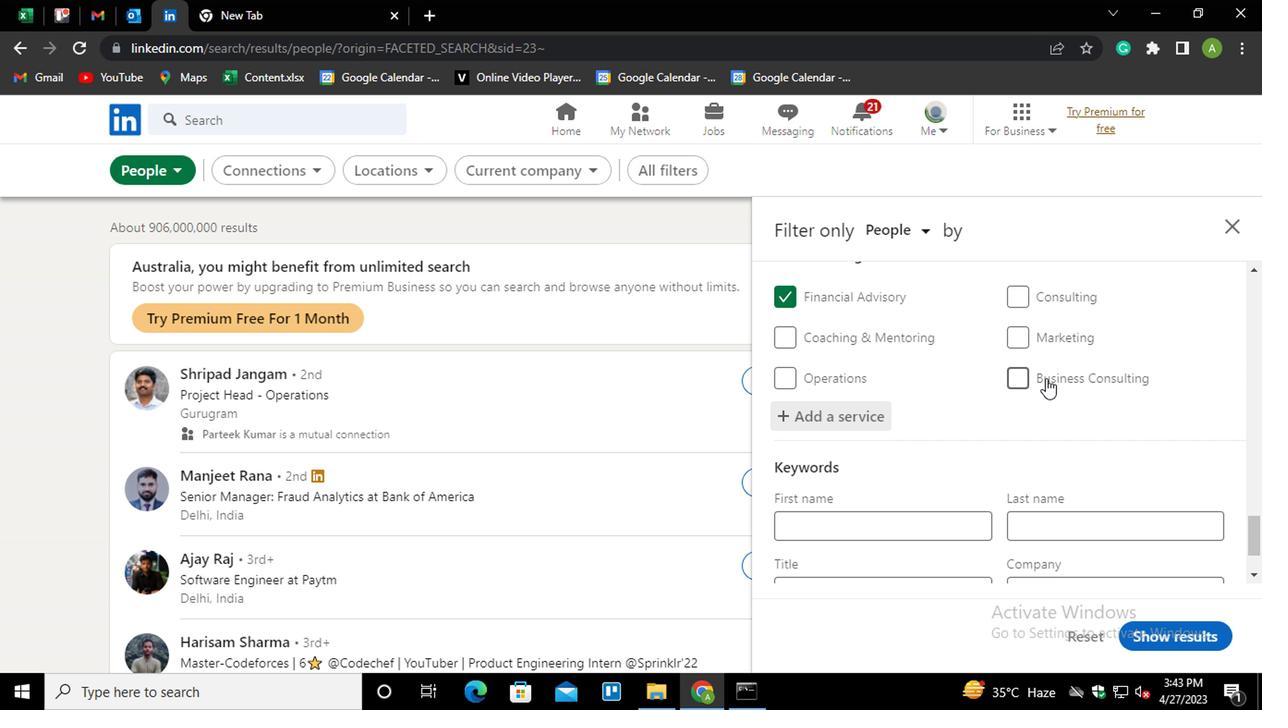 
Action: Mouse scrolled (1044, 379) with delta (0, -1)
Screenshot: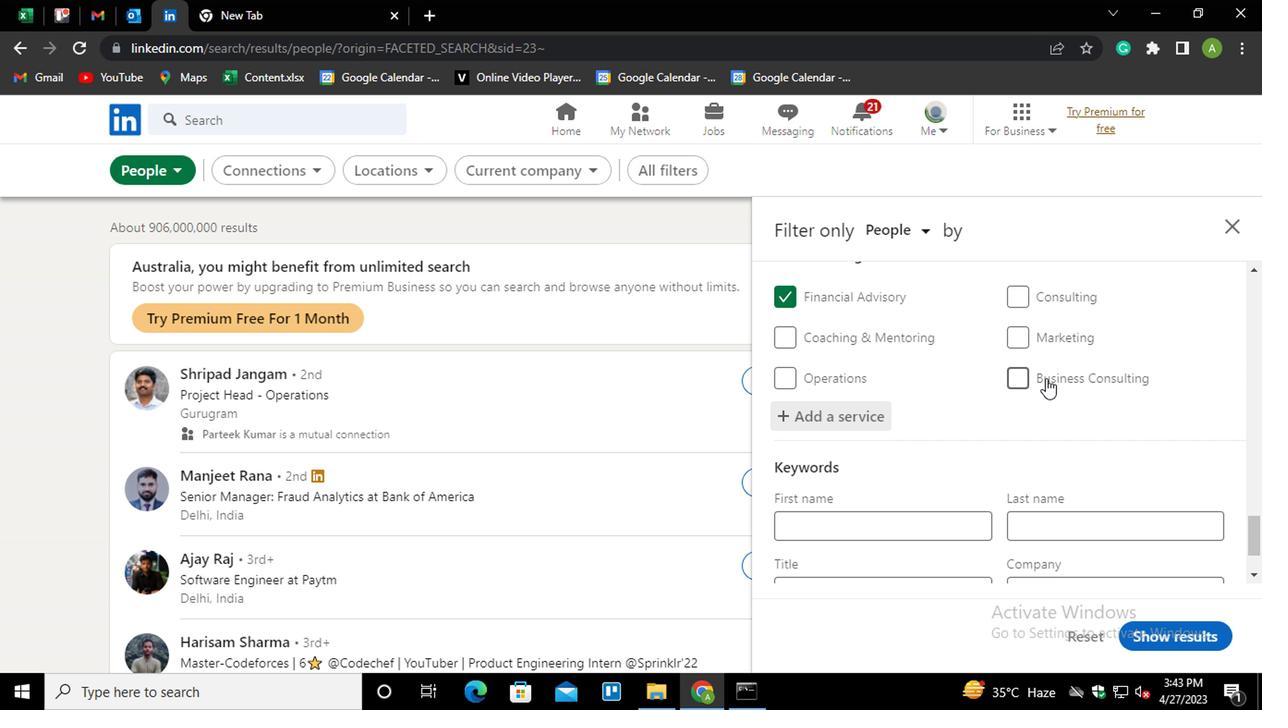 
Action: Mouse scrolled (1044, 379) with delta (0, -1)
Screenshot: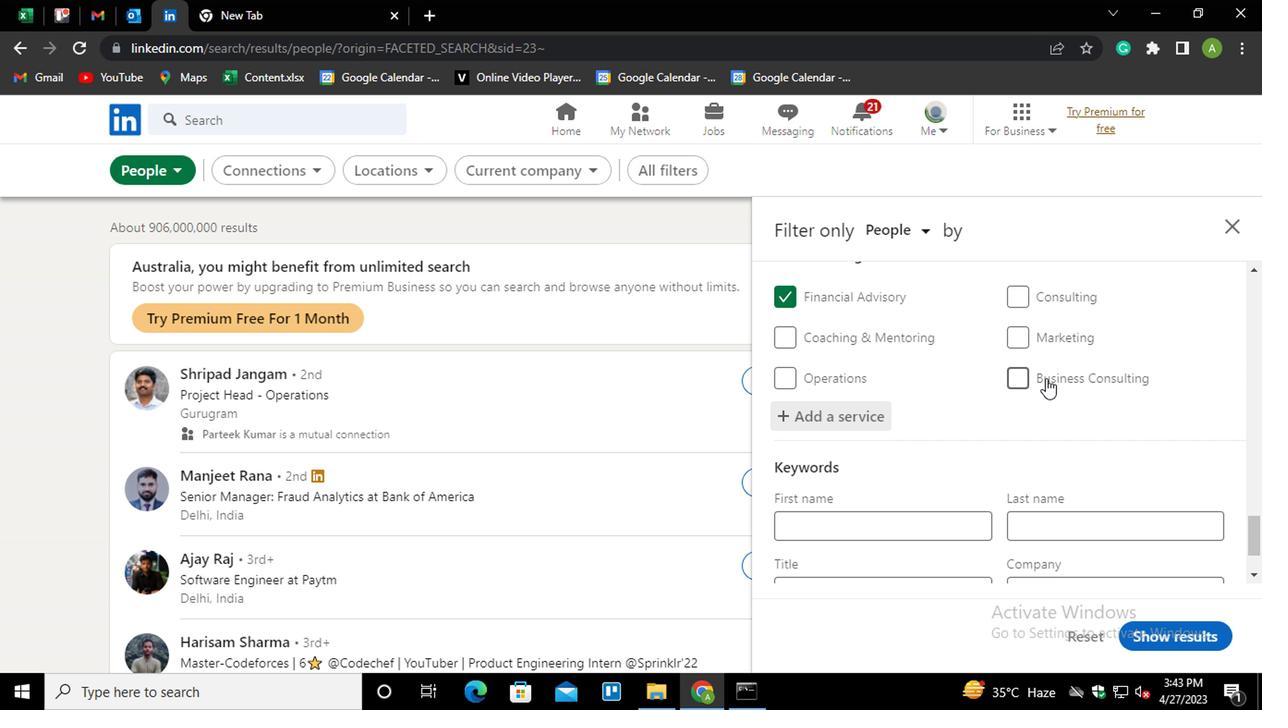 
Action: Mouse scrolled (1044, 379) with delta (0, -1)
Screenshot: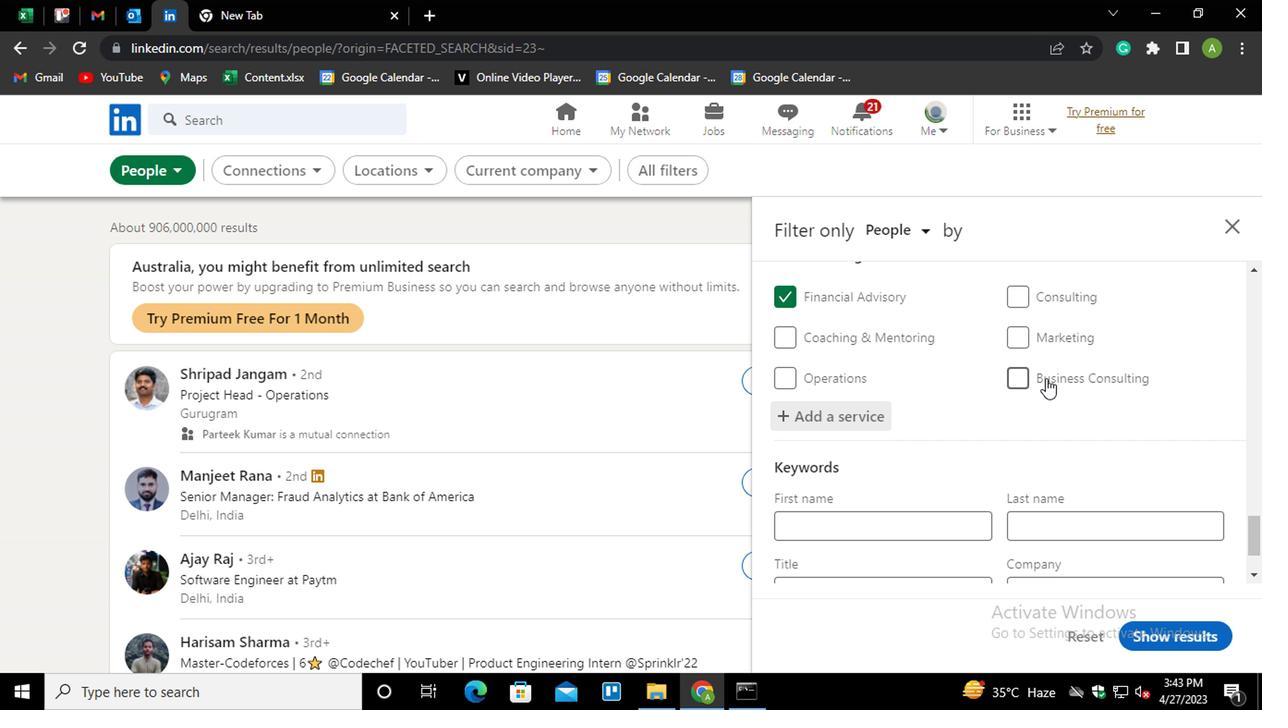 
Action: Mouse scrolled (1044, 379) with delta (0, -1)
Screenshot: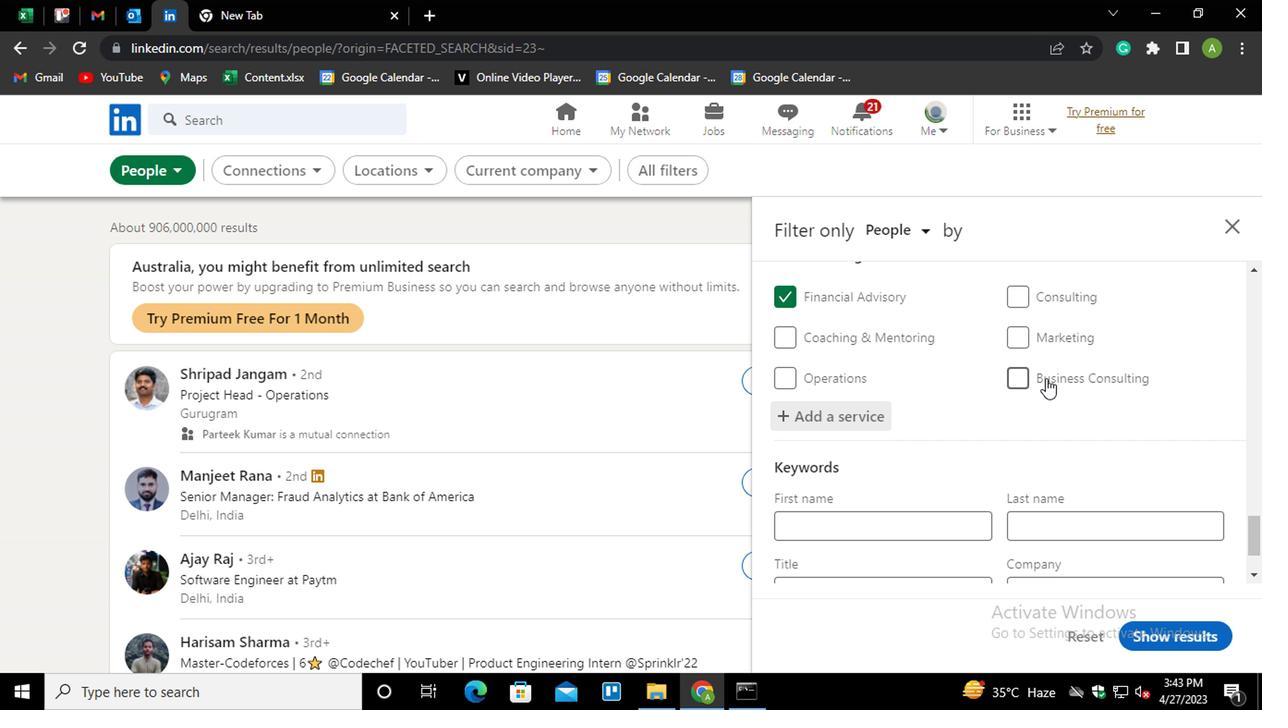 
Action: Mouse scrolled (1044, 379) with delta (0, -1)
Screenshot: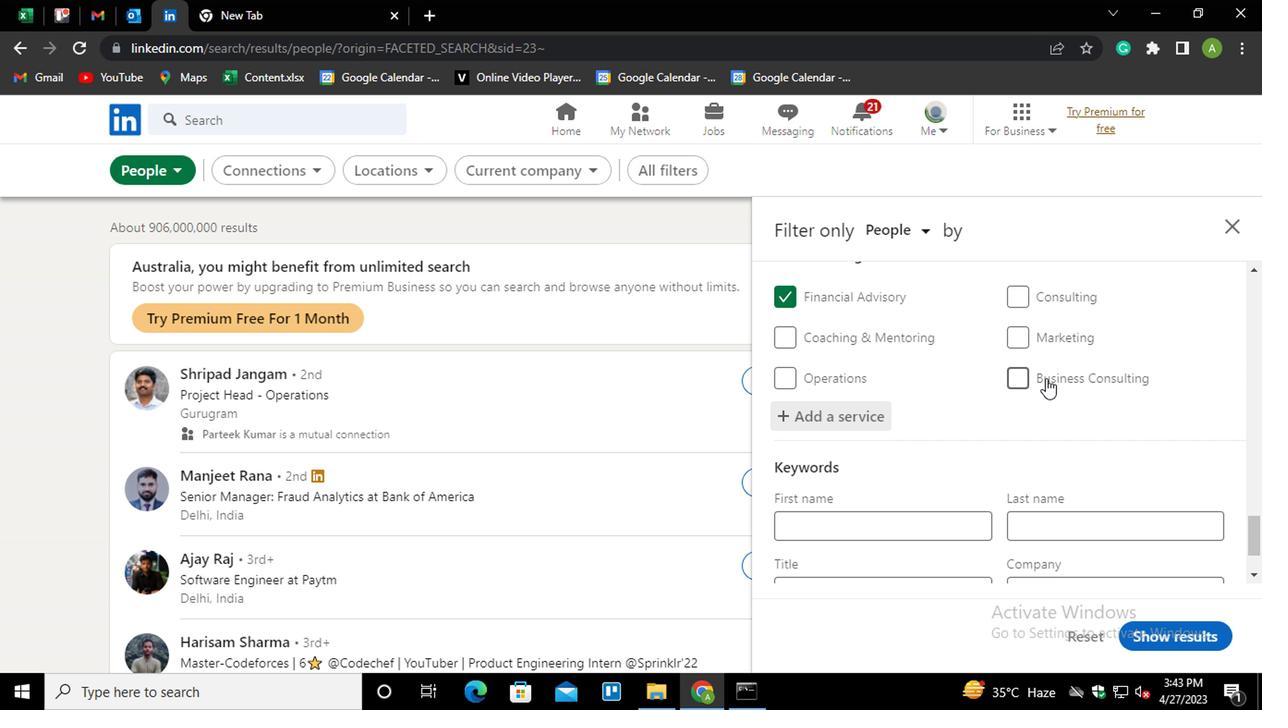 
Action: Mouse scrolled (1044, 379) with delta (0, -1)
Screenshot: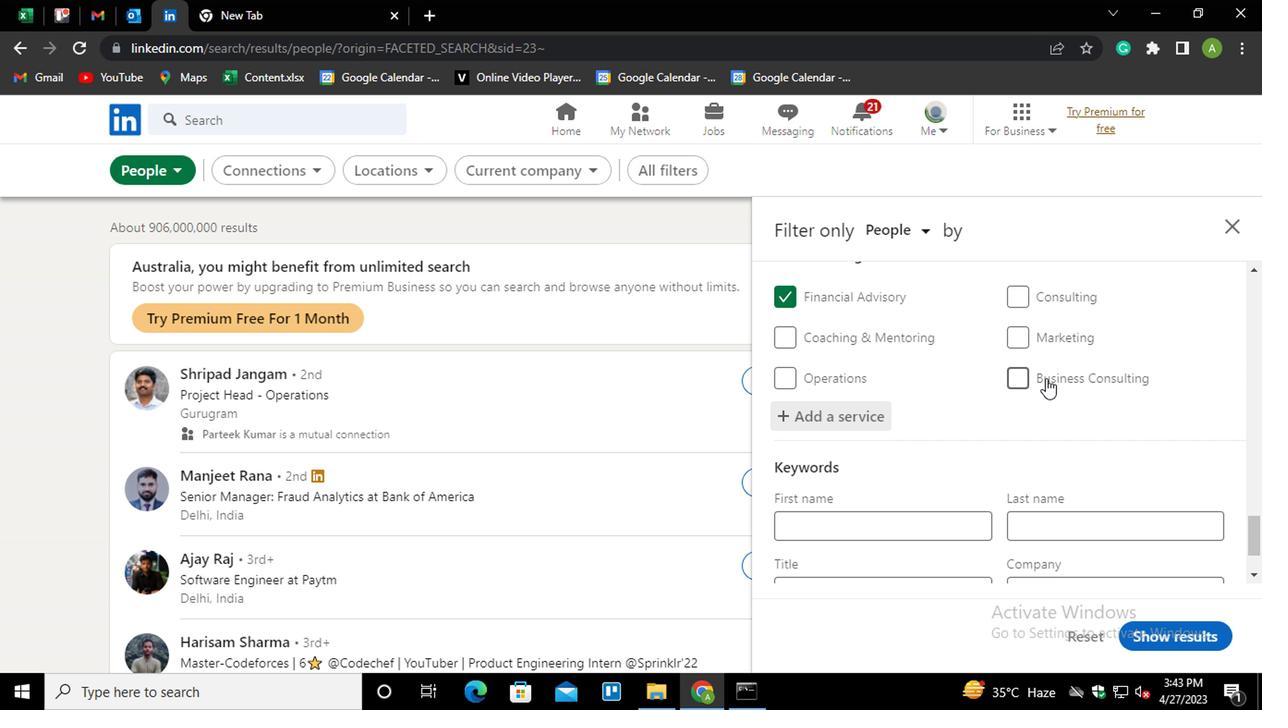 
Action: Mouse scrolled (1044, 379) with delta (0, -1)
Screenshot: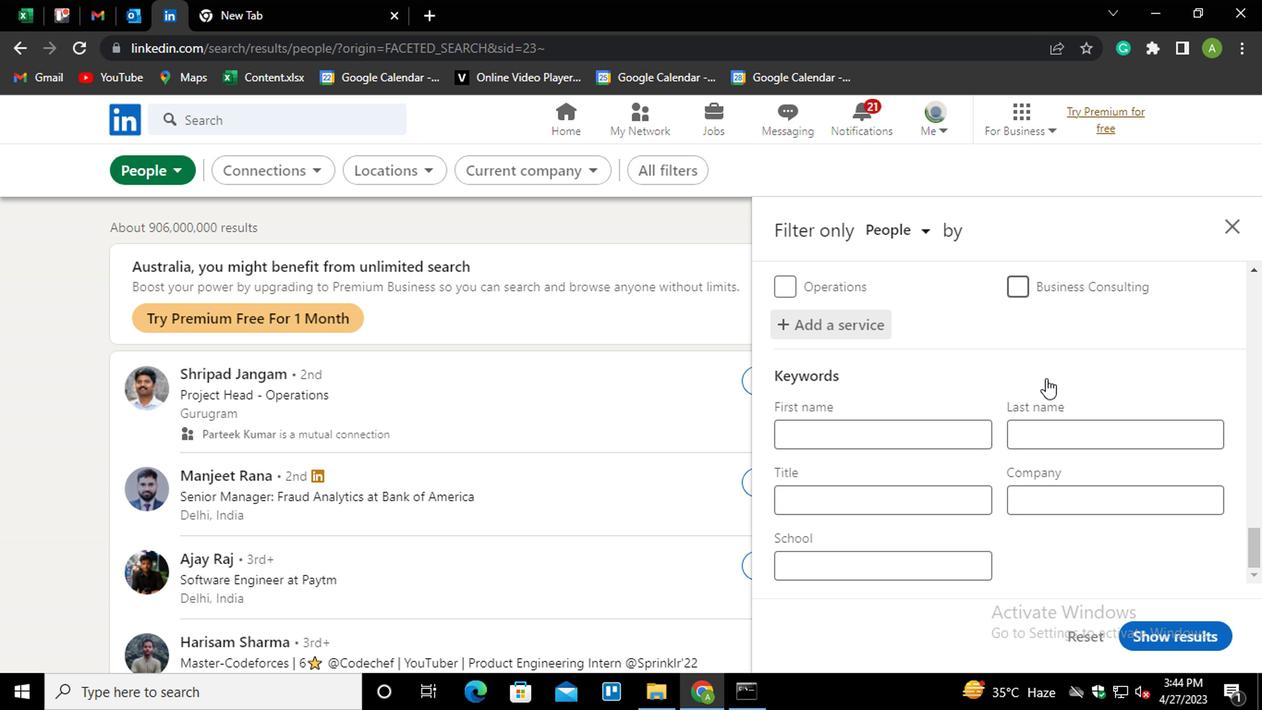 
Action: Mouse moved to (845, 501)
Screenshot: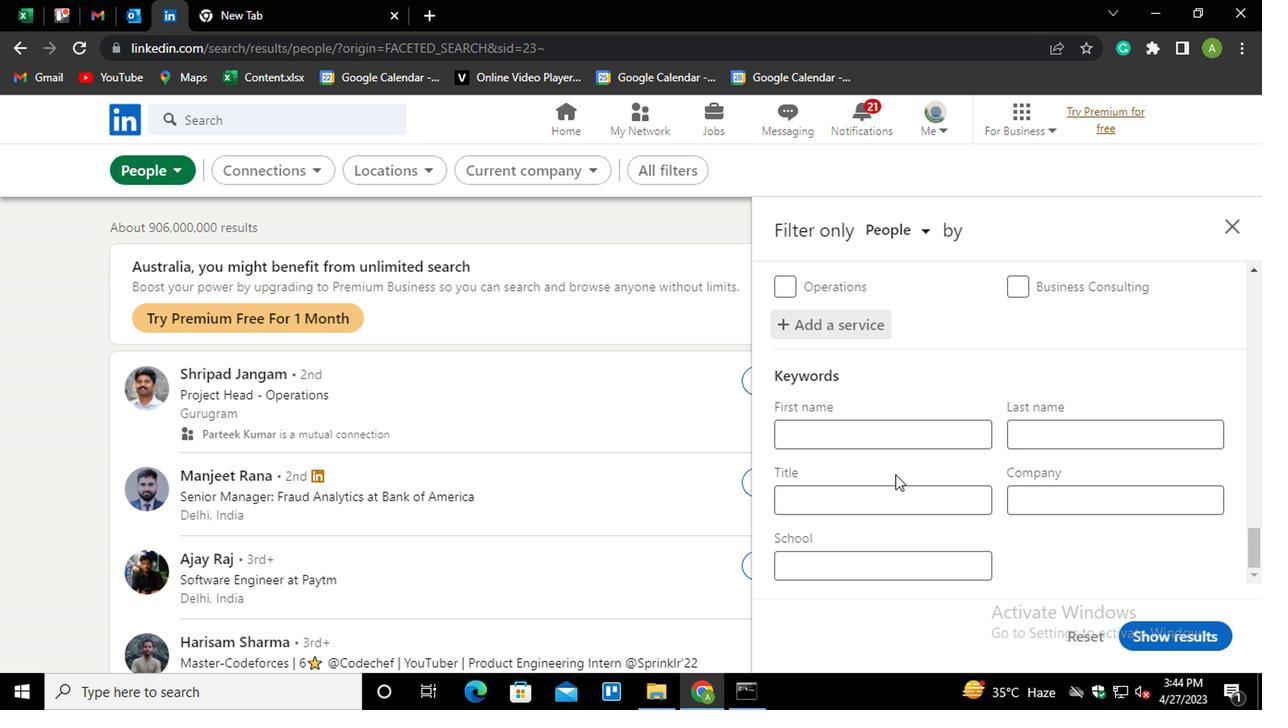 
Action: Mouse pressed left at (845, 501)
Screenshot: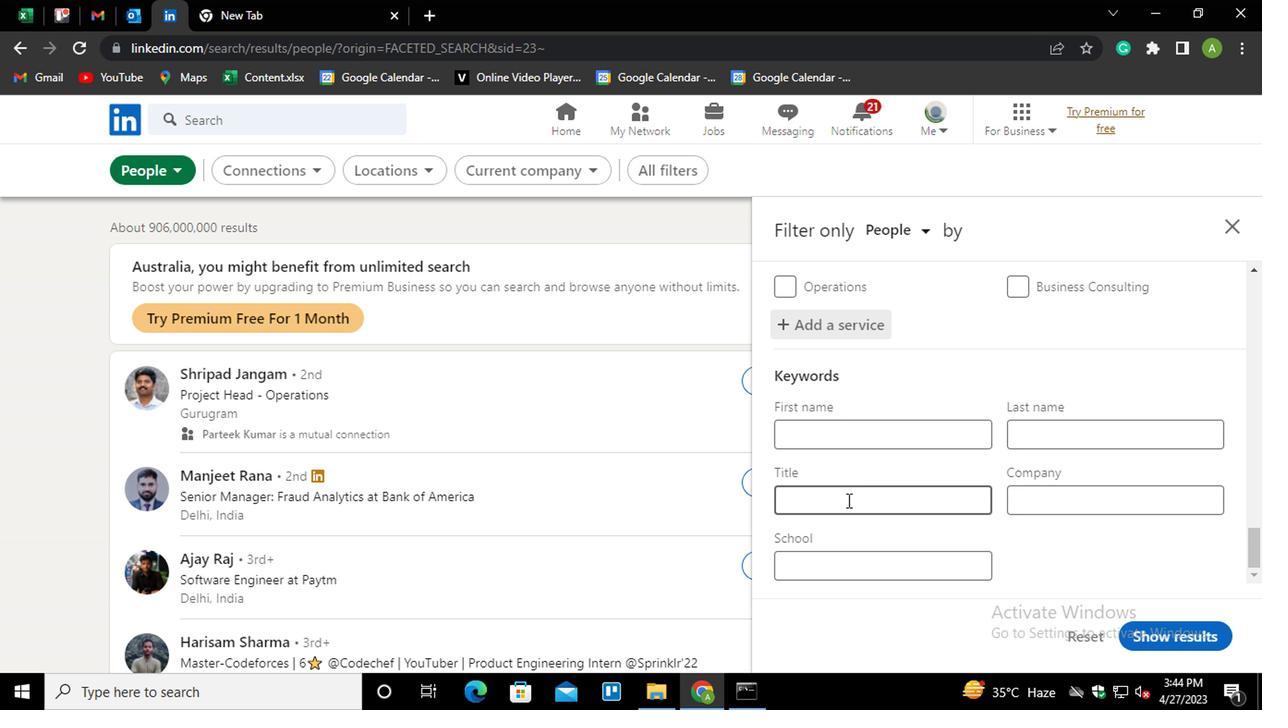 
Action: Key pressed <Key.shift>SCHOOL<Key.space><Key.shift>COUNSELOR
Screenshot: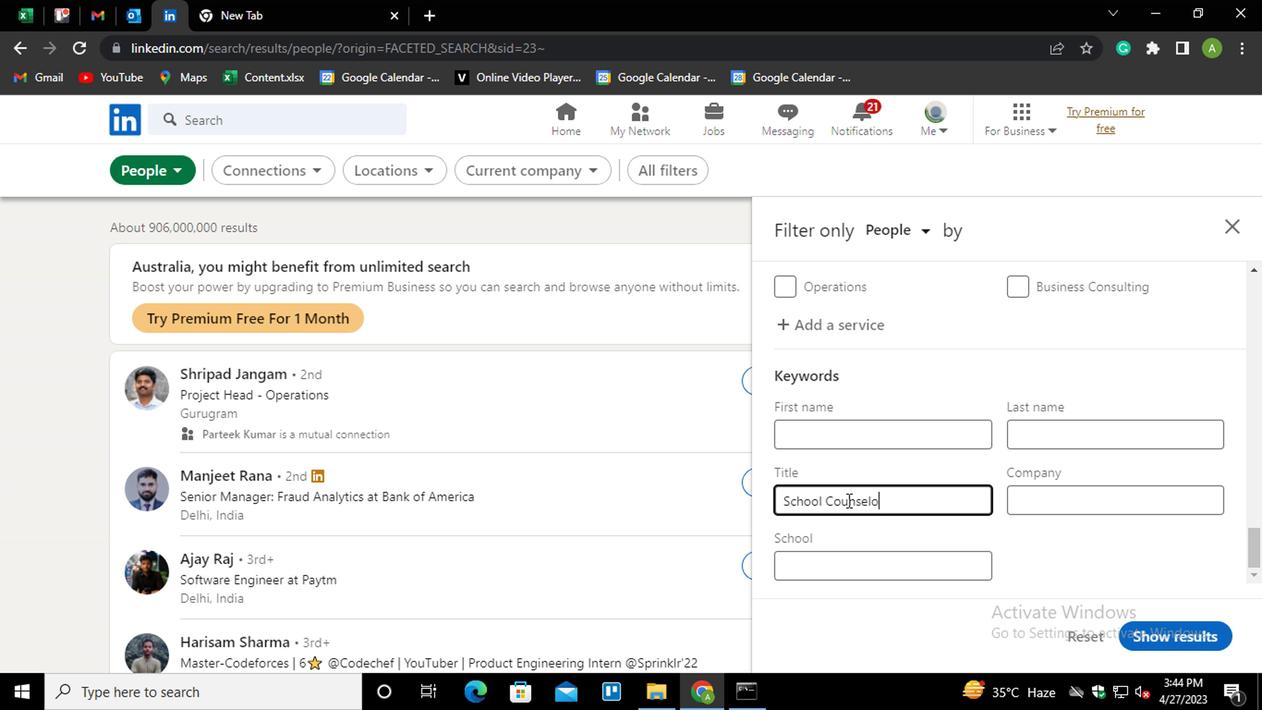 
Action: Mouse moved to (1091, 548)
Screenshot: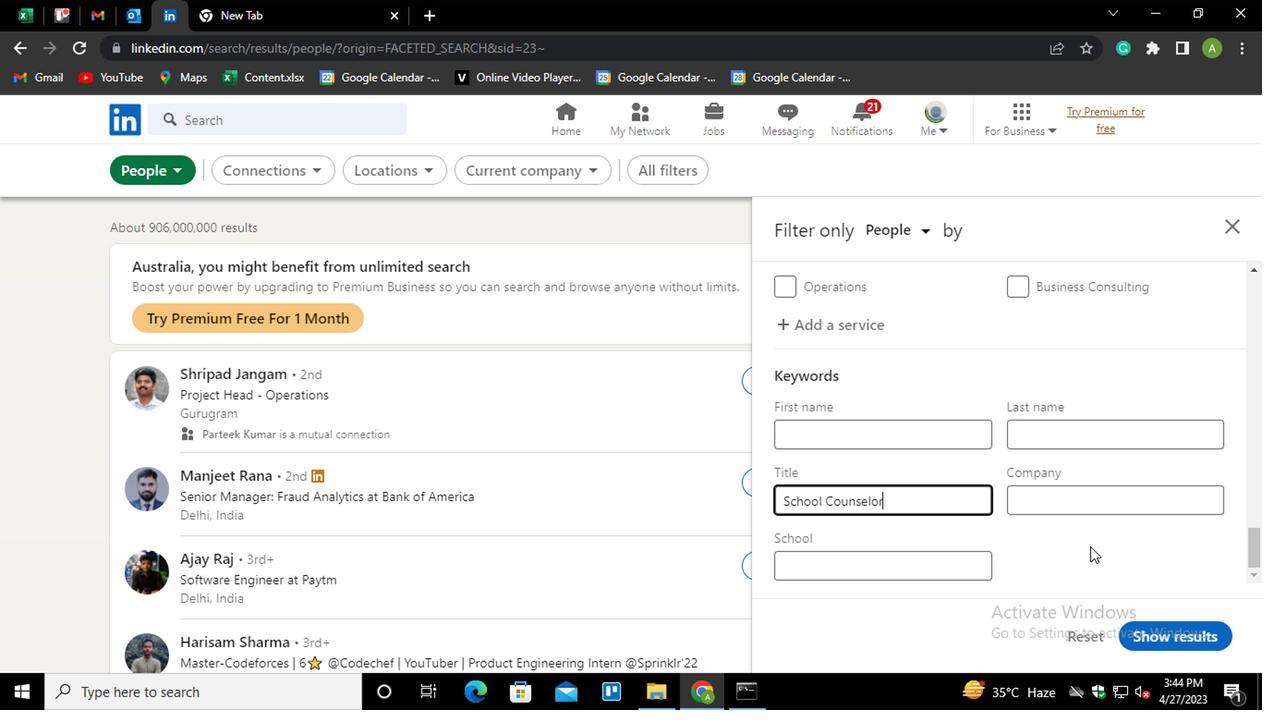 
Action: Mouse pressed left at (1091, 548)
Screenshot: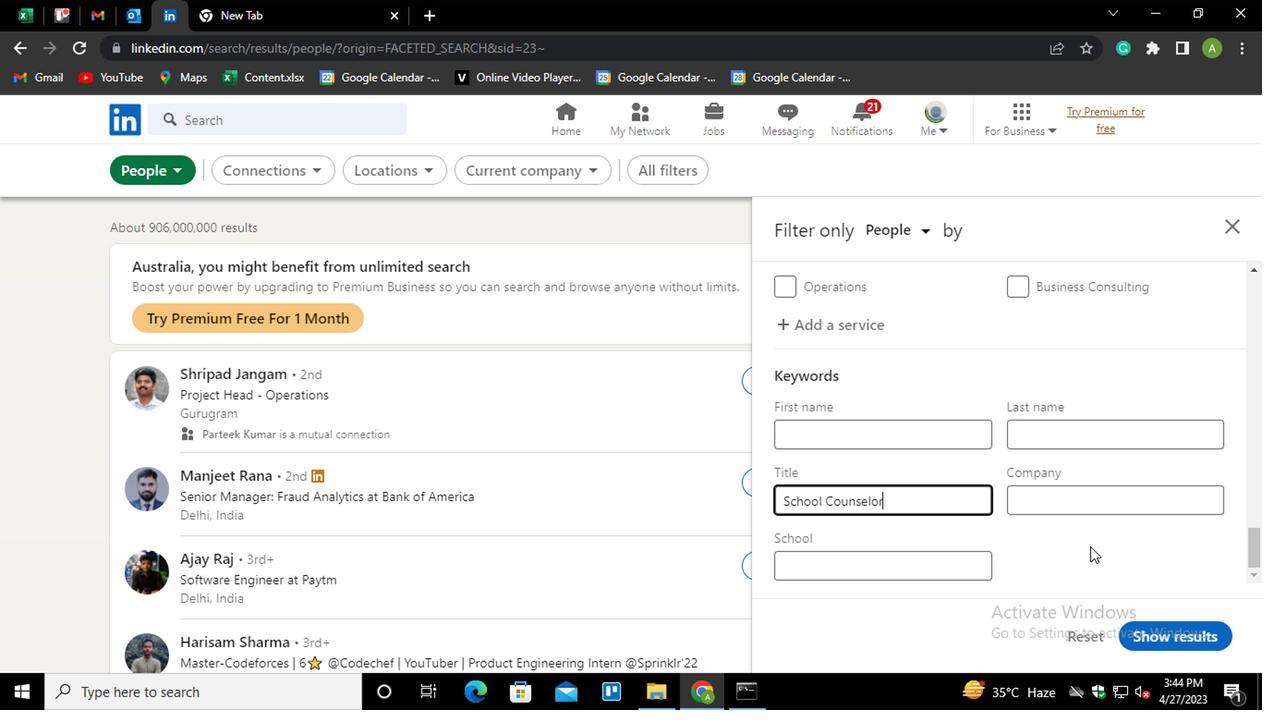 
Action: Mouse moved to (1158, 632)
Screenshot: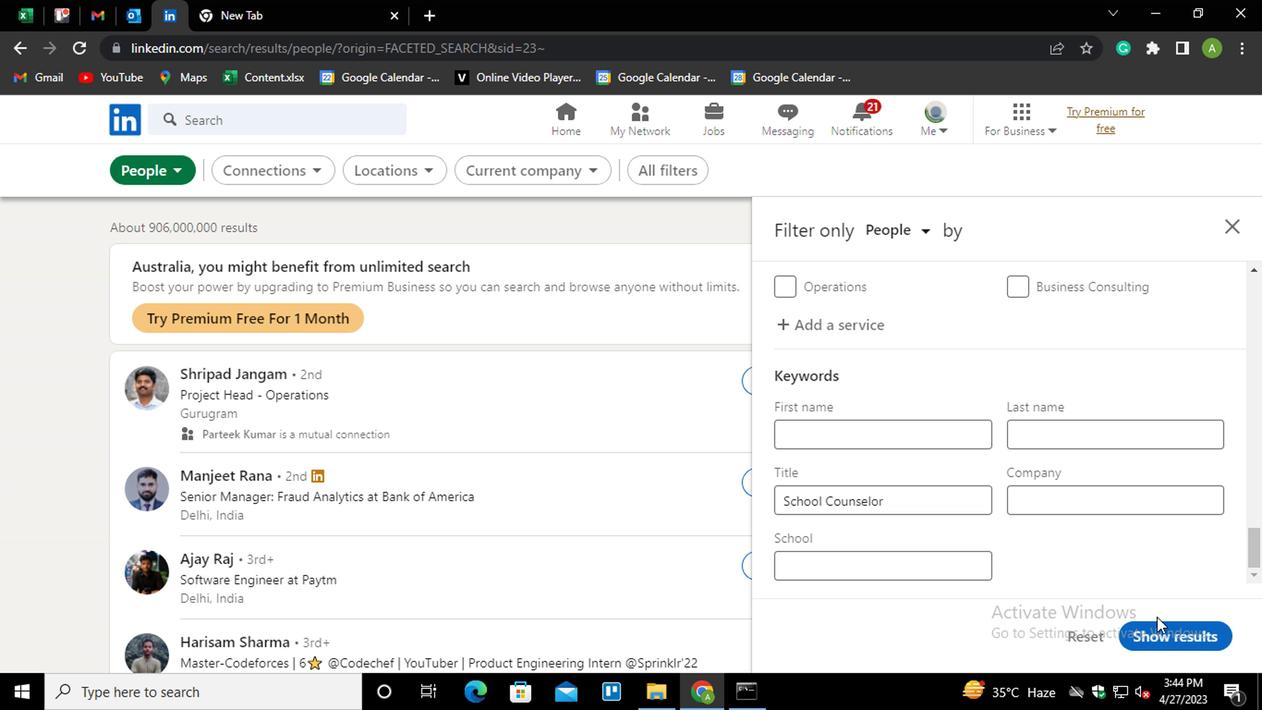 
Action: Mouse pressed left at (1158, 632)
Screenshot: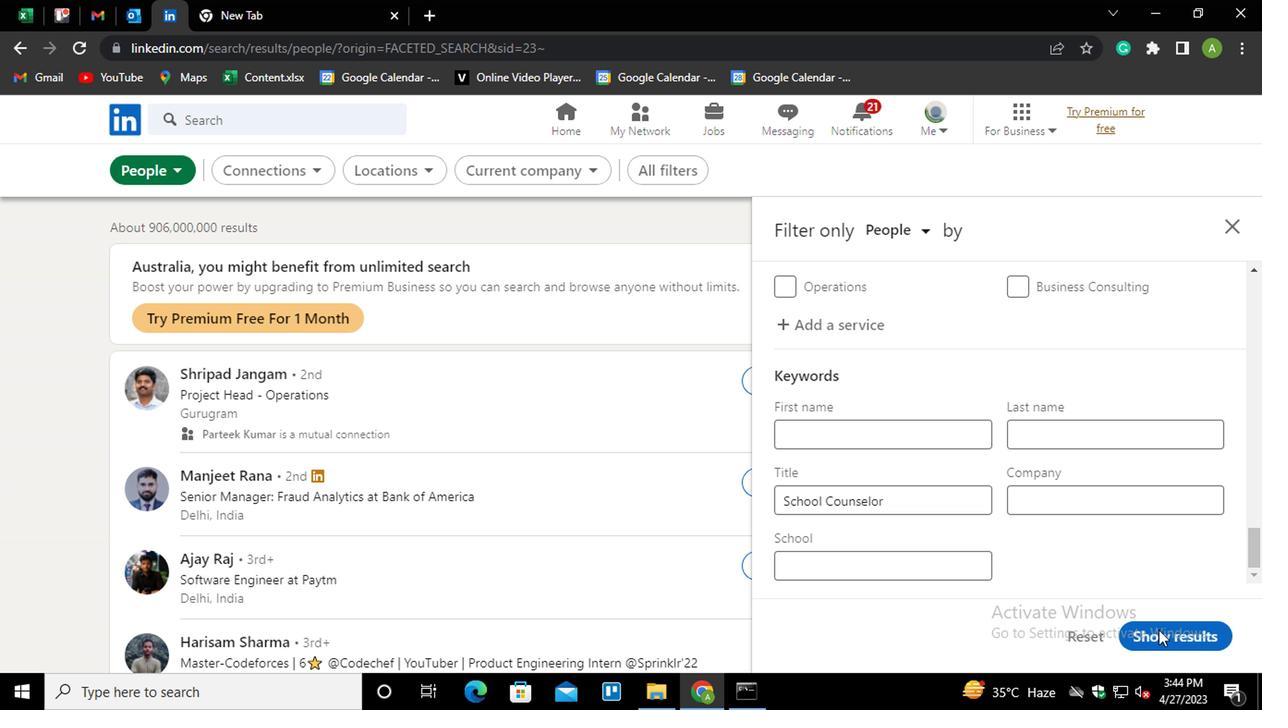 
